 Task: Find connections with filter location El Amria with filter topic #Startupswith filter profile language Potuguese with filter current company Coupa Software with filter school Meerut Institute of Engineering and Technology(MIET) with filter industry Hotels and Motels with filter service category Business Analytics with filter keywords title Payroll Clerk
Action: Mouse moved to (614, 88)
Screenshot: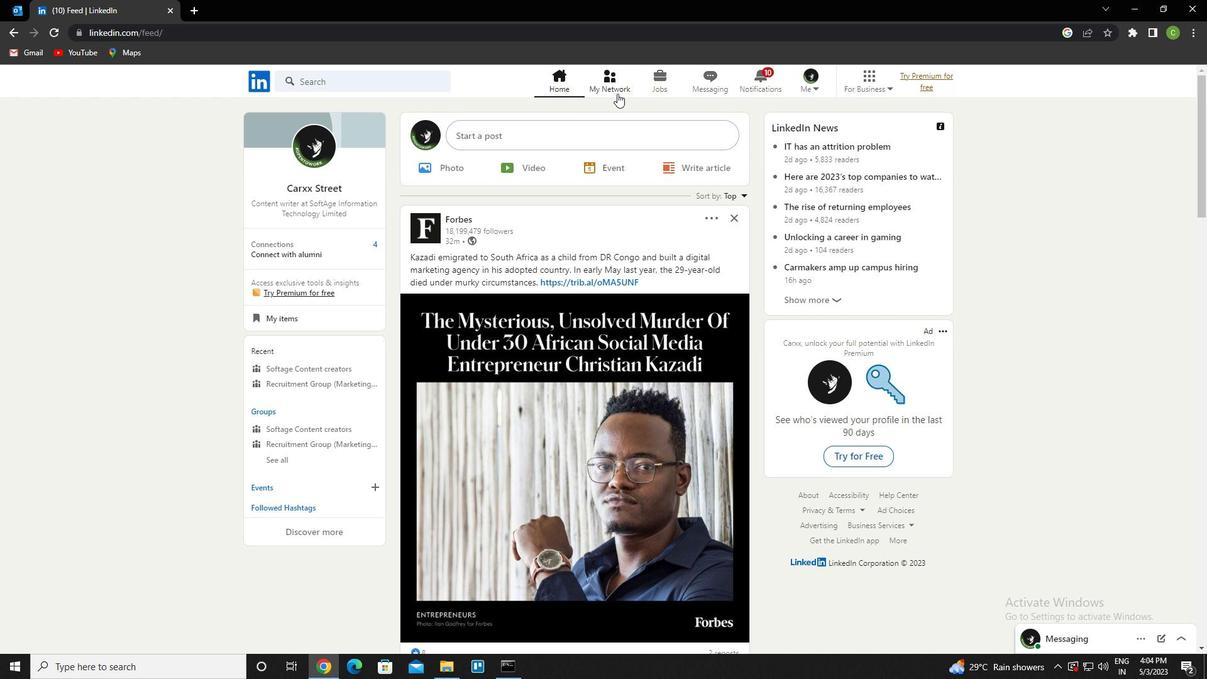 
Action: Mouse pressed left at (614, 88)
Screenshot: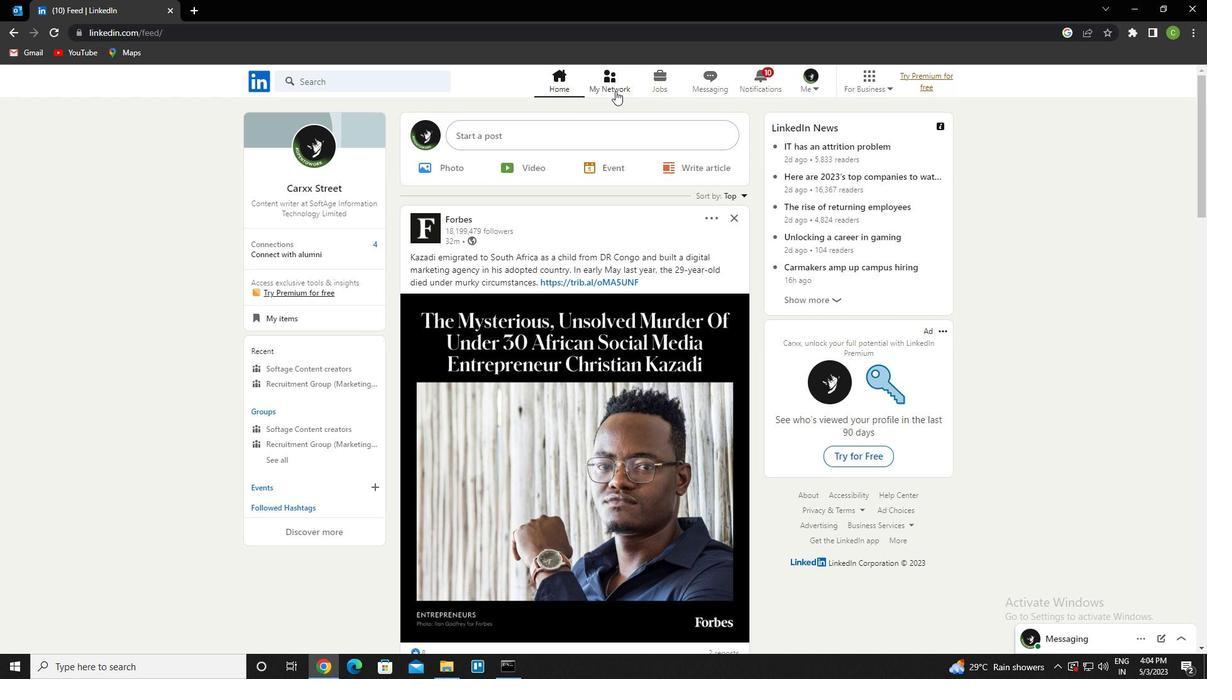 
Action: Mouse moved to (341, 153)
Screenshot: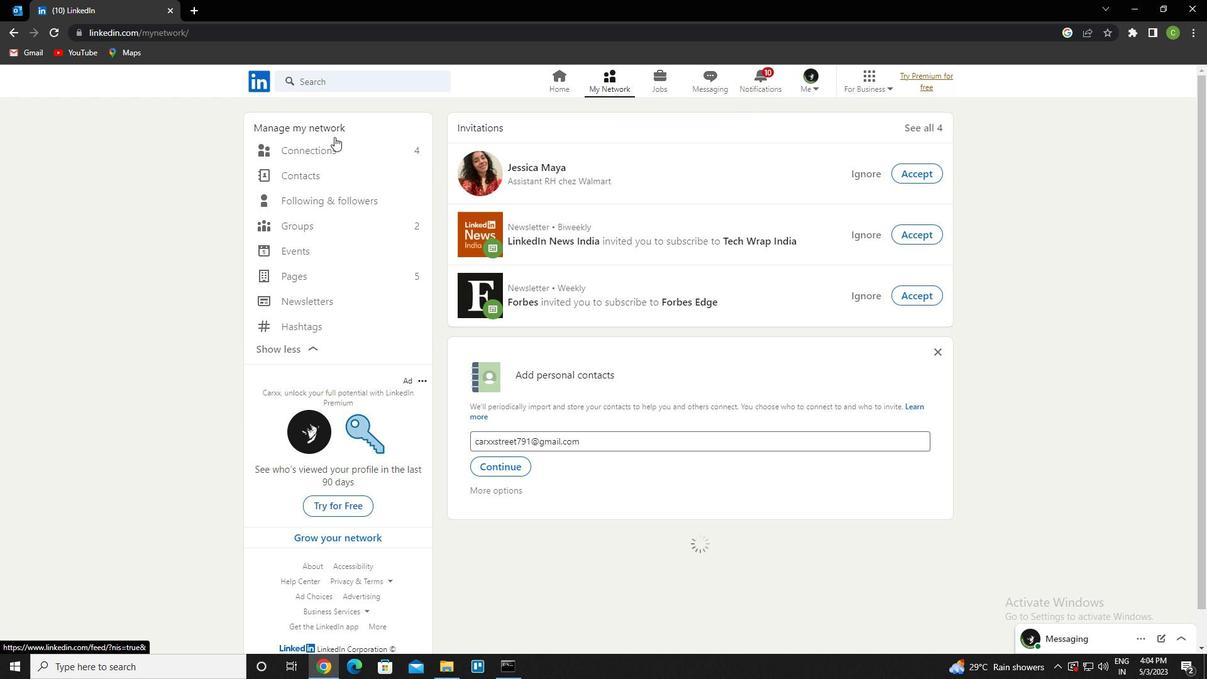 
Action: Mouse pressed left at (341, 153)
Screenshot: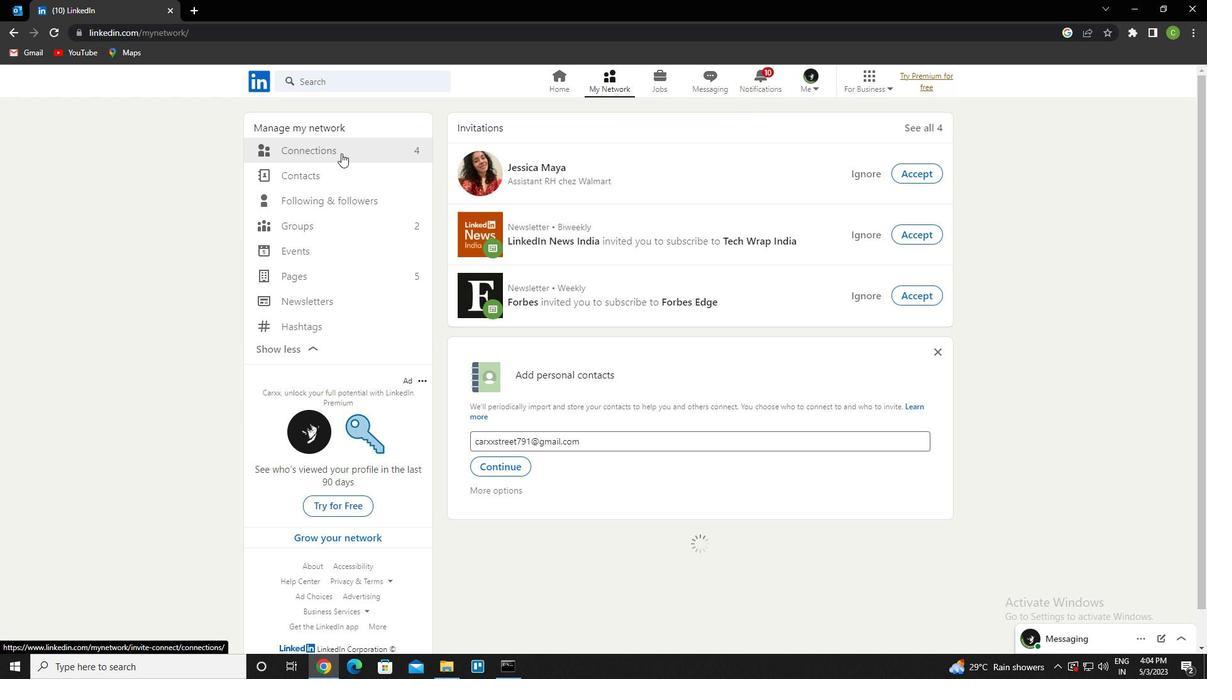 
Action: Mouse moved to (696, 149)
Screenshot: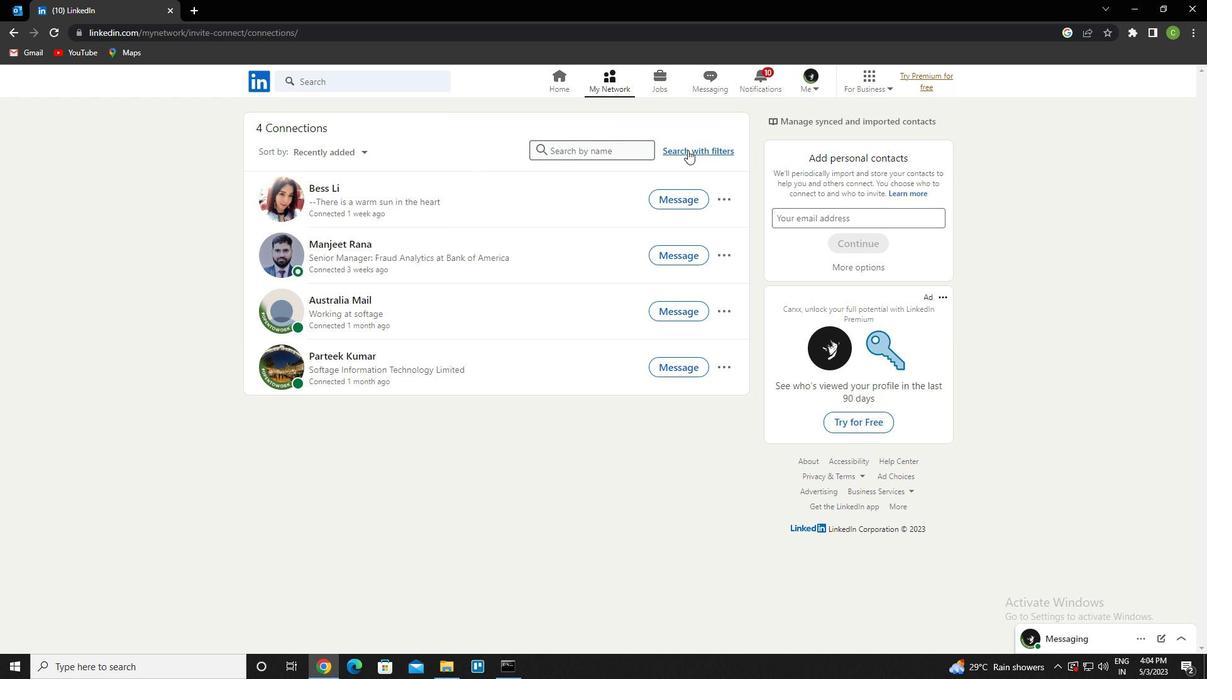 
Action: Mouse pressed left at (696, 149)
Screenshot: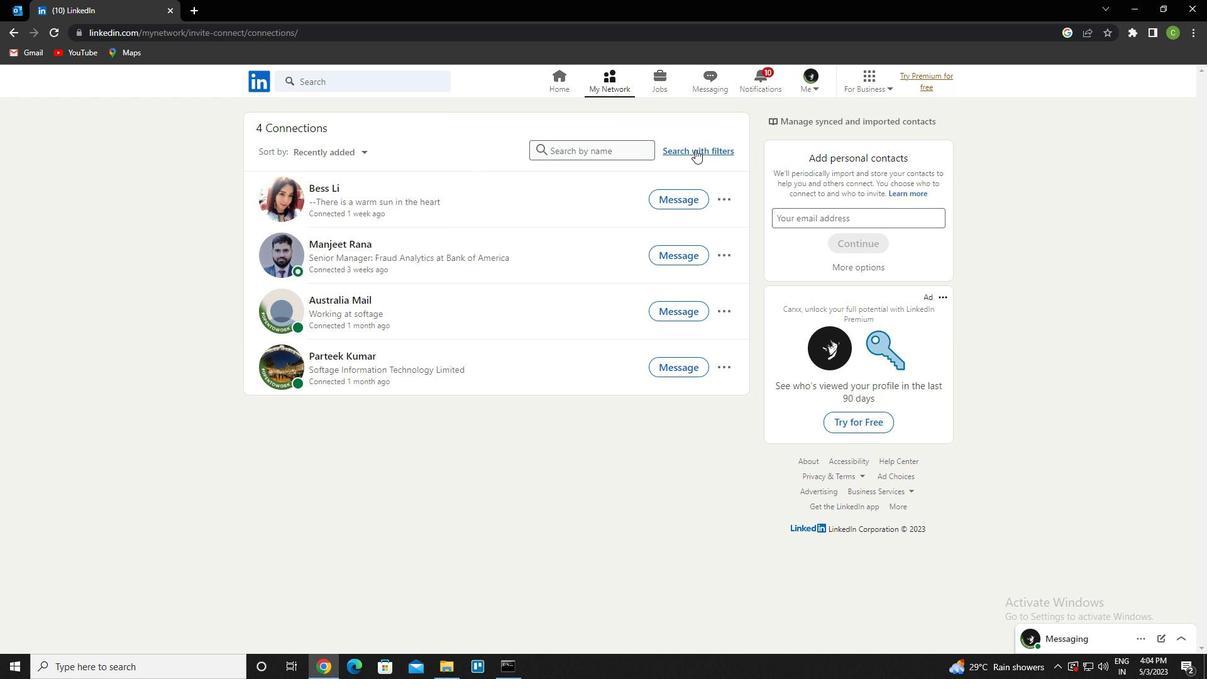 
Action: Mouse moved to (648, 118)
Screenshot: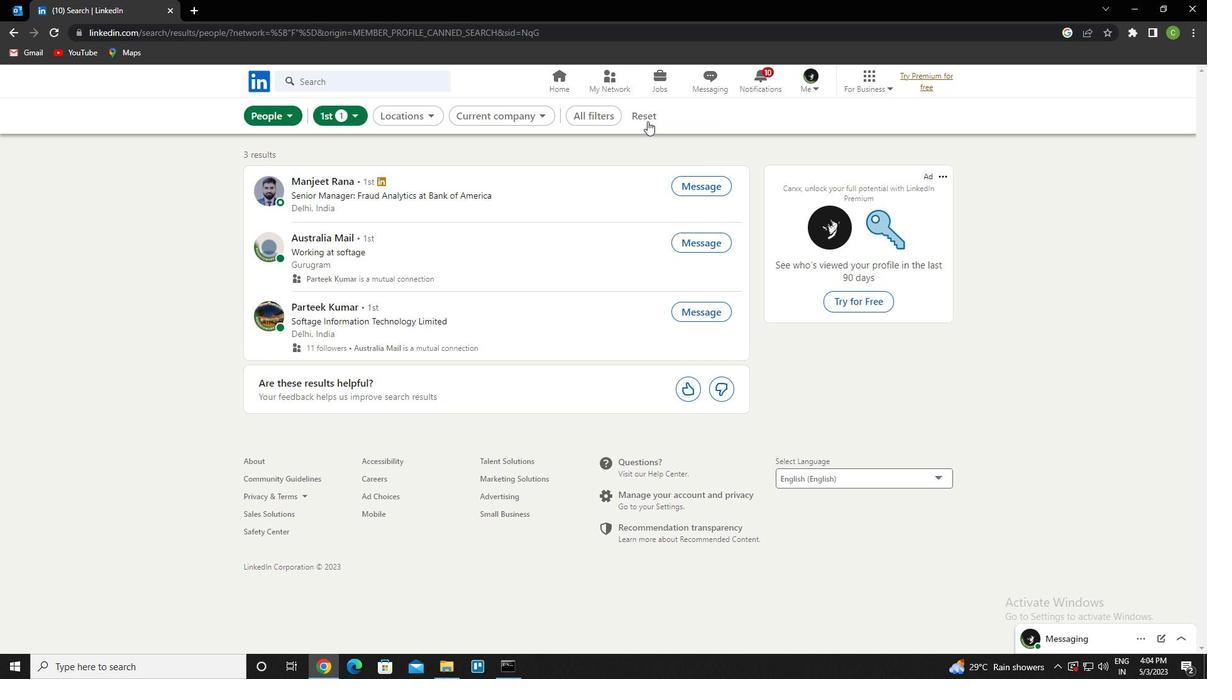 
Action: Mouse pressed left at (648, 118)
Screenshot: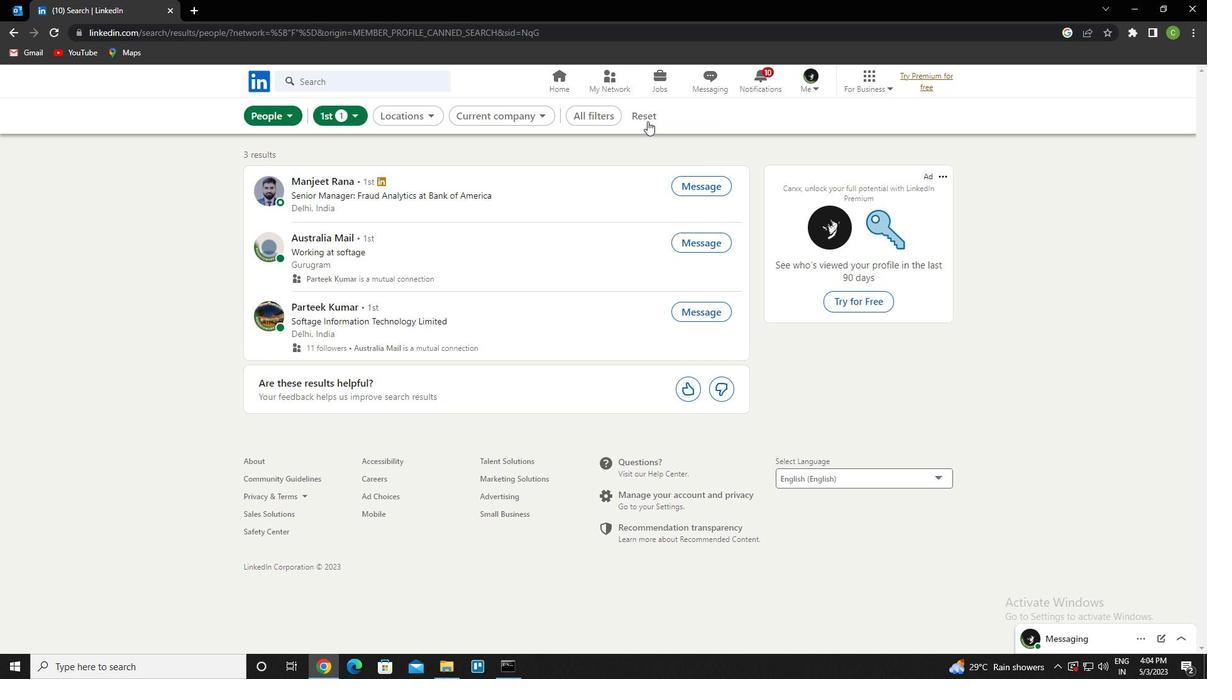 
Action: Mouse moved to (629, 118)
Screenshot: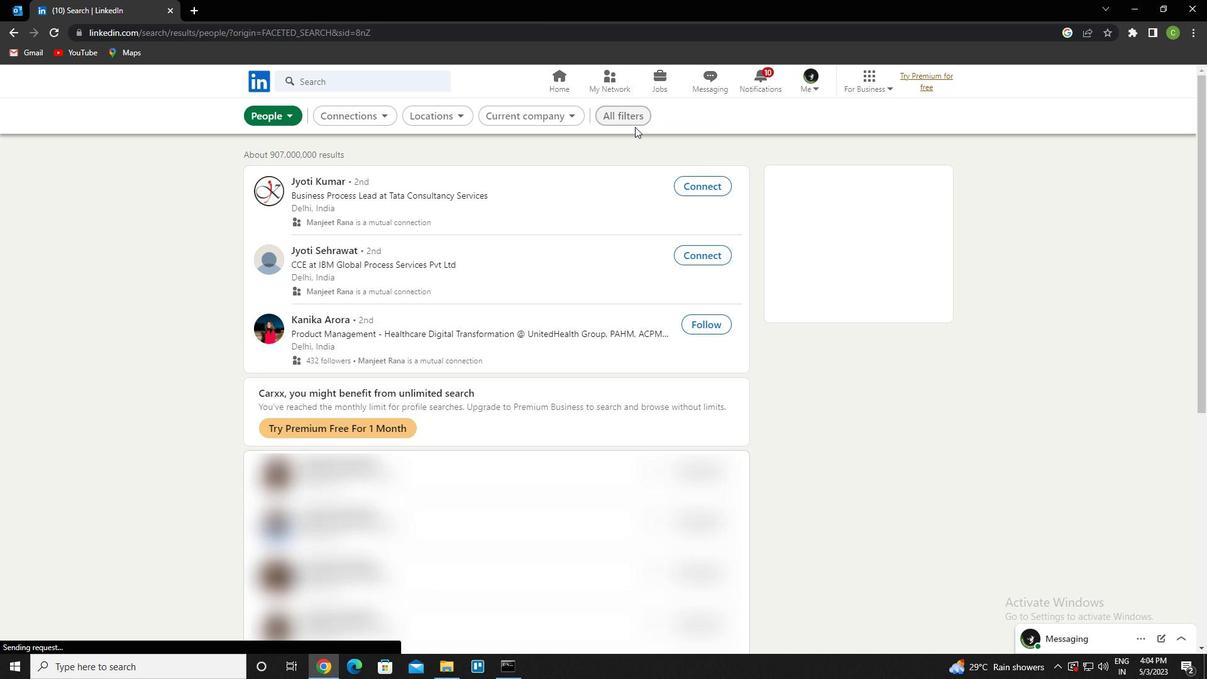 
Action: Mouse pressed left at (629, 118)
Screenshot: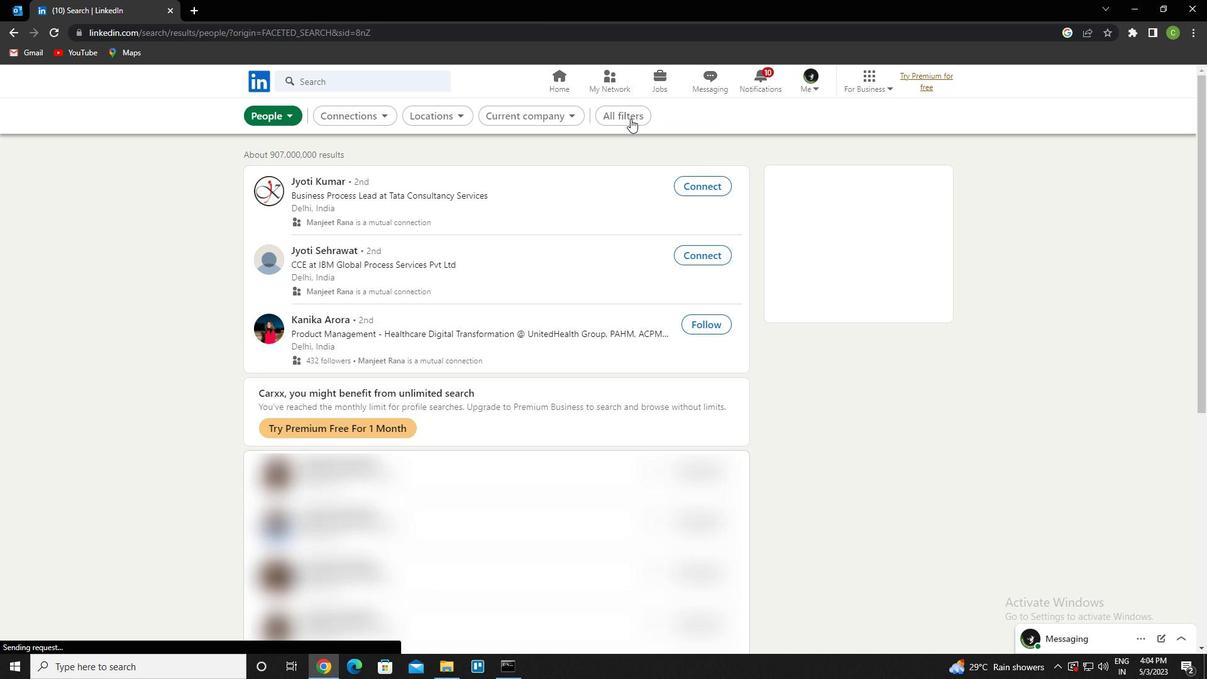 
Action: Mouse moved to (1052, 375)
Screenshot: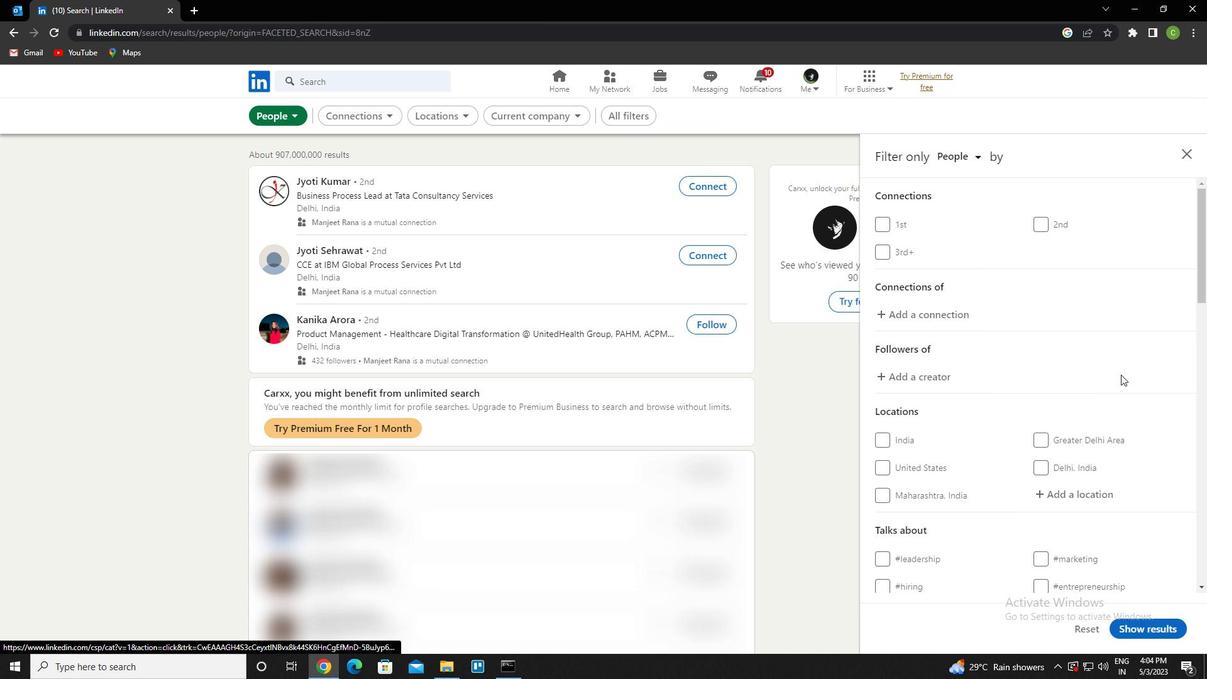 
Action: Mouse scrolled (1052, 374) with delta (0, 0)
Screenshot: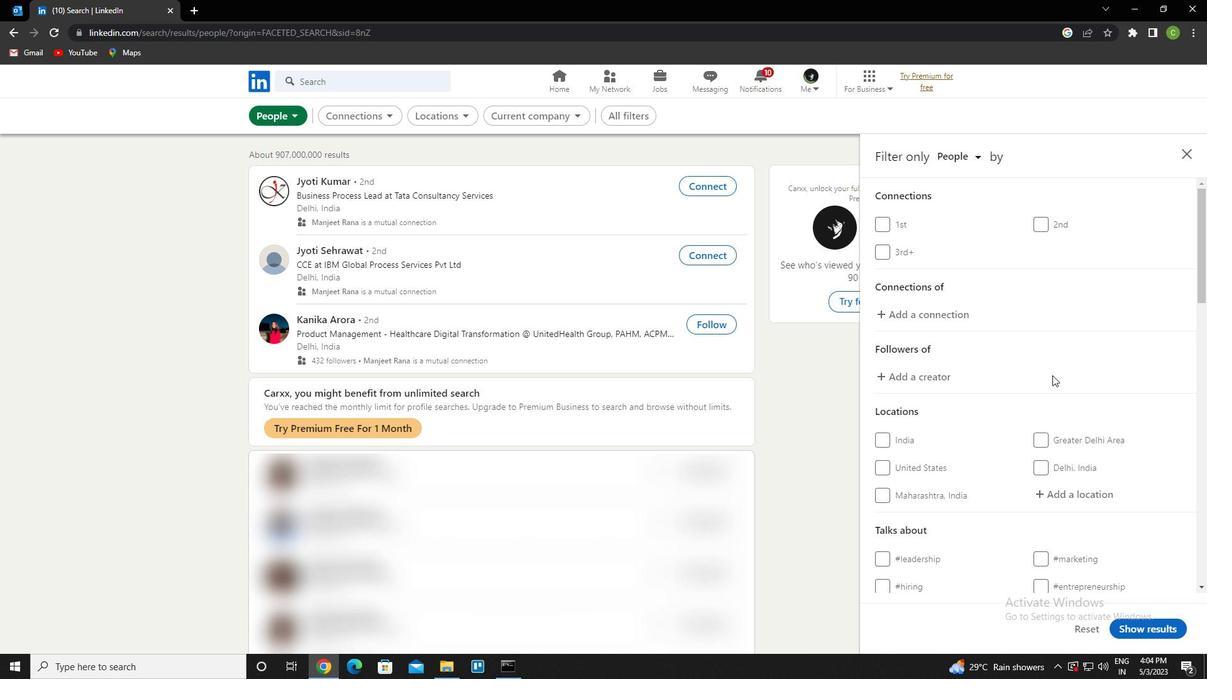
Action: Mouse scrolled (1052, 374) with delta (0, 0)
Screenshot: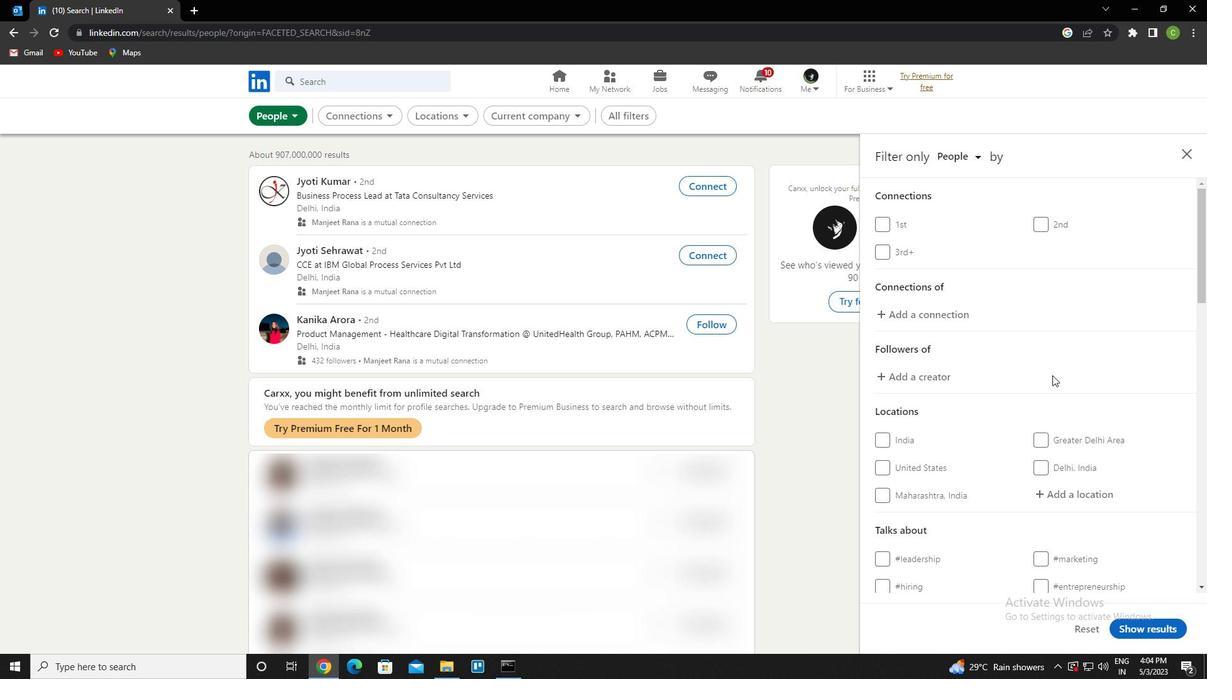 
Action: Mouse scrolled (1052, 374) with delta (0, 0)
Screenshot: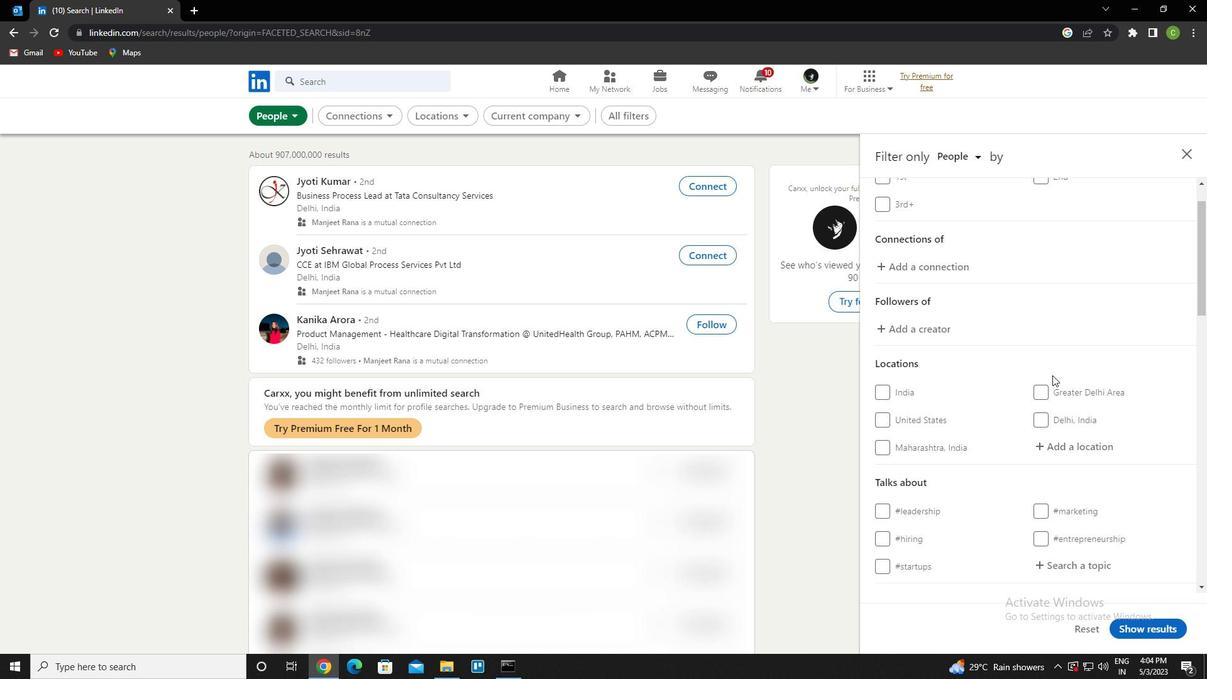 
Action: Mouse moved to (1073, 309)
Screenshot: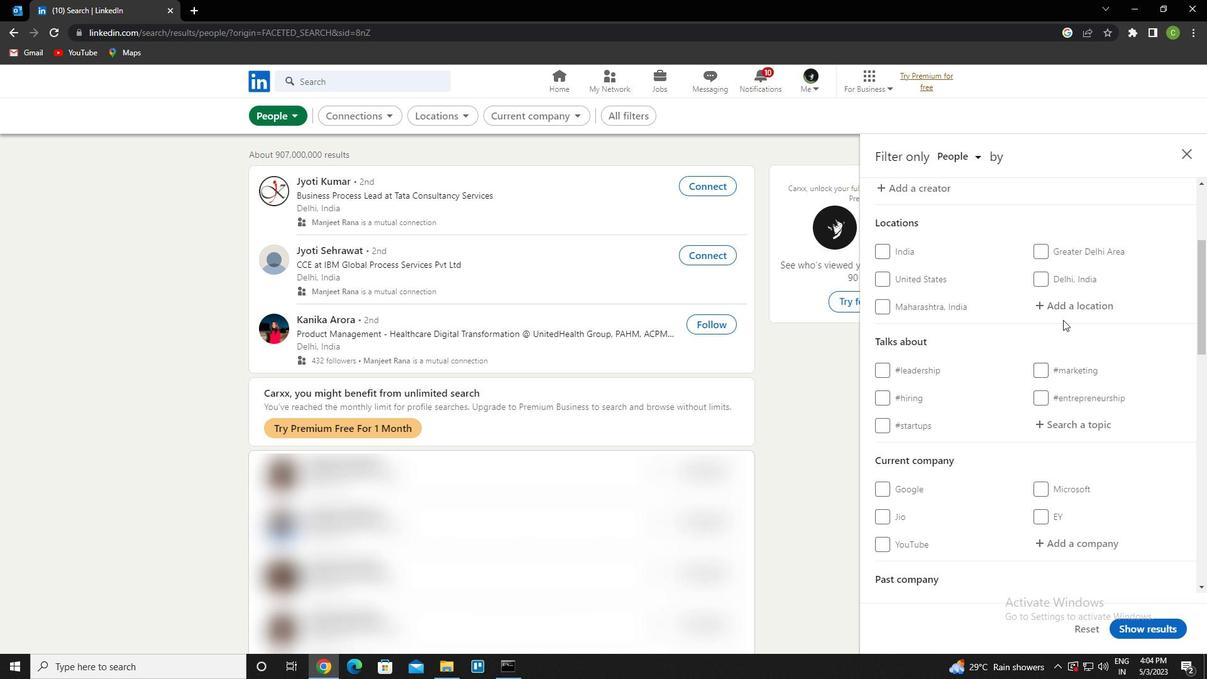 
Action: Mouse pressed left at (1073, 309)
Screenshot: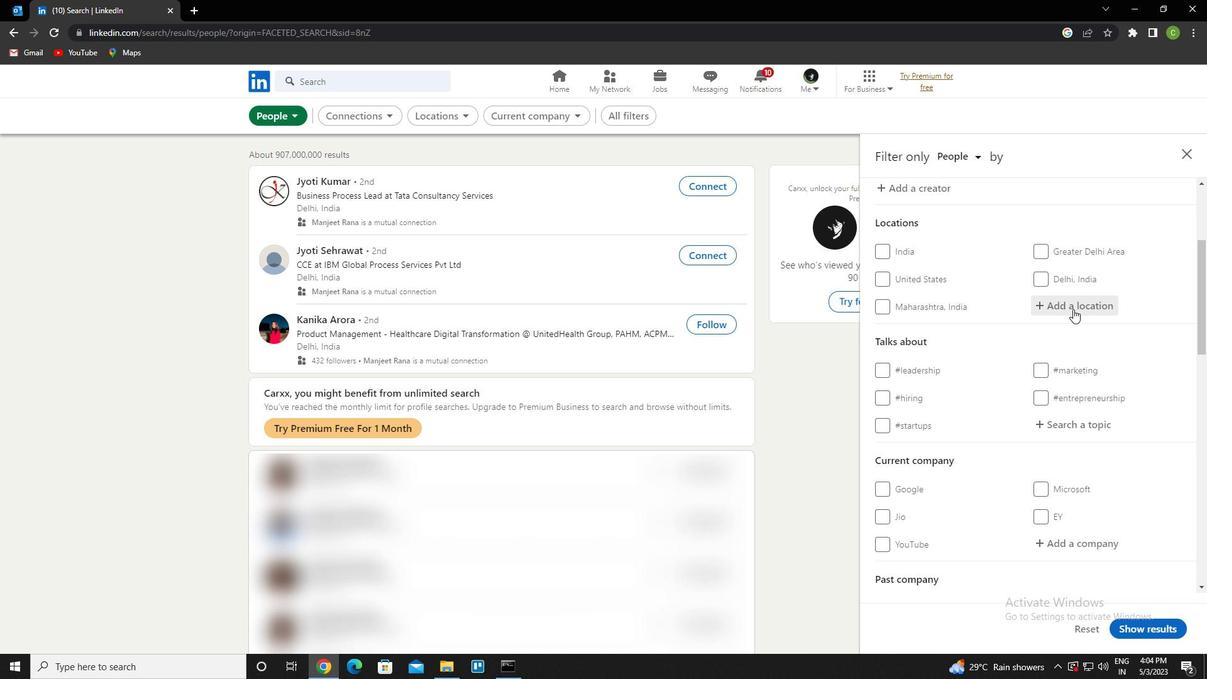 
Action: Key pressed <Key.caps_lock>a<Key.caps_lock><Key.backspace><Key.caps_lock>e<Key.caps_lock>i<Key.space><Key.caps_lock>a<Key.caps_lock>mria<Key.left><Key.left><Key.backspace>ctrl+L<Key.down><Key.enter>
Screenshot: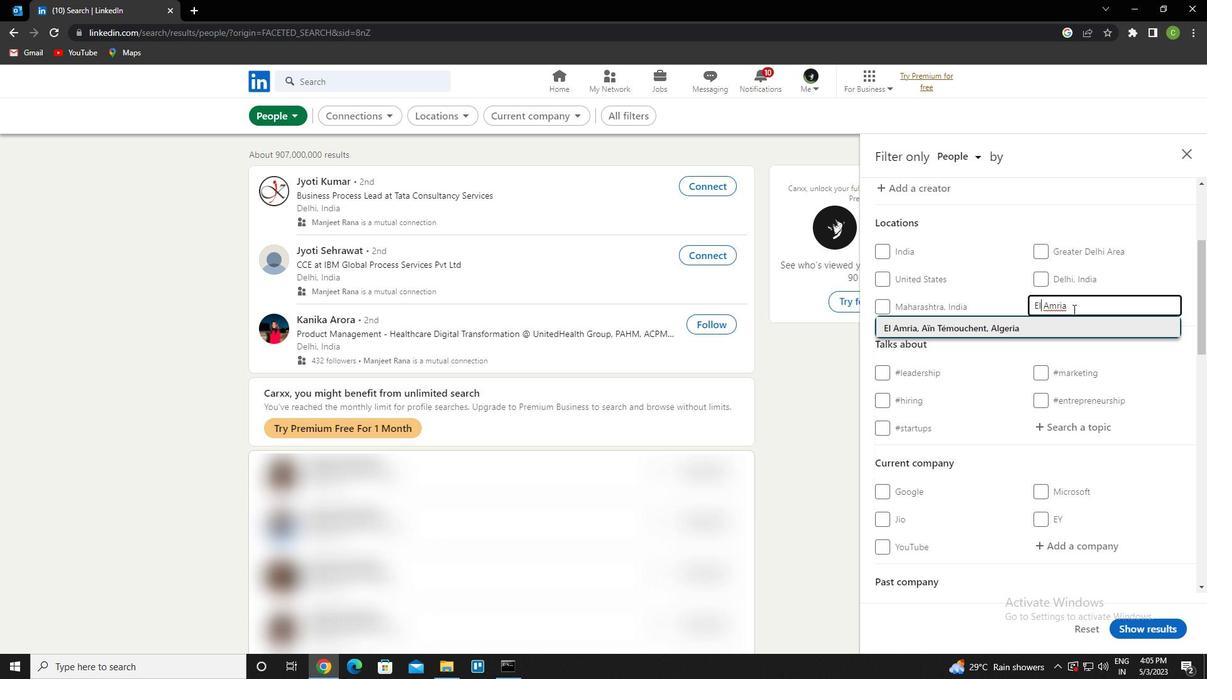 
Action: Mouse scrolled (1073, 308) with delta (0, 0)
Screenshot: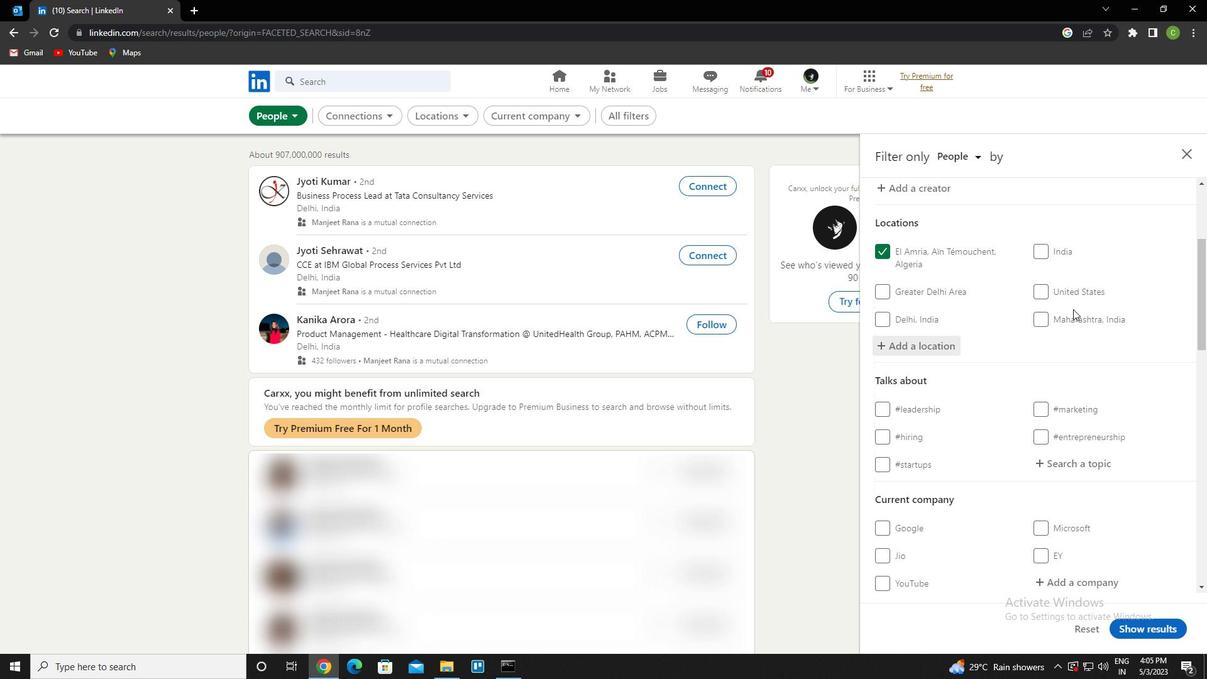 
Action: Mouse scrolled (1073, 308) with delta (0, 0)
Screenshot: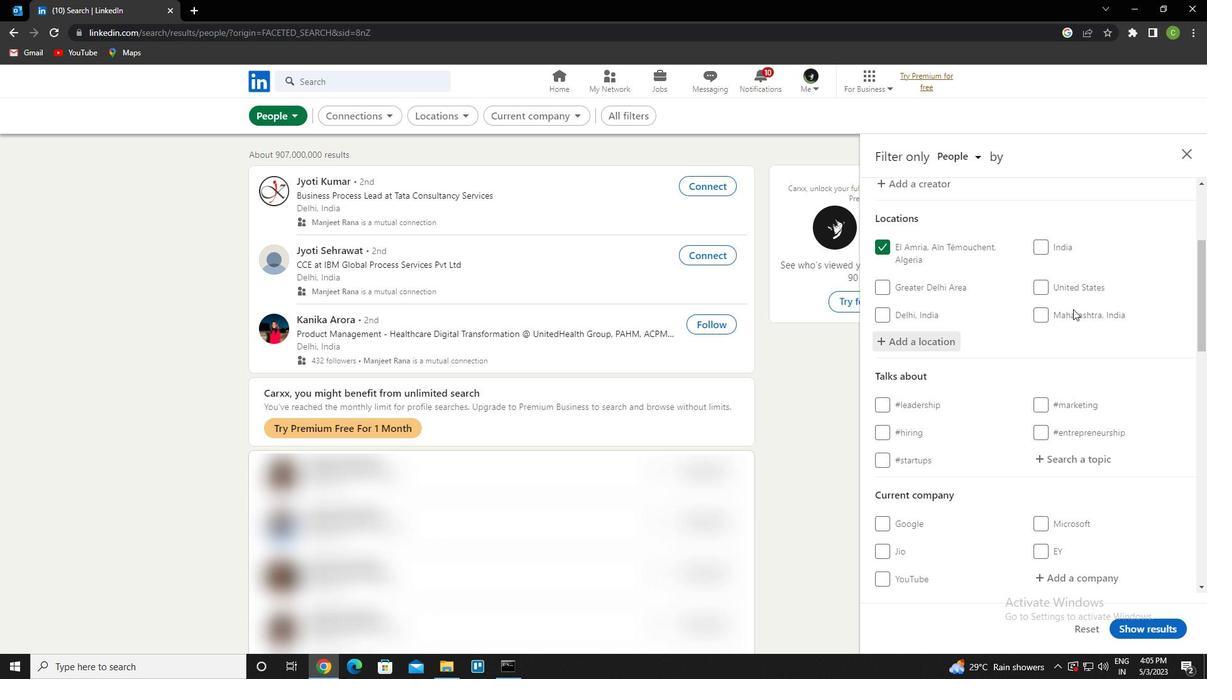 
Action: Mouse moved to (1073, 335)
Screenshot: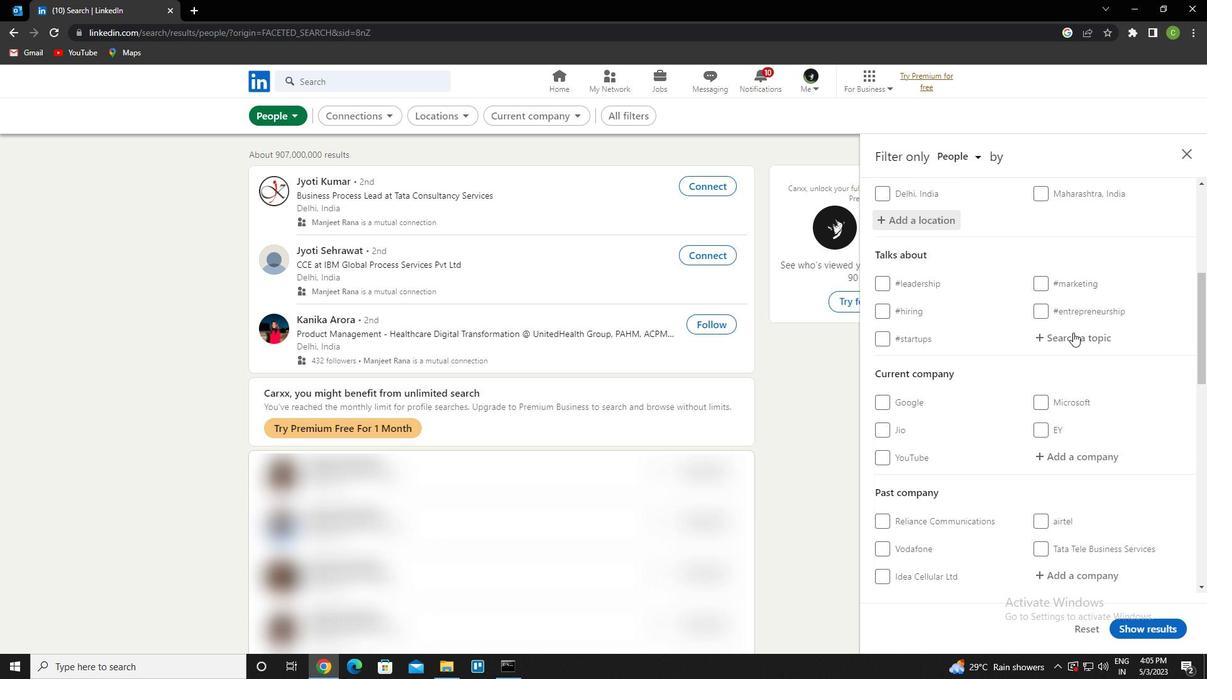 
Action: Mouse pressed left at (1073, 335)
Screenshot: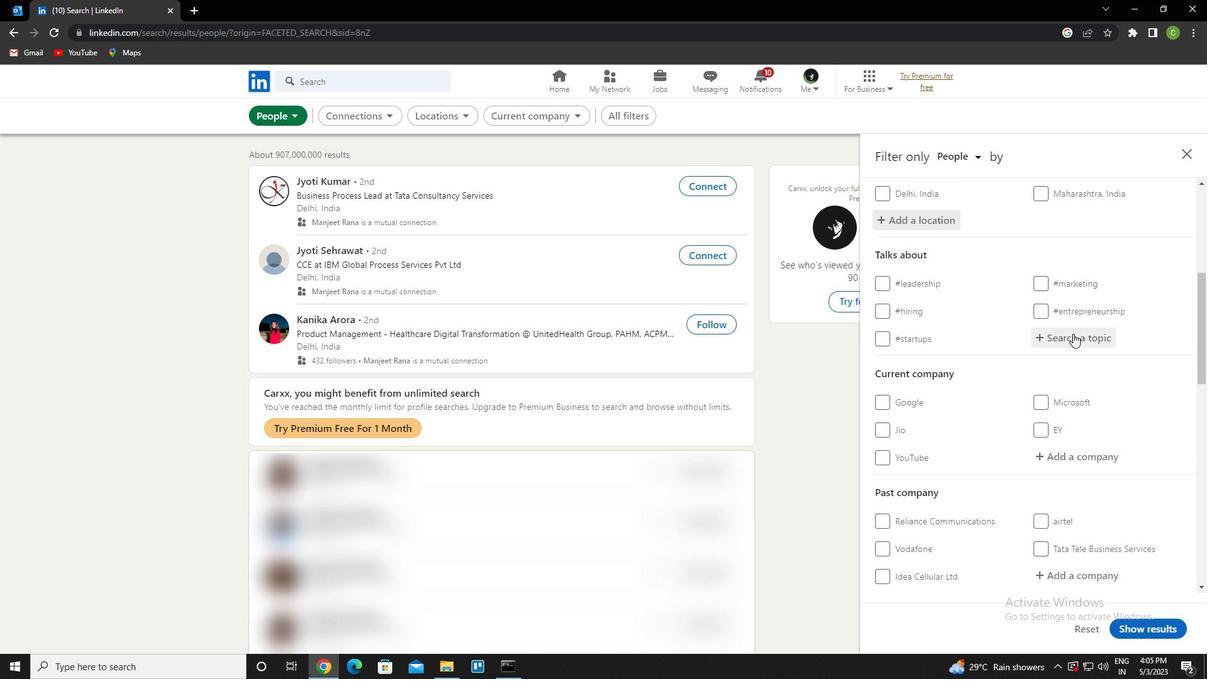 
Action: Key pressed startups<Key.down><Key.enter>
Screenshot: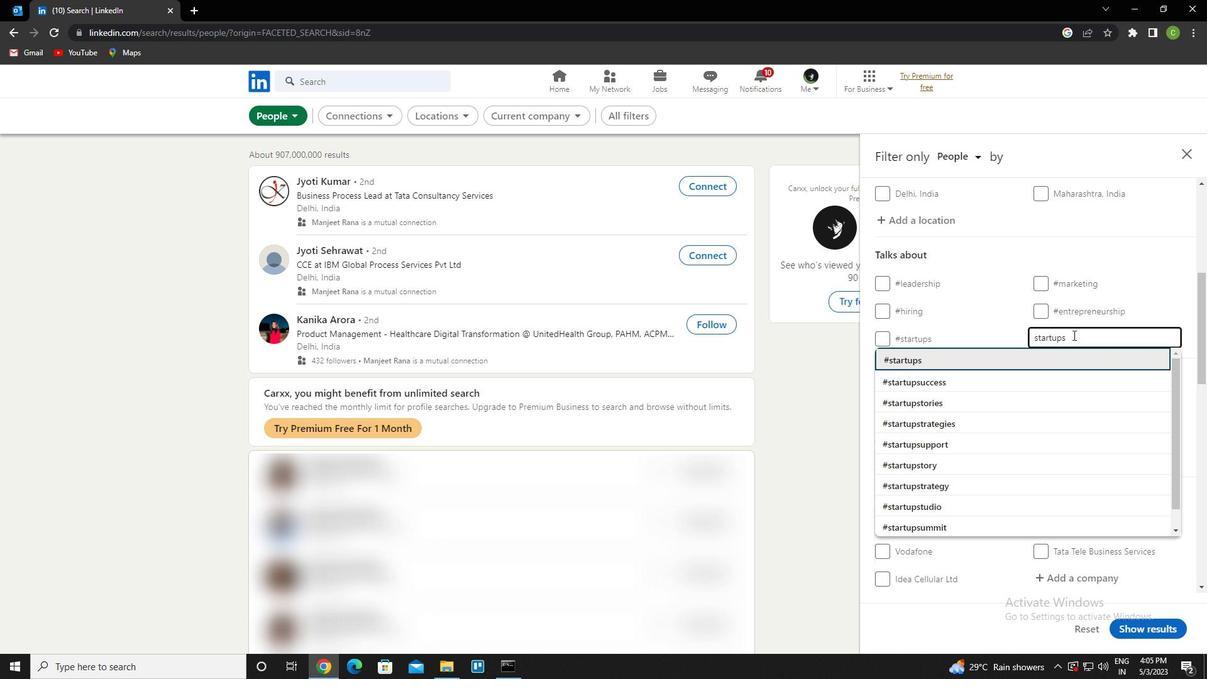 
Action: Mouse scrolled (1073, 334) with delta (0, 0)
Screenshot: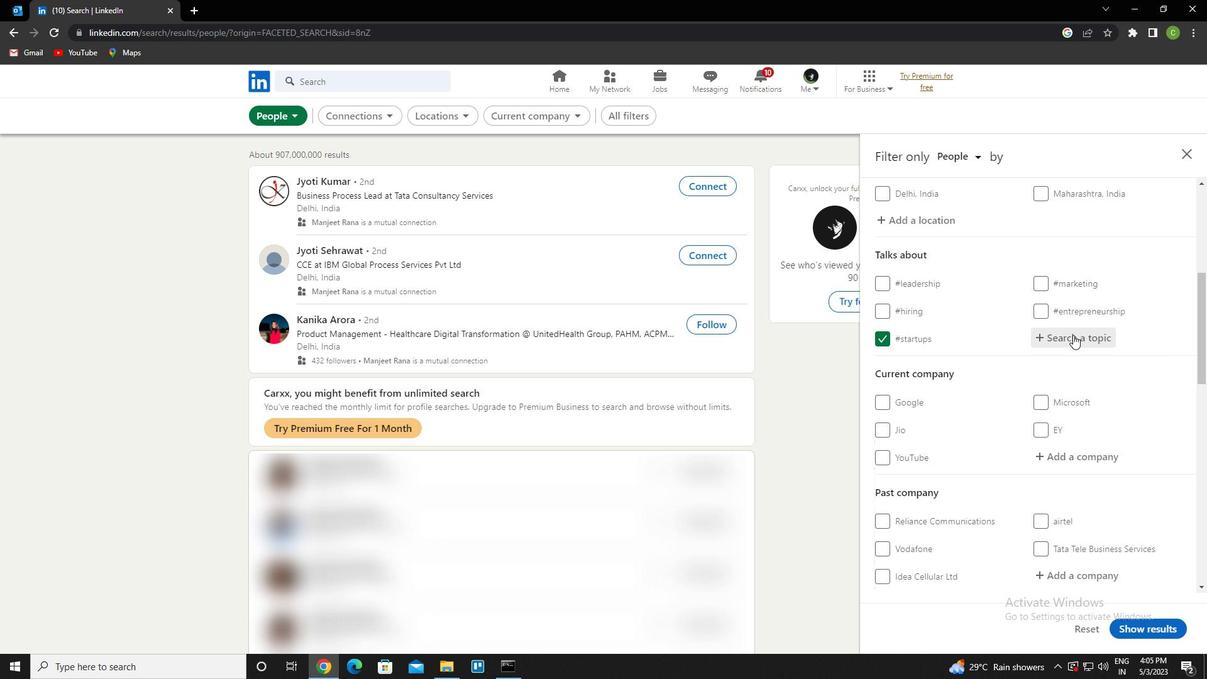 
Action: Mouse scrolled (1073, 334) with delta (0, 0)
Screenshot: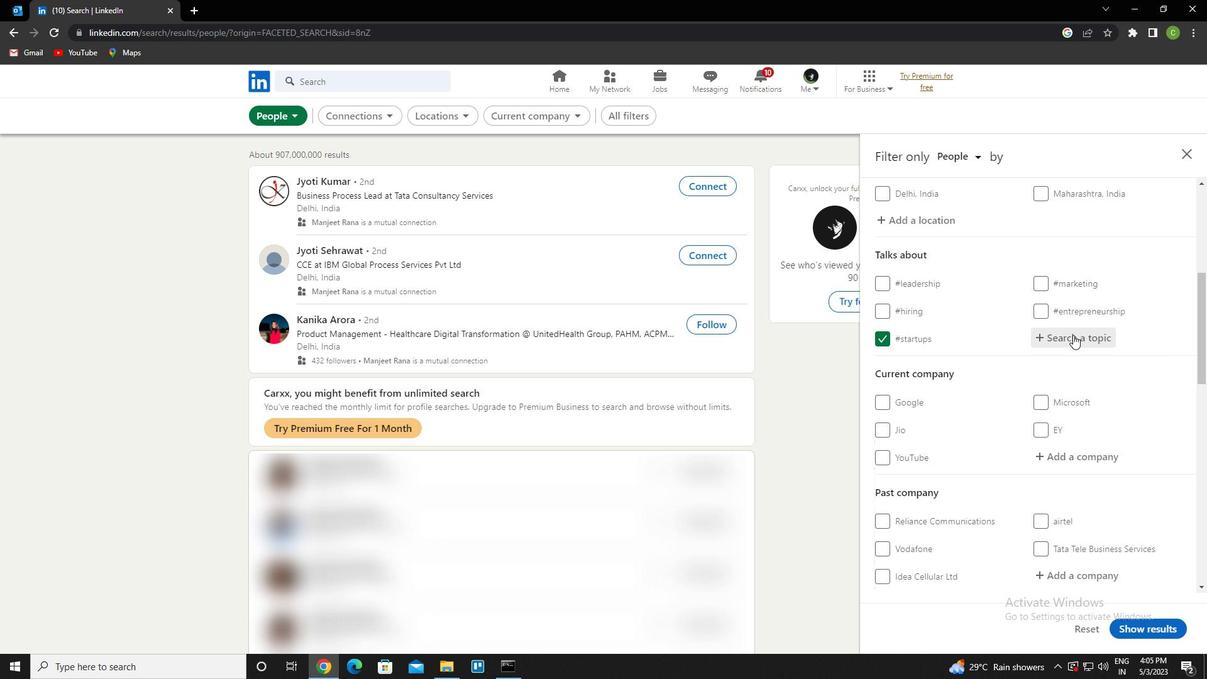 
Action: Mouse scrolled (1073, 334) with delta (0, 0)
Screenshot: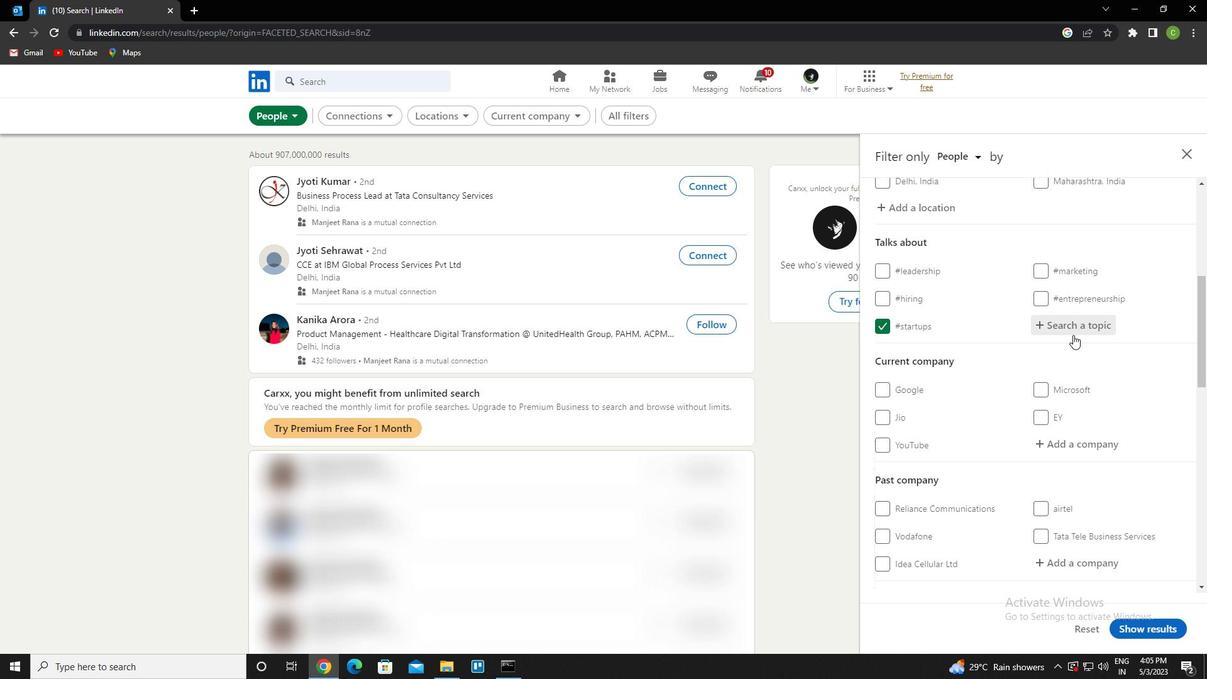 
Action: Mouse scrolled (1073, 334) with delta (0, 0)
Screenshot: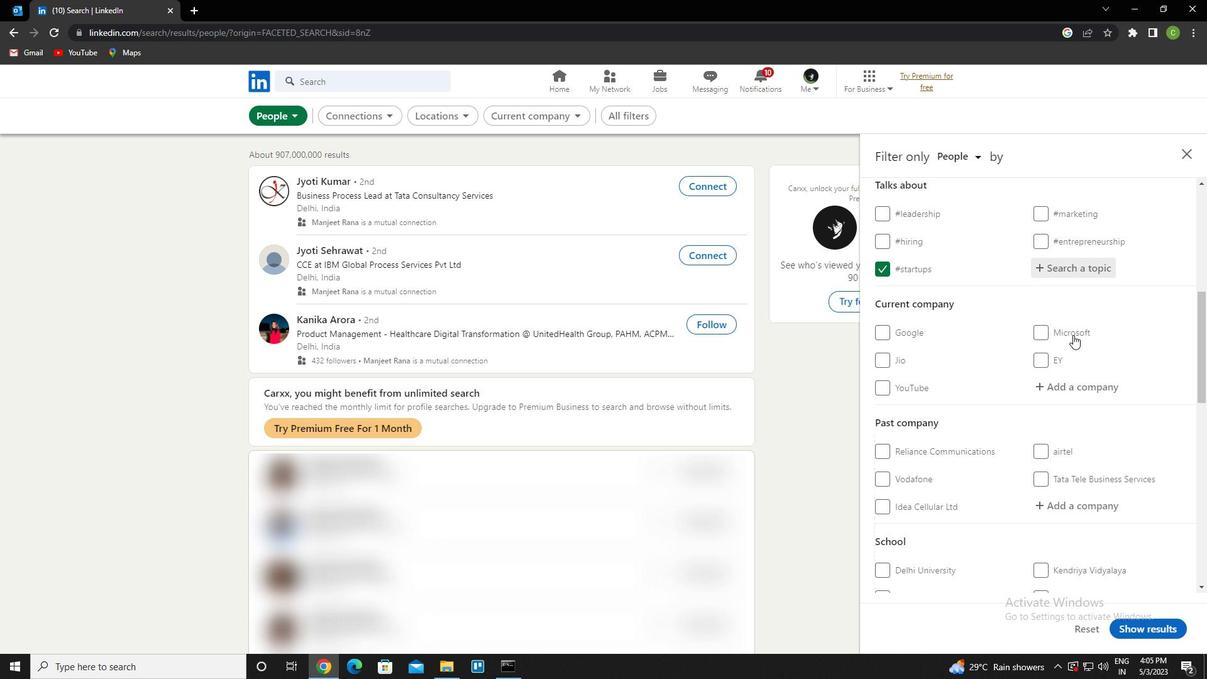 
Action: Mouse scrolled (1073, 334) with delta (0, 0)
Screenshot: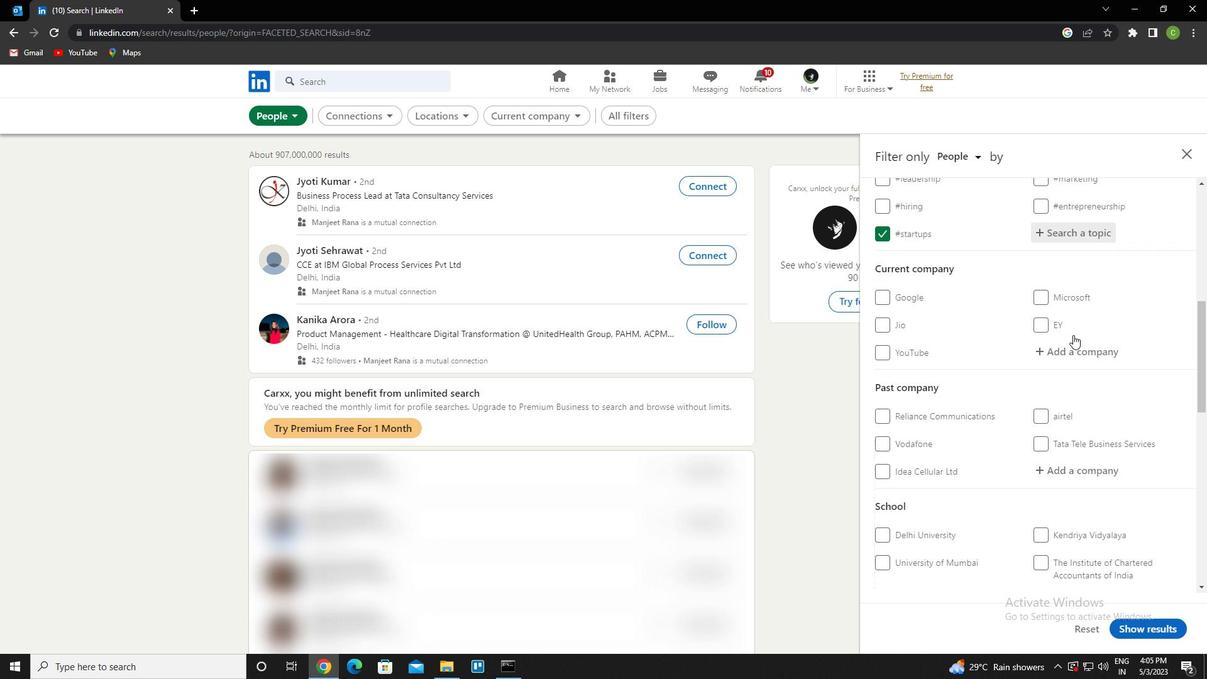 
Action: Mouse scrolled (1073, 334) with delta (0, 0)
Screenshot: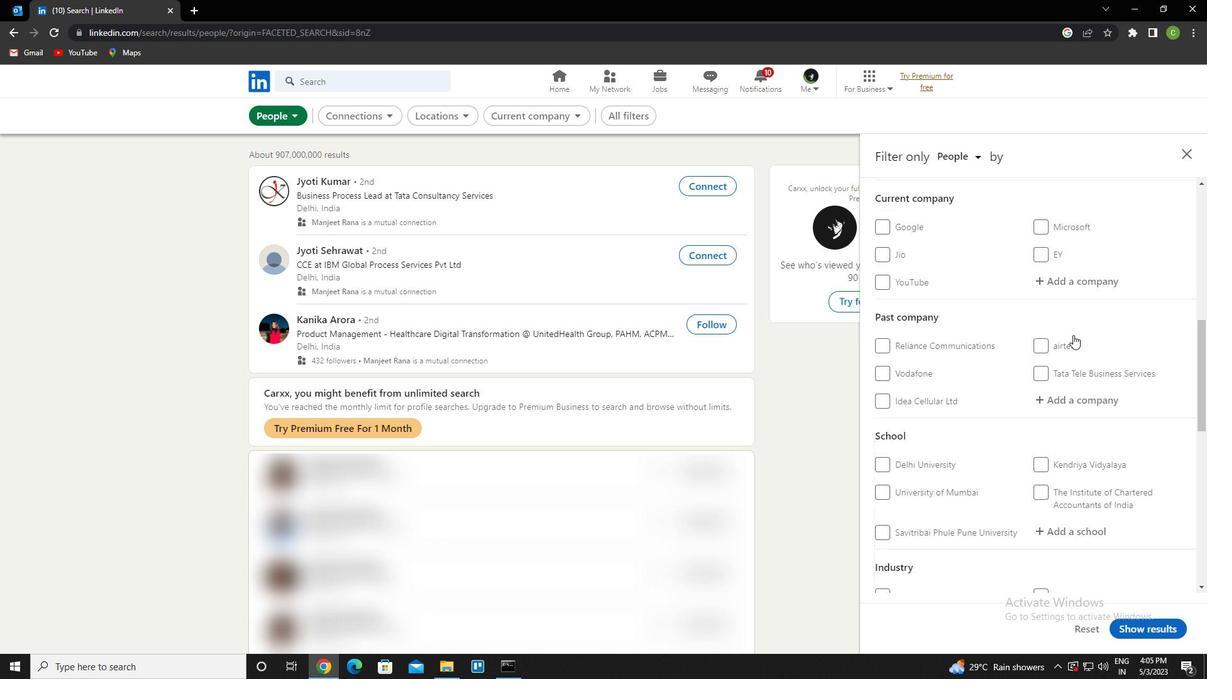 
Action: Mouse scrolled (1073, 334) with delta (0, 0)
Screenshot: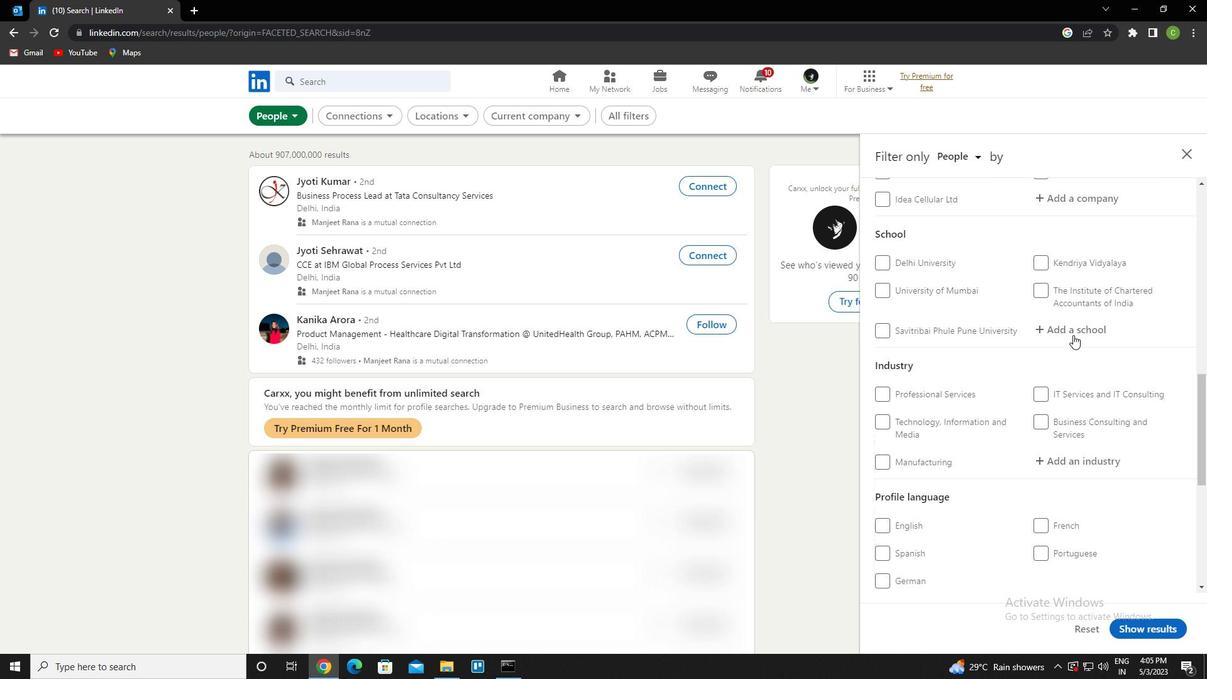 
Action: Mouse scrolled (1073, 334) with delta (0, 0)
Screenshot: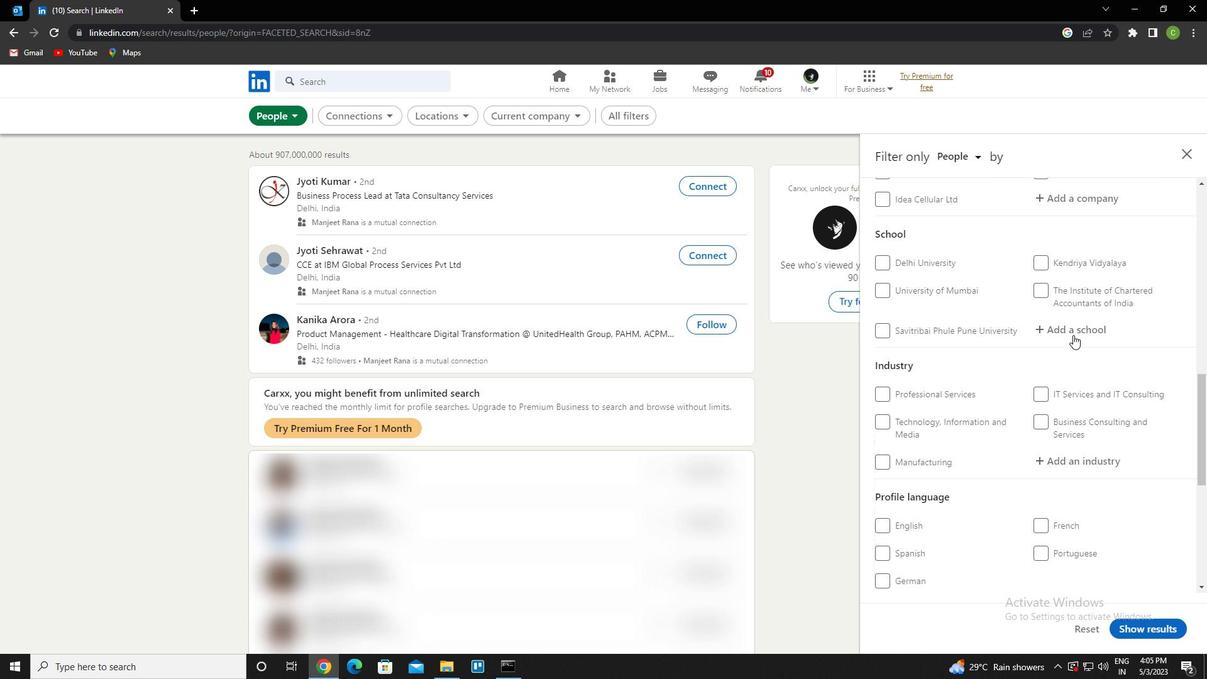 
Action: Mouse moved to (1046, 433)
Screenshot: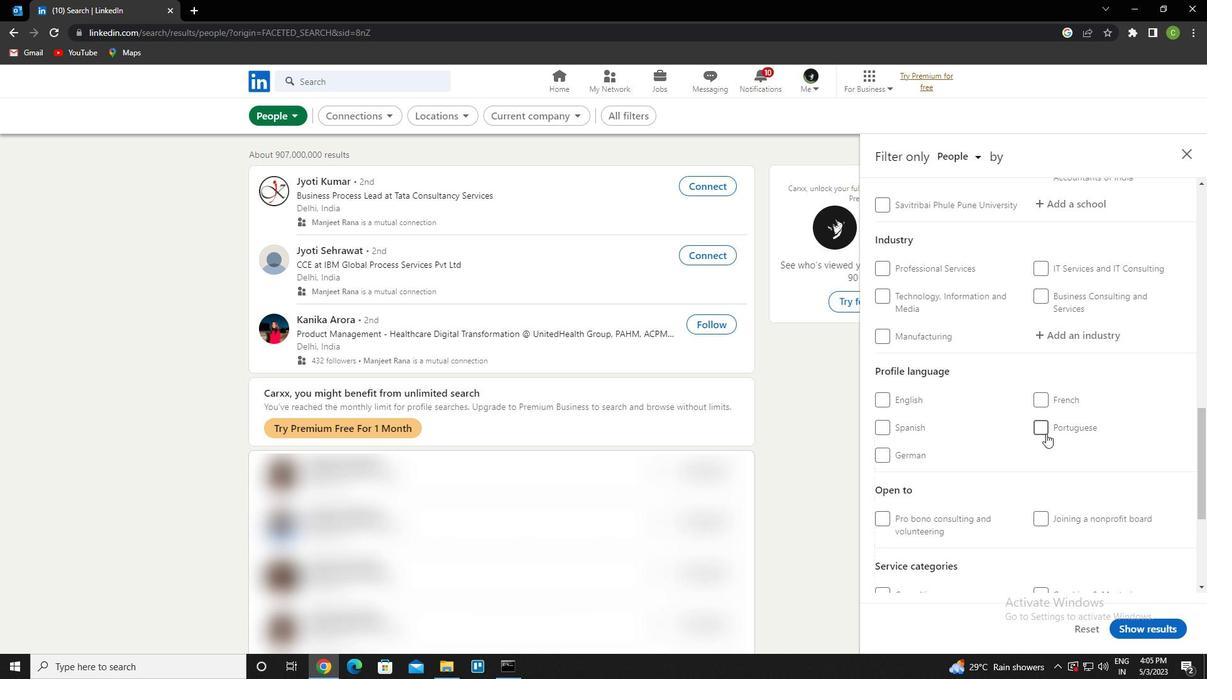 
Action: Mouse pressed left at (1046, 433)
Screenshot: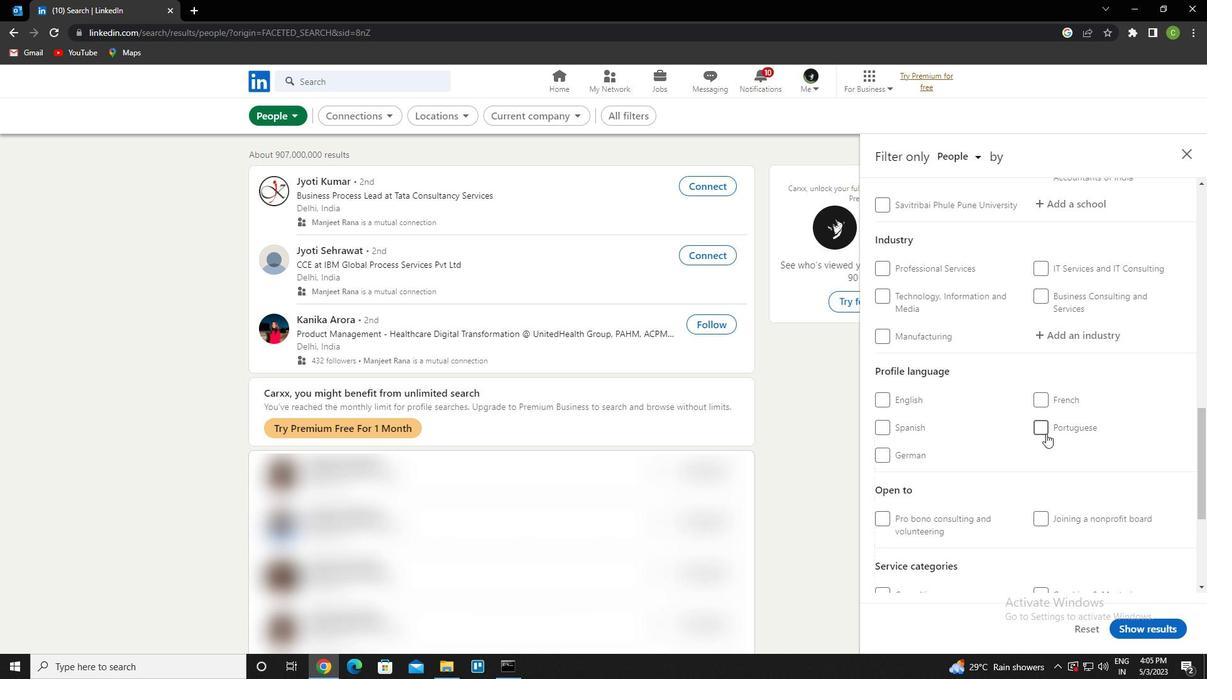 
Action: Mouse scrolled (1046, 434) with delta (0, 0)
Screenshot: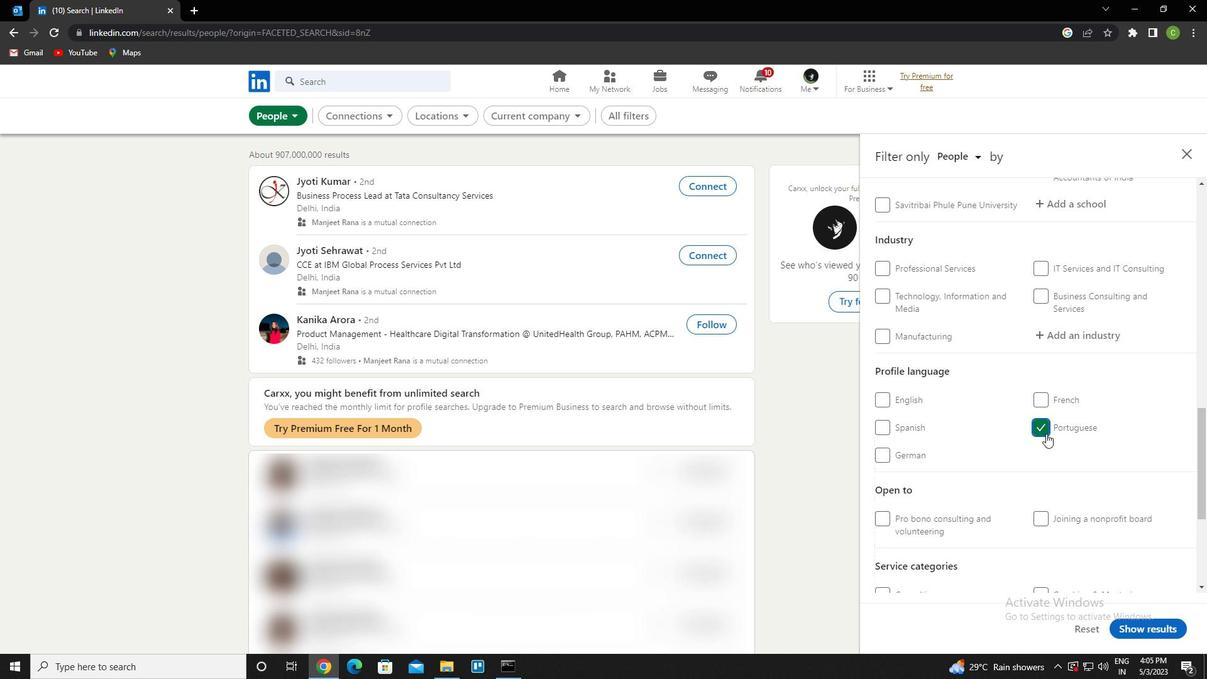 
Action: Mouse scrolled (1046, 434) with delta (0, 0)
Screenshot: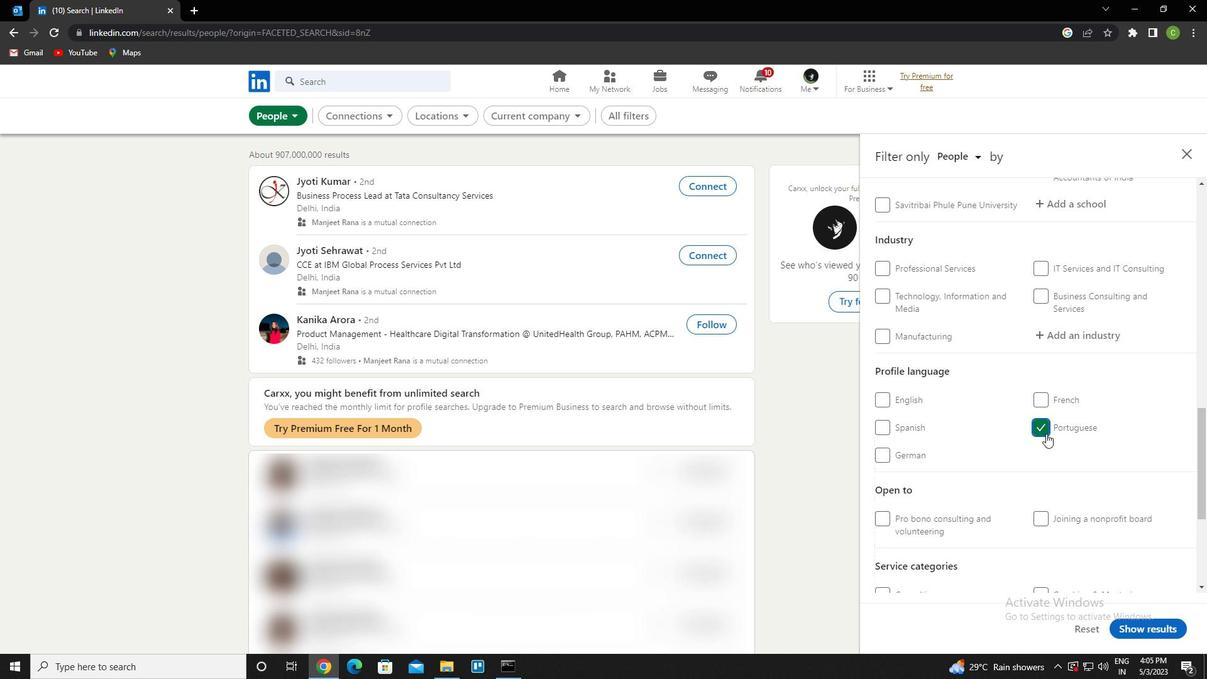 
Action: Mouse scrolled (1046, 434) with delta (0, 0)
Screenshot: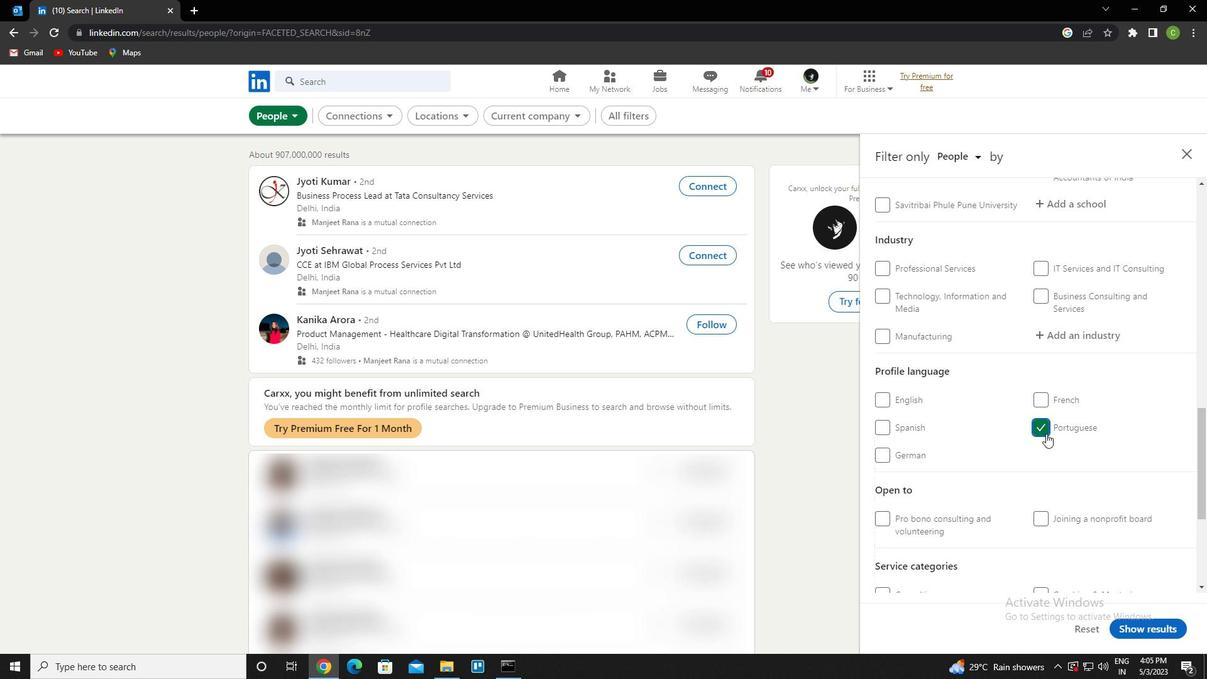 
Action: Mouse scrolled (1046, 434) with delta (0, 0)
Screenshot: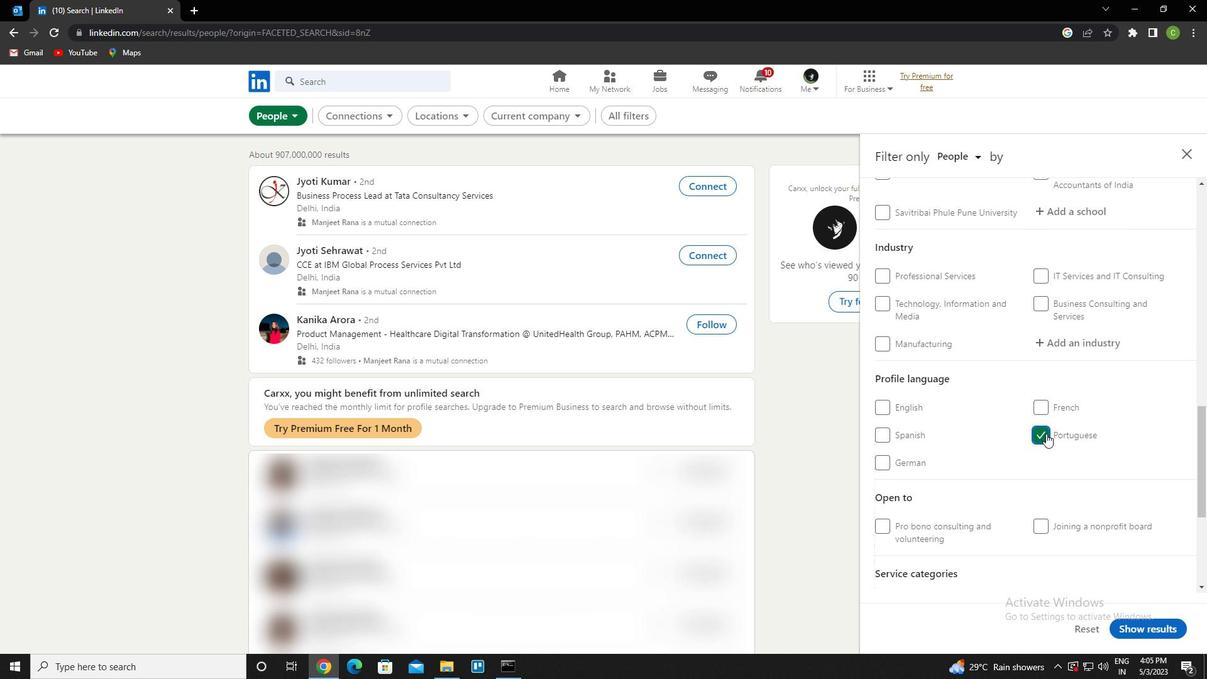 
Action: Mouse scrolled (1046, 434) with delta (0, 0)
Screenshot: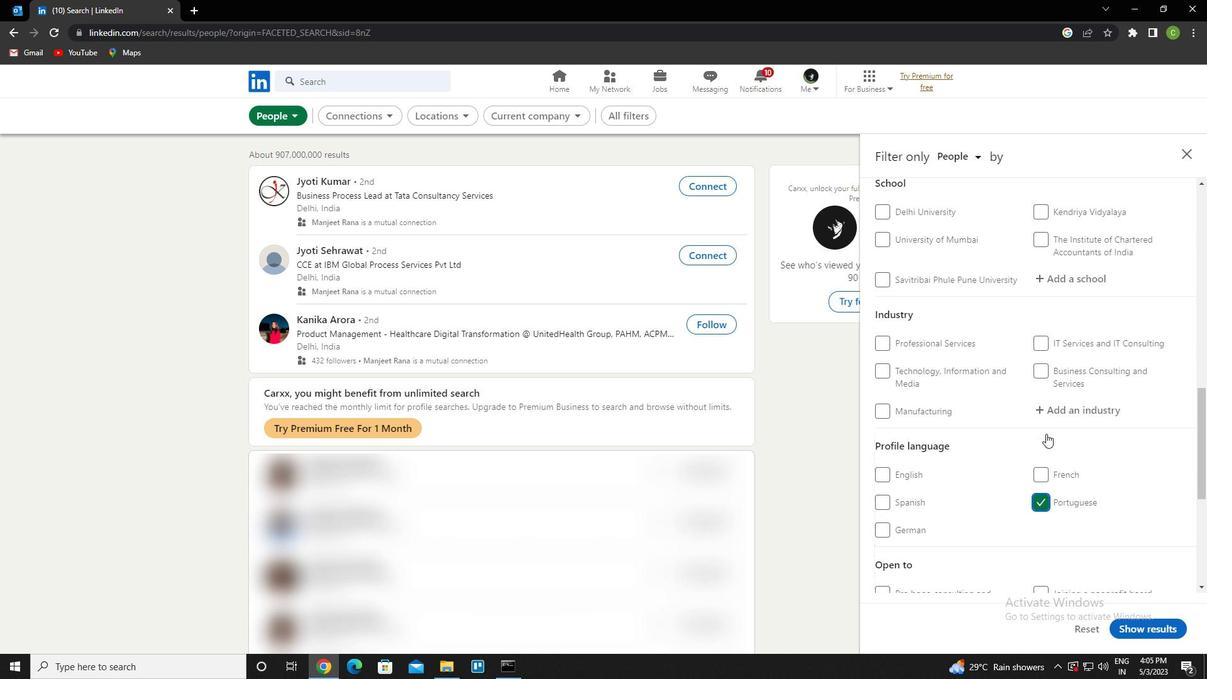 
Action: Mouse scrolled (1046, 434) with delta (0, 0)
Screenshot: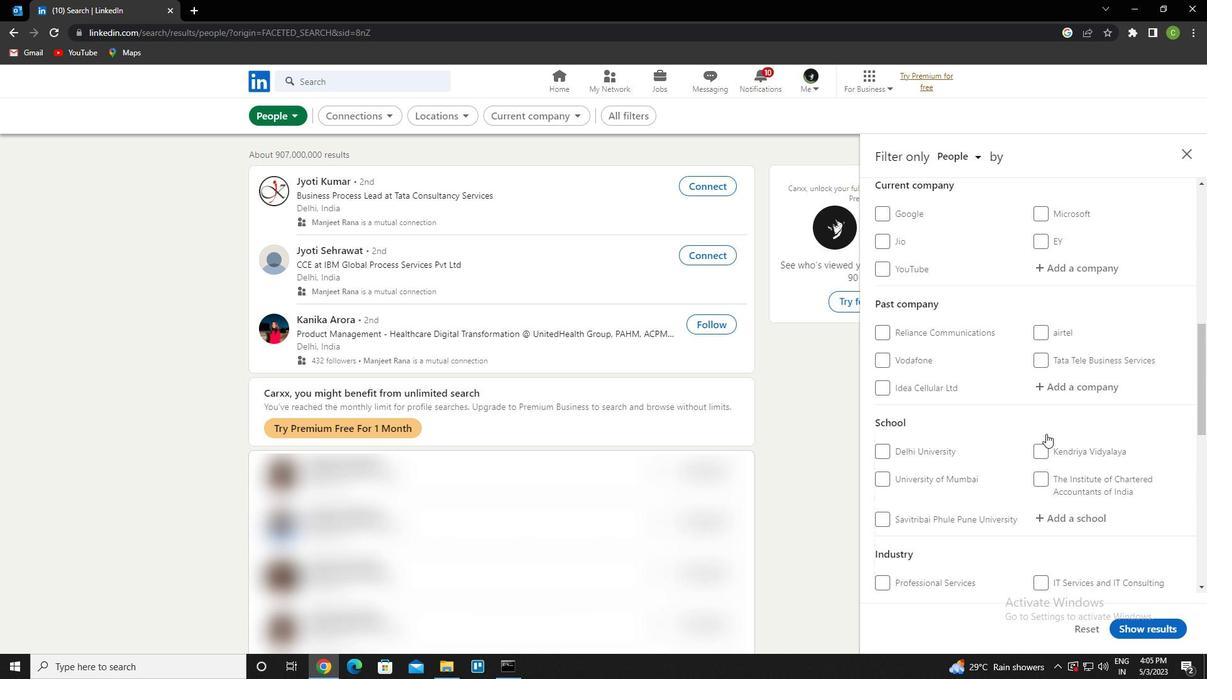 
Action: Mouse scrolled (1046, 434) with delta (0, 0)
Screenshot: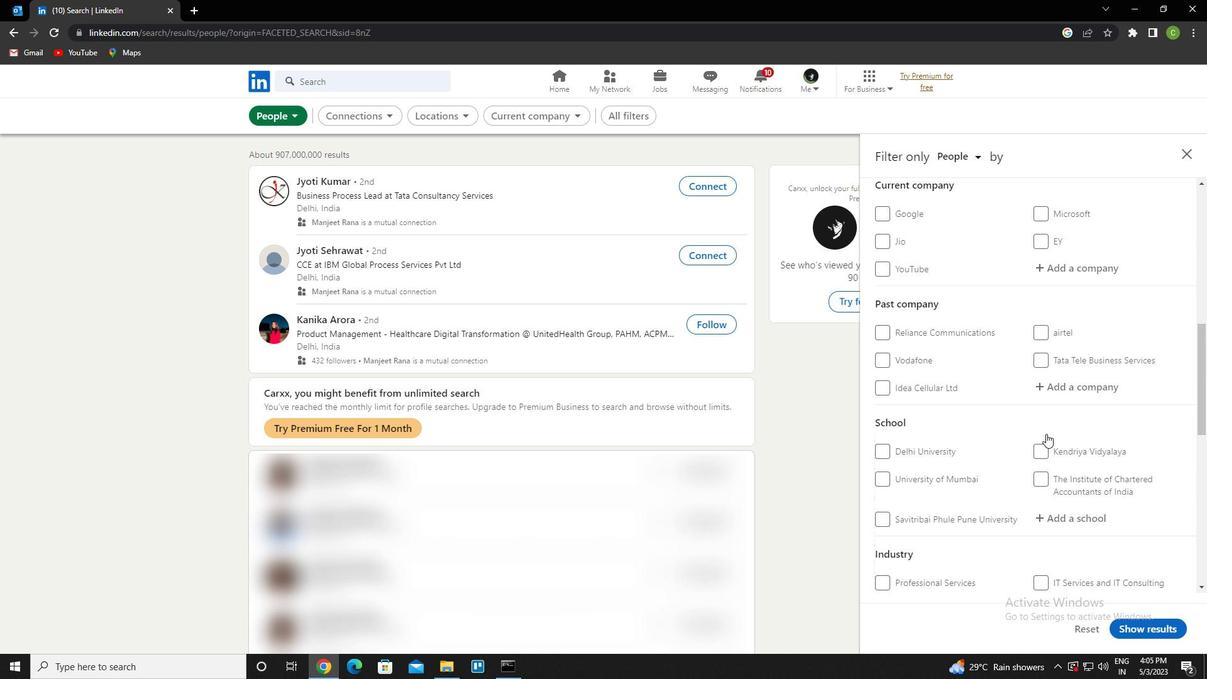 
Action: Mouse moved to (1080, 393)
Screenshot: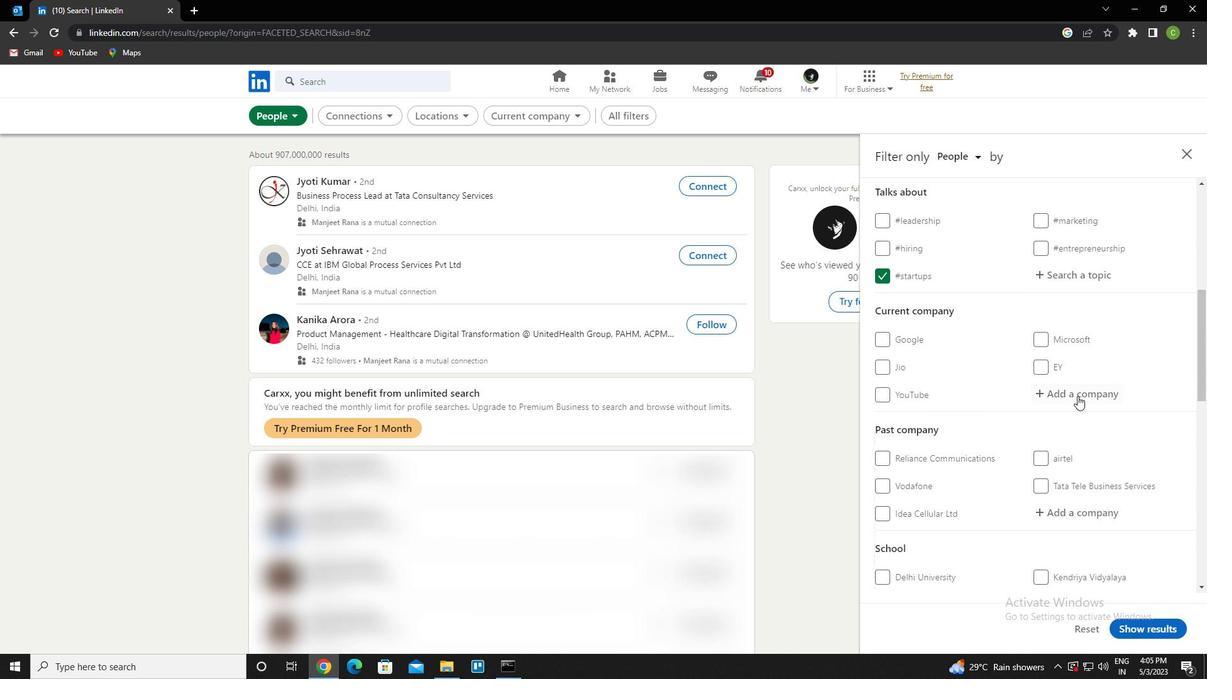 
Action: Mouse pressed left at (1080, 393)
Screenshot: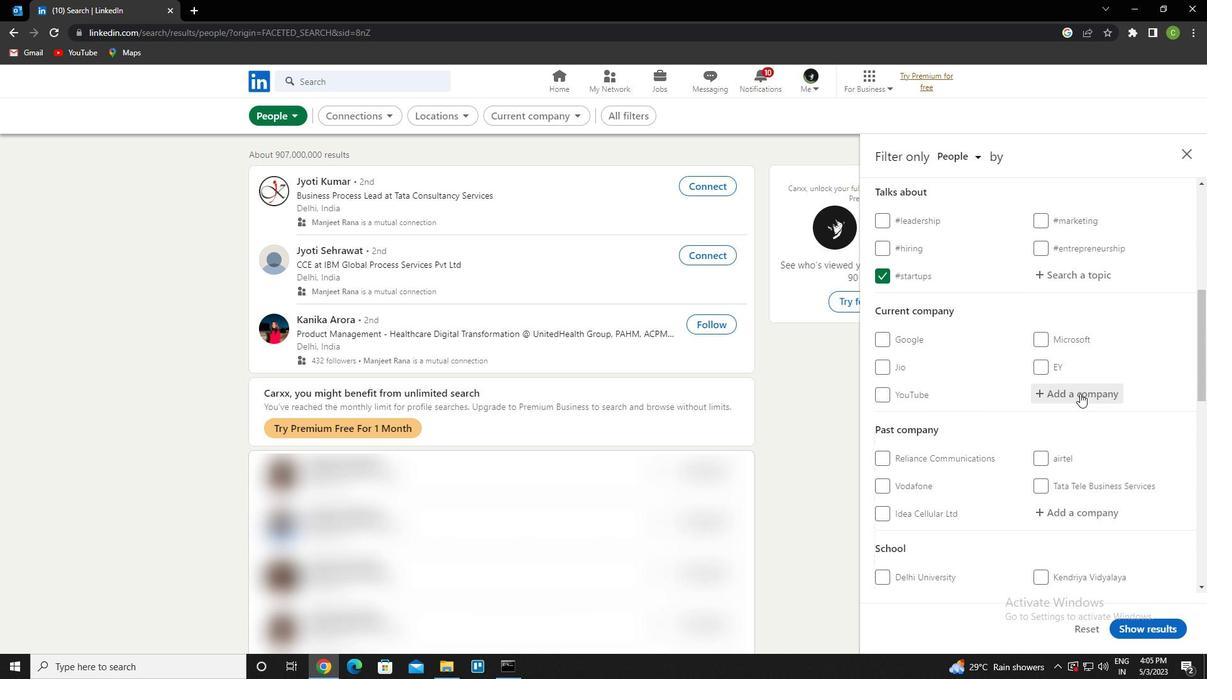 
Action: Key pressed <Key.caps_lock>c<Key.caps_lock>oupa<Key.space><Key.caps_lock>s<Key.caps_lock>oftware<Key.down><Key.enter>
Screenshot: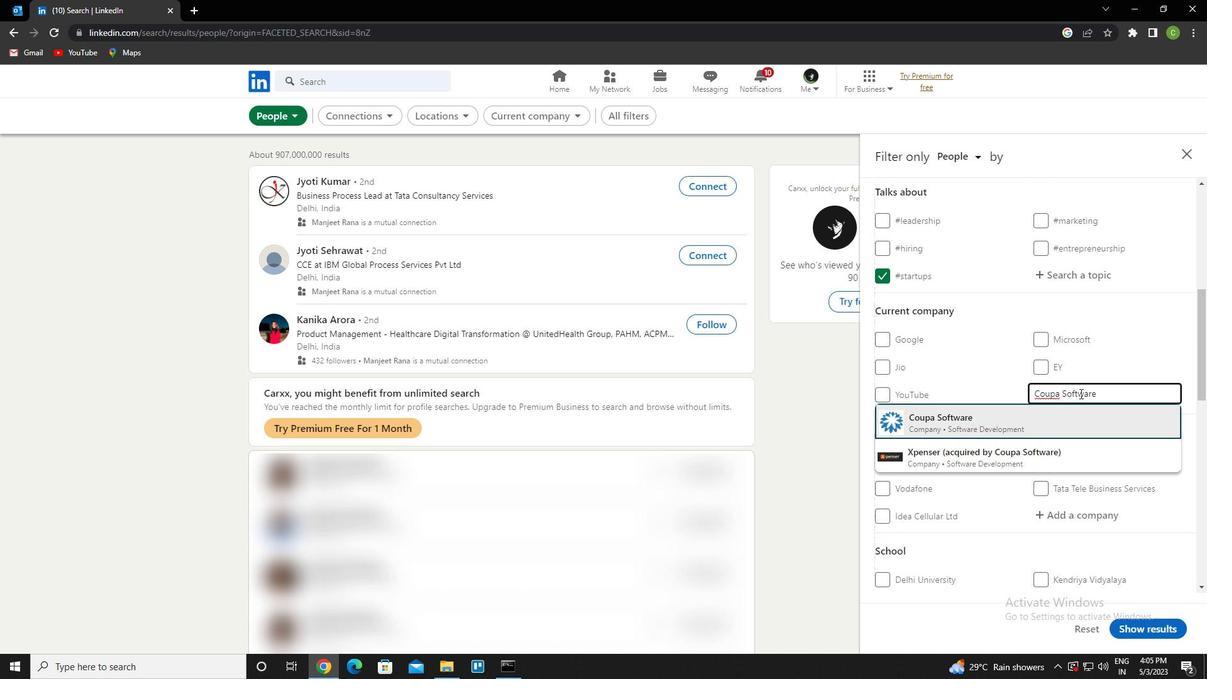 
Action: Mouse scrolled (1080, 392) with delta (0, 0)
Screenshot: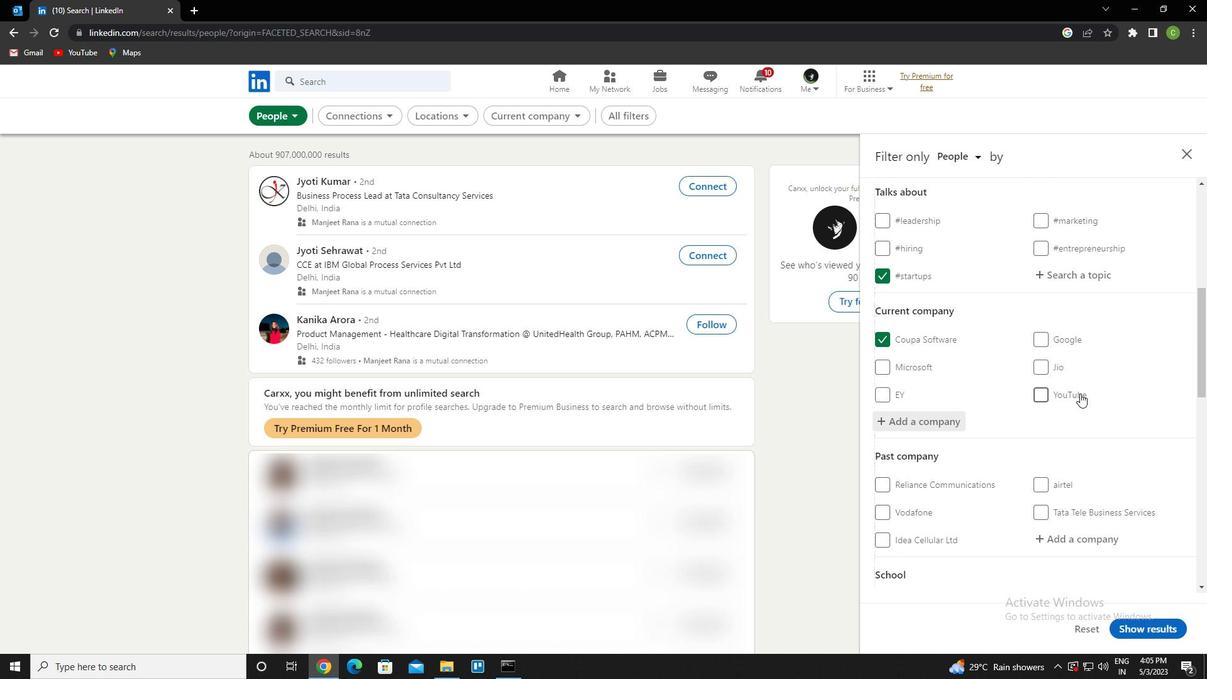 
Action: Mouse moved to (1080, 393)
Screenshot: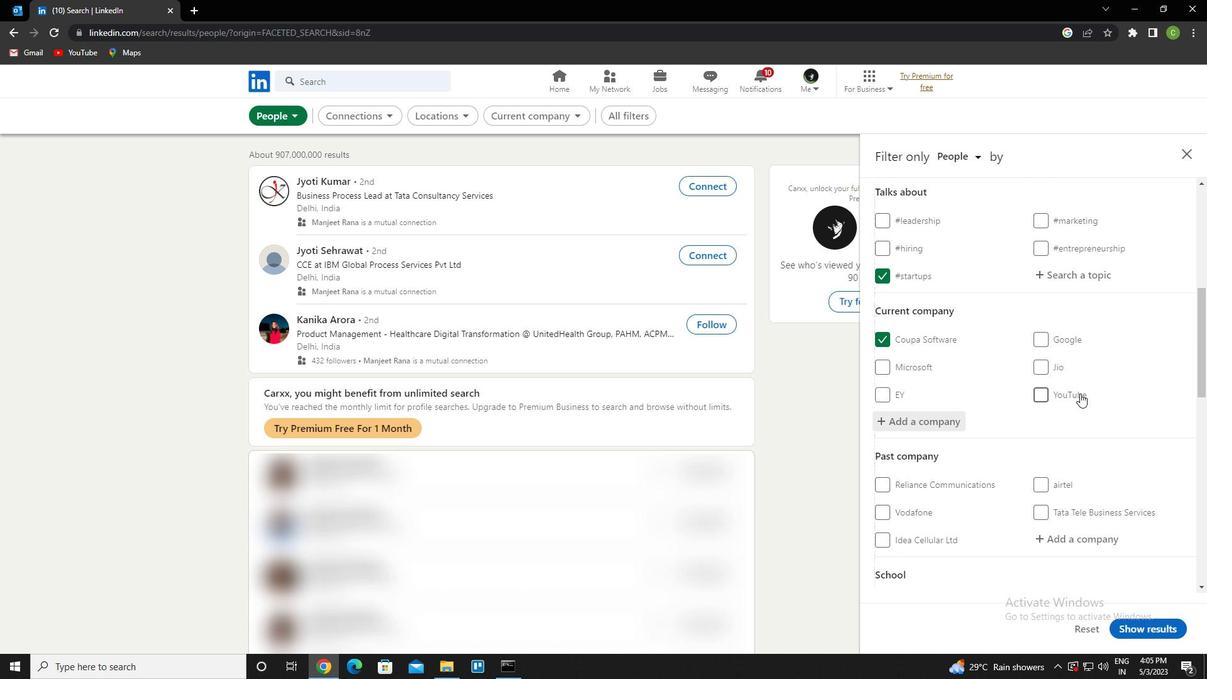 
Action: Mouse scrolled (1080, 392) with delta (0, 0)
Screenshot: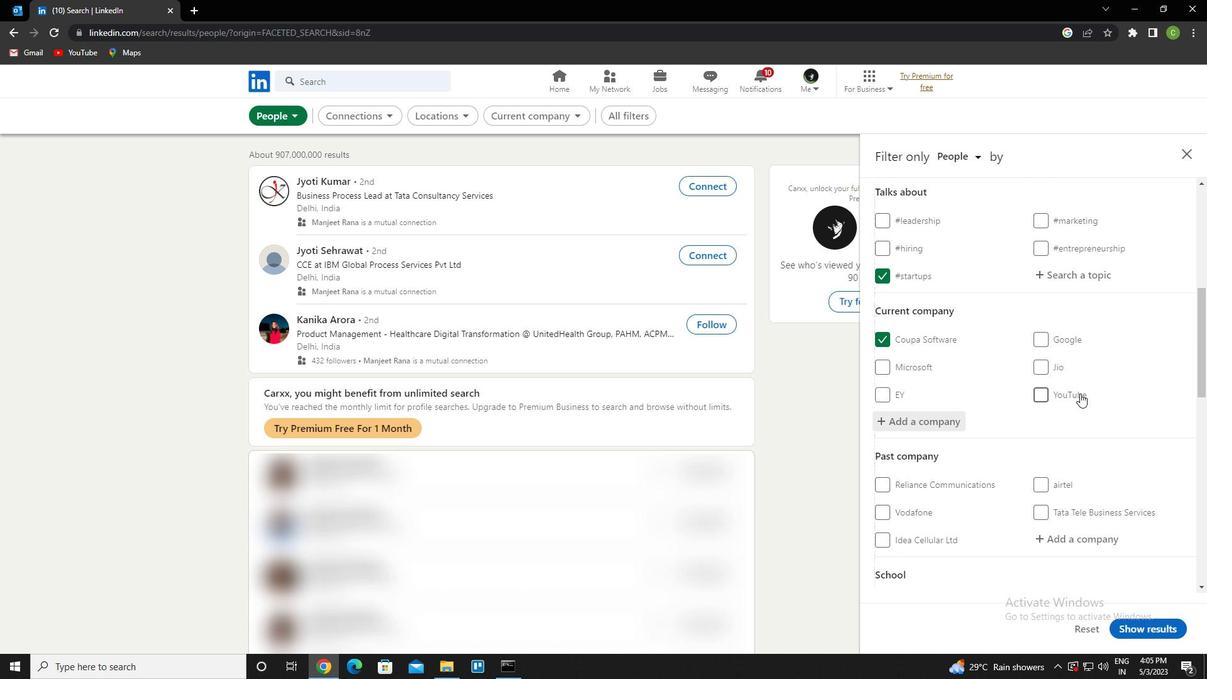 
Action: Mouse scrolled (1080, 392) with delta (0, 0)
Screenshot: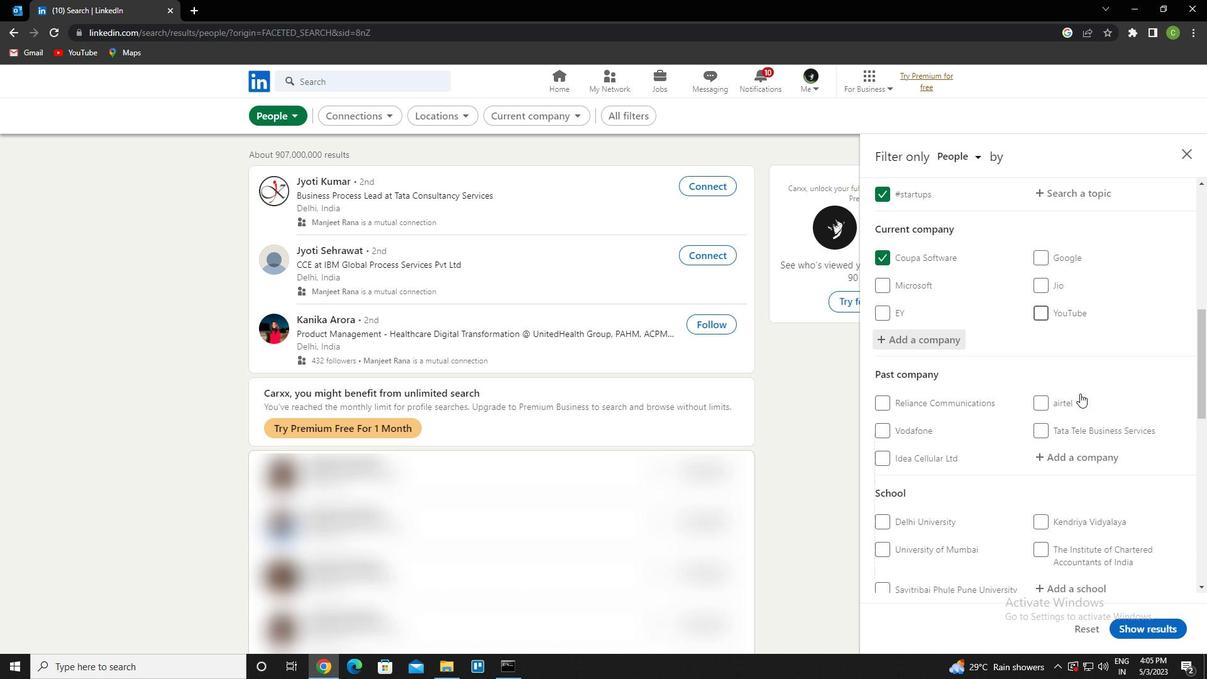 
Action: Mouse moved to (1075, 413)
Screenshot: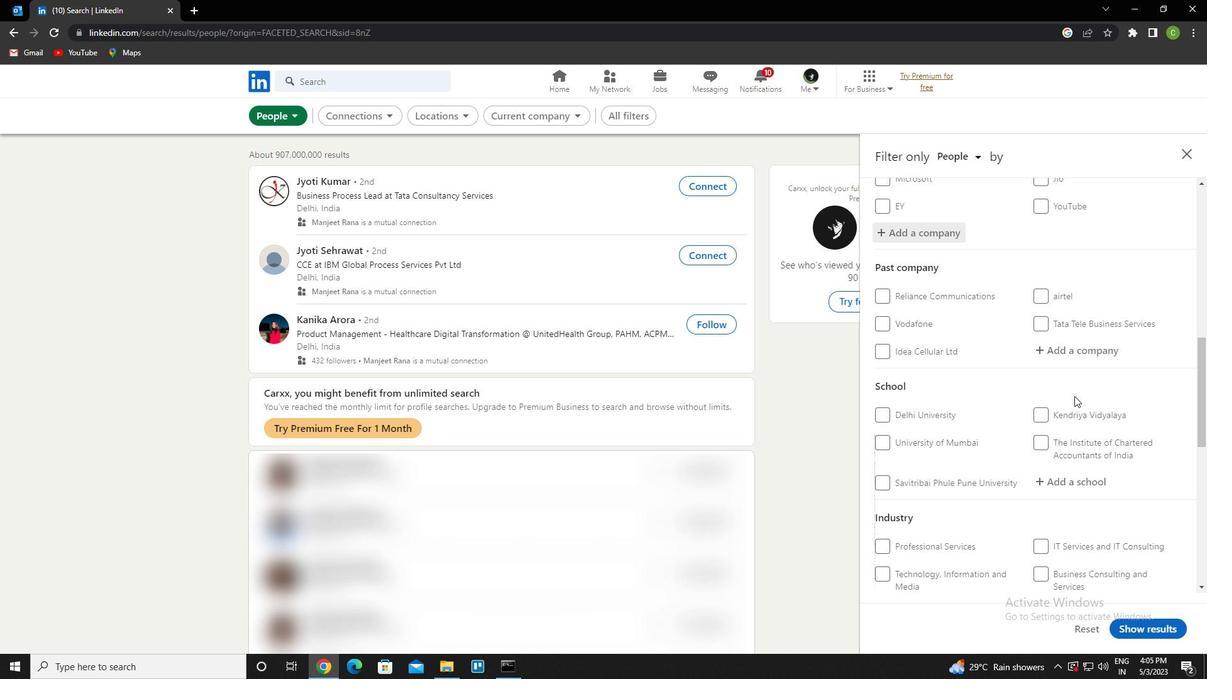 
Action: Mouse scrolled (1075, 413) with delta (0, 0)
Screenshot: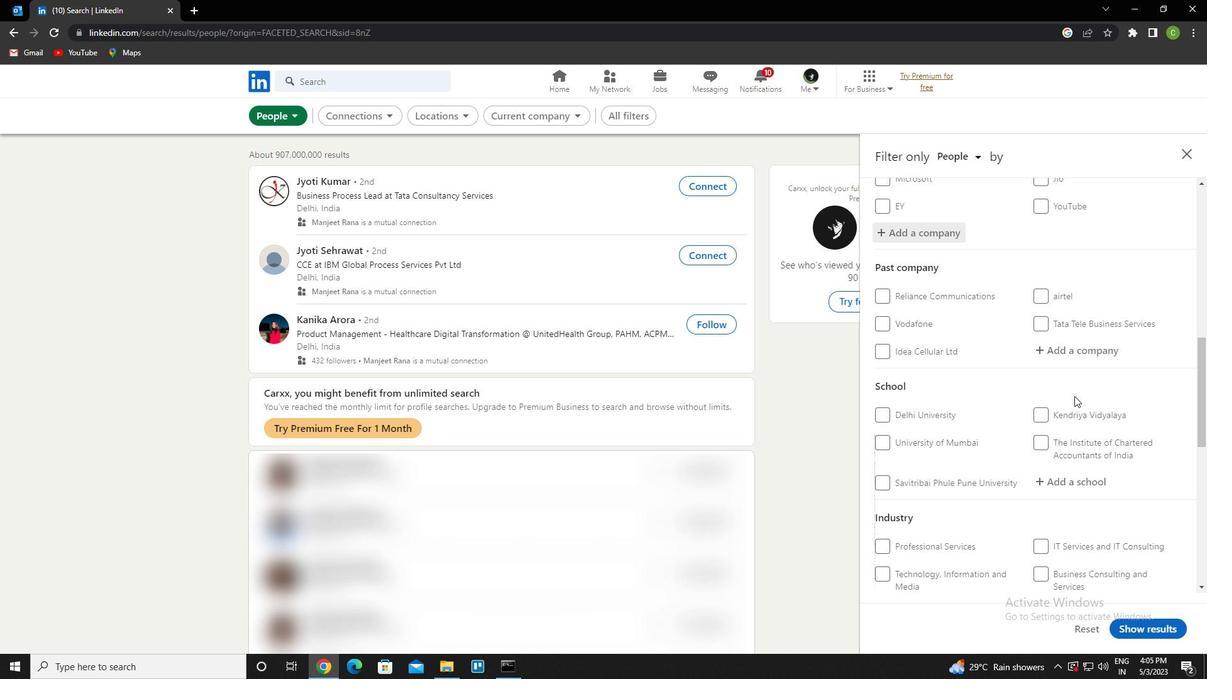 
Action: Mouse scrolled (1075, 413) with delta (0, 0)
Screenshot: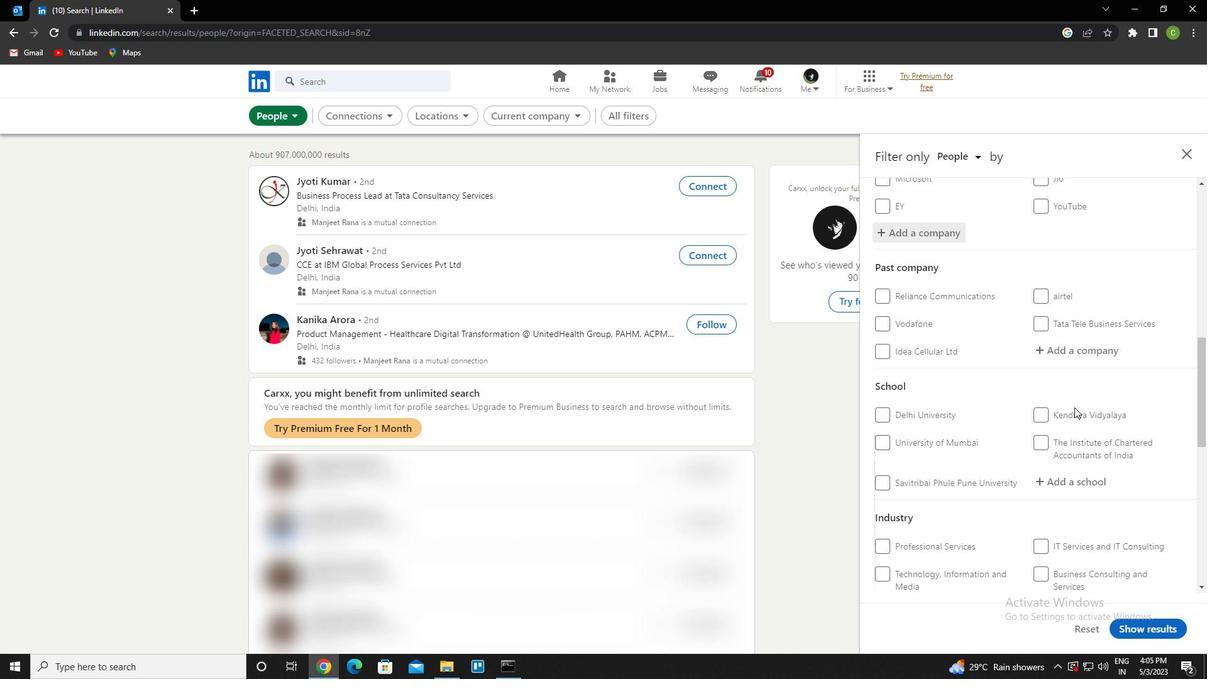
Action: Mouse moved to (1076, 413)
Screenshot: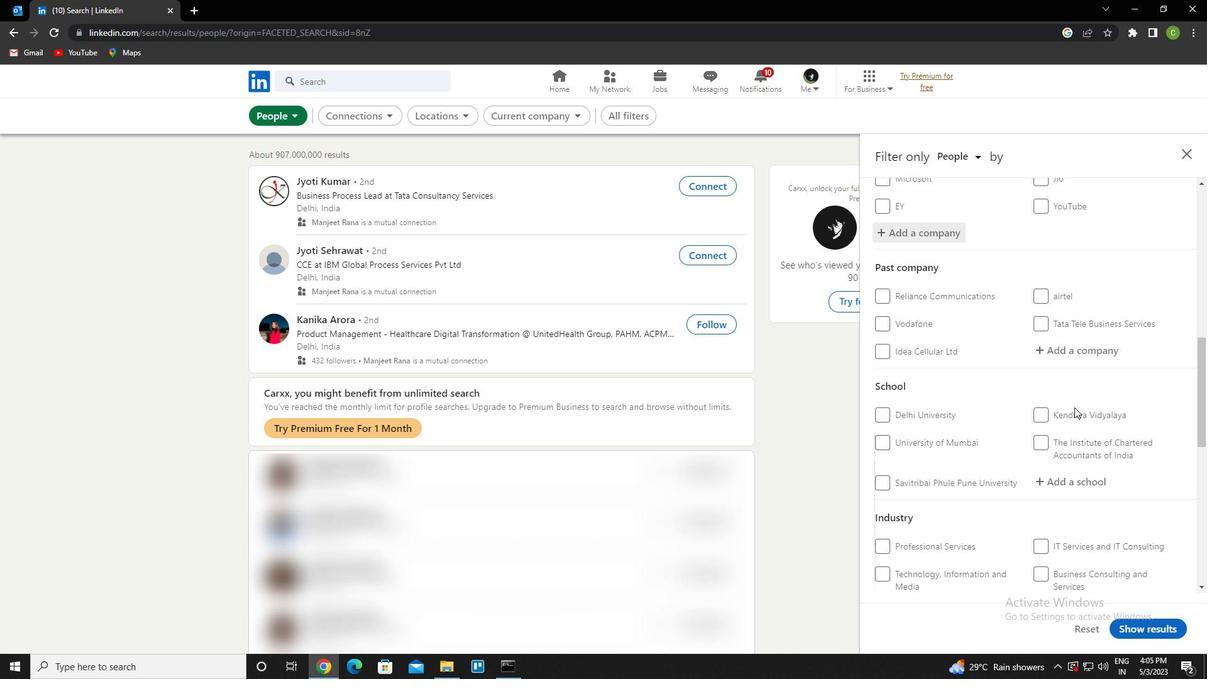 
Action: Mouse scrolled (1076, 412) with delta (0, 0)
Screenshot: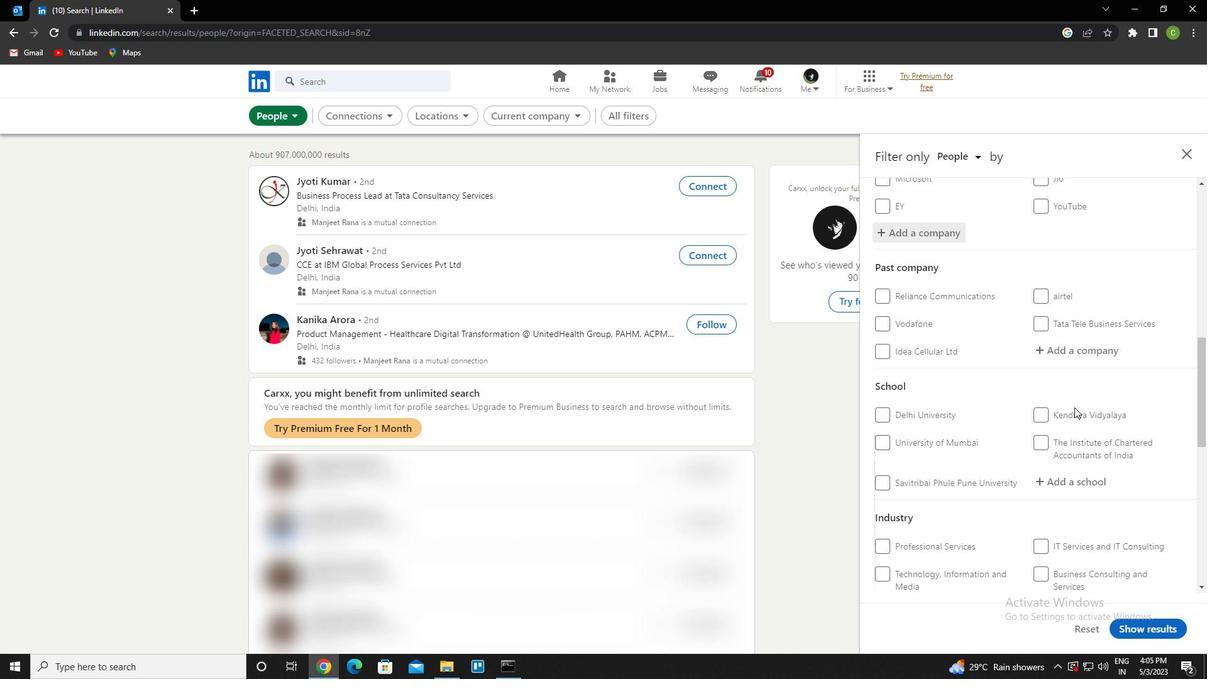
Action: Mouse moved to (1091, 298)
Screenshot: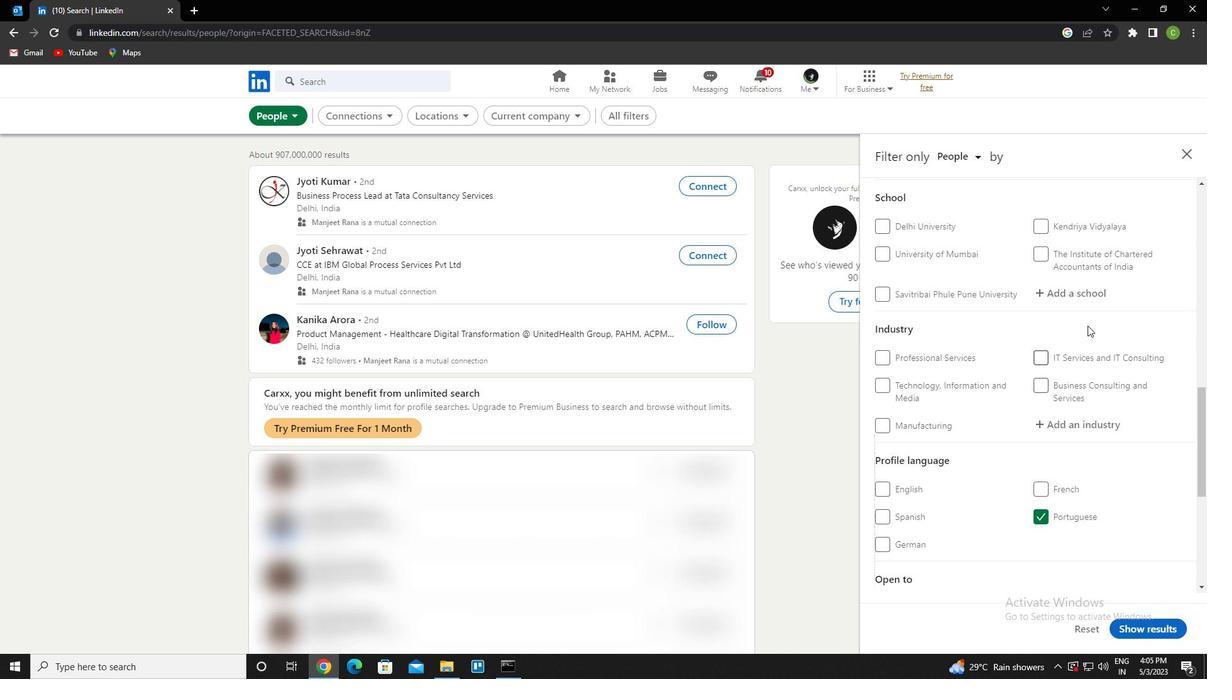 
Action: Mouse pressed left at (1091, 298)
Screenshot: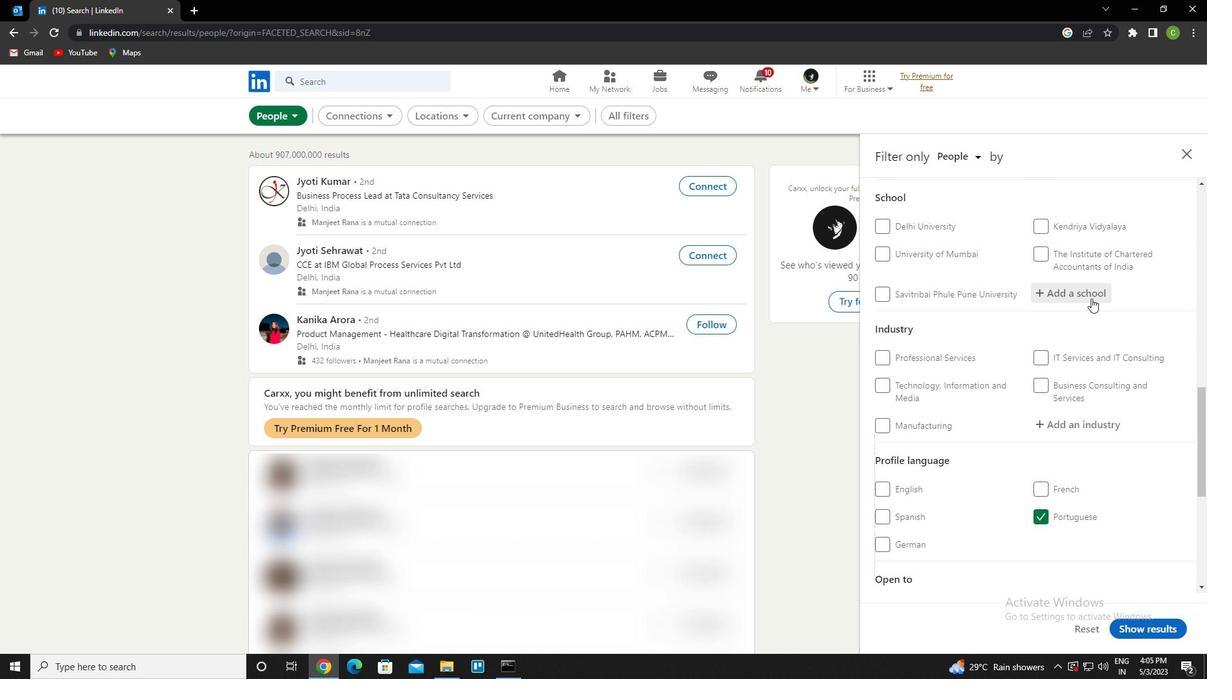 
Action: Key pressed <Key.caps_lock>m<Key.caps_lock>eerut<Key.space>institute<Key.space>of<Key.space>enginnering
Screenshot: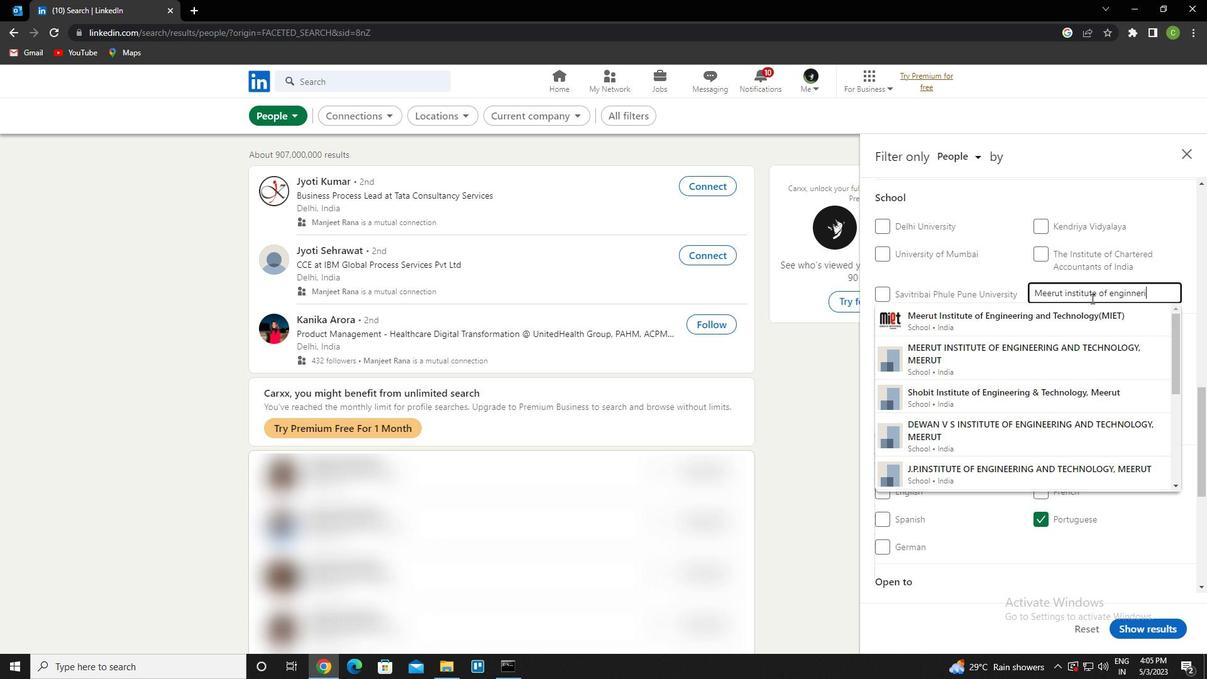 
Action: Mouse moved to (1091, 294)
Screenshot: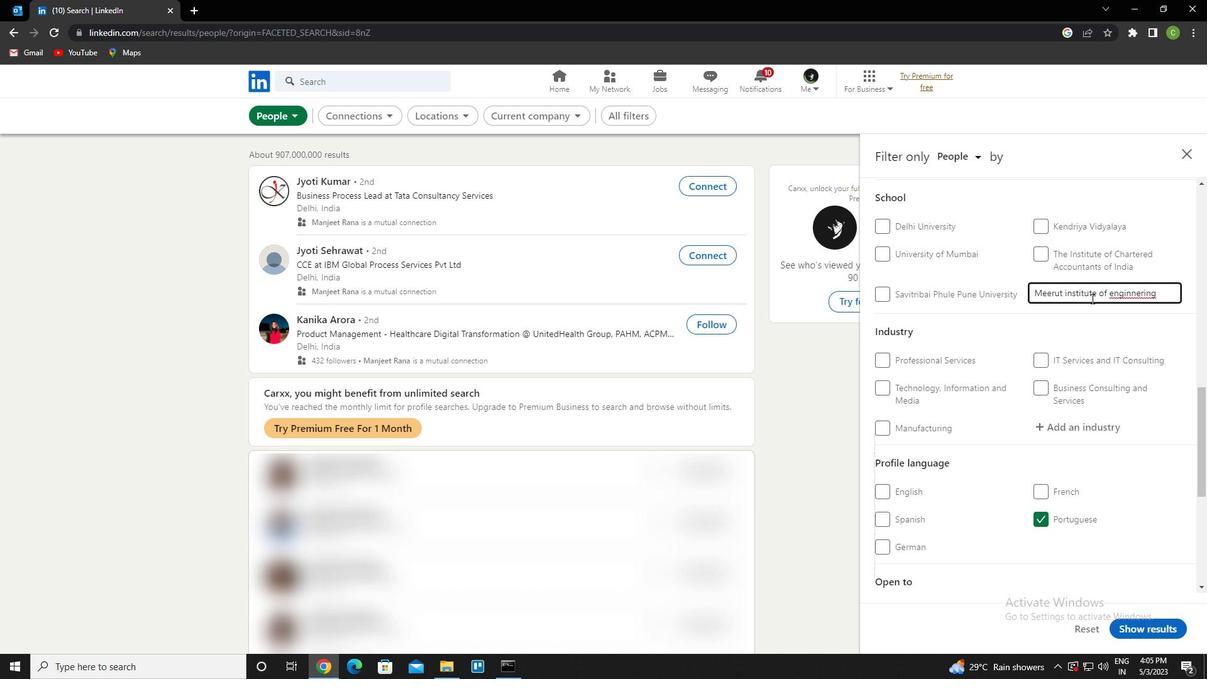 
Action: Key pressed <Key.space>and<Key.left><Key.left><Key.left><Key.left><Key.left><Key.left><Key.left><Key.left><Key.backspace><Key.backspace>ee<Key.down><Key.enter>
Screenshot: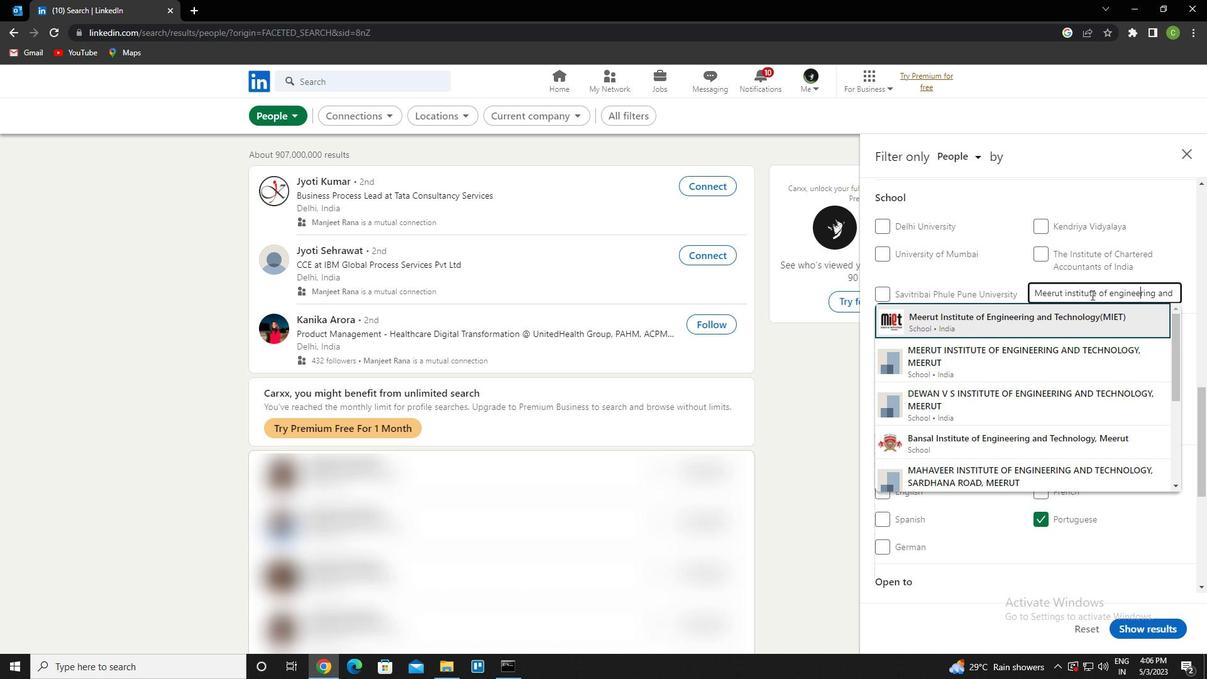 
Action: Mouse scrolled (1091, 294) with delta (0, 0)
Screenshot: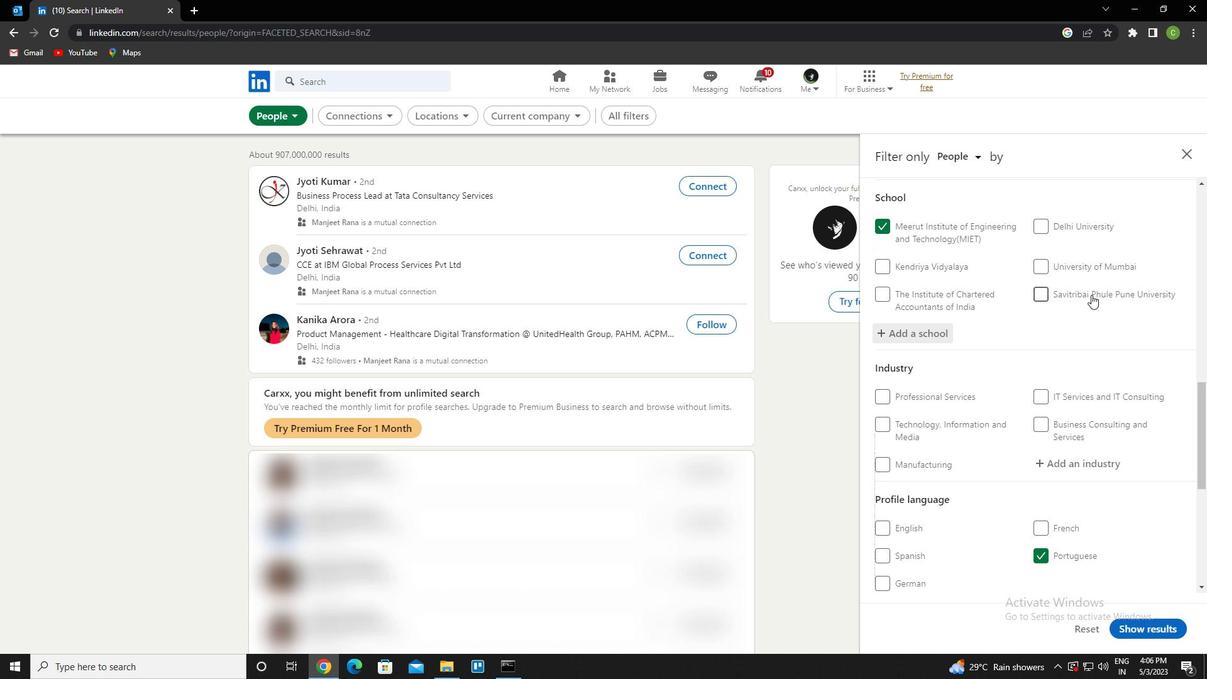 
Action: Mouse scrolled (1091, 294) with delta (0, 0)
Screenshot: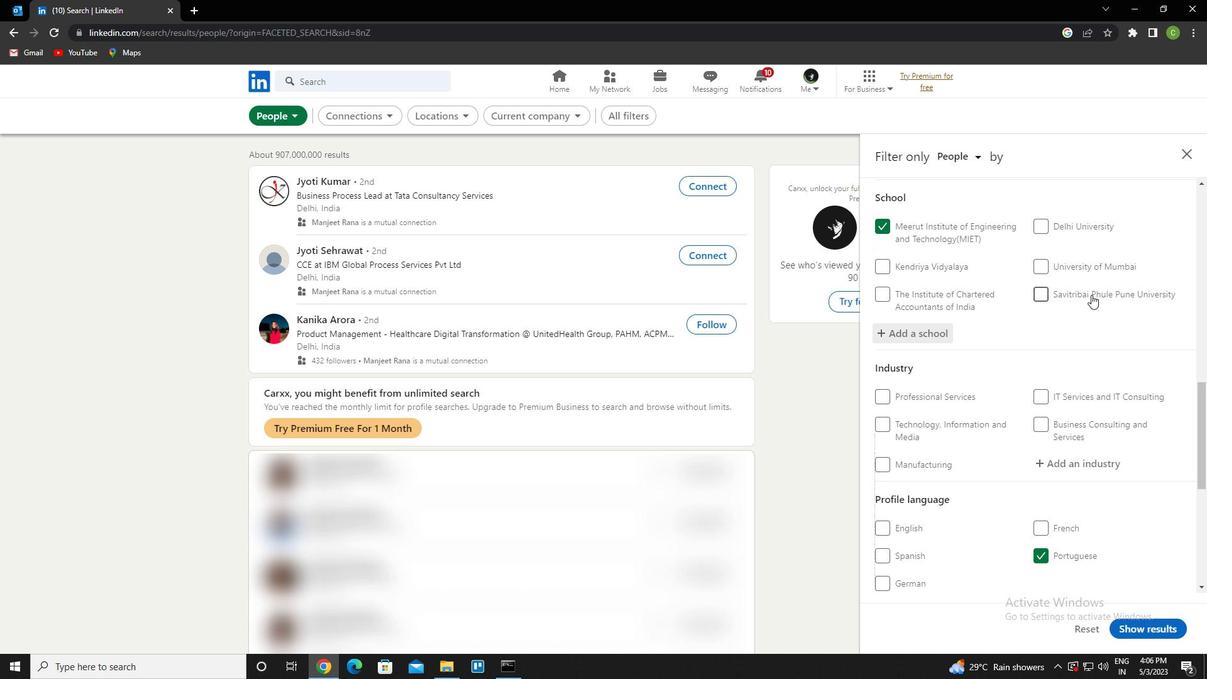 
Action: Mouse moved to (1090, 333)
Screenshot: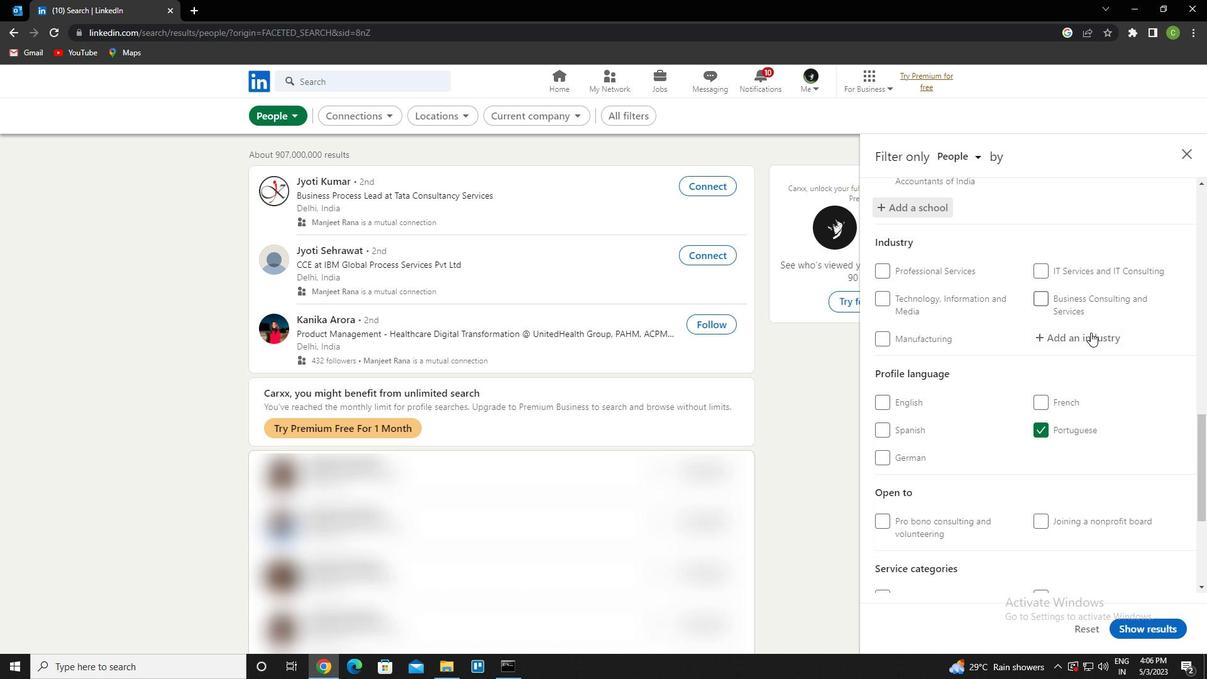
Action: Mouse pressed left at (1090, 333)
Screenshot: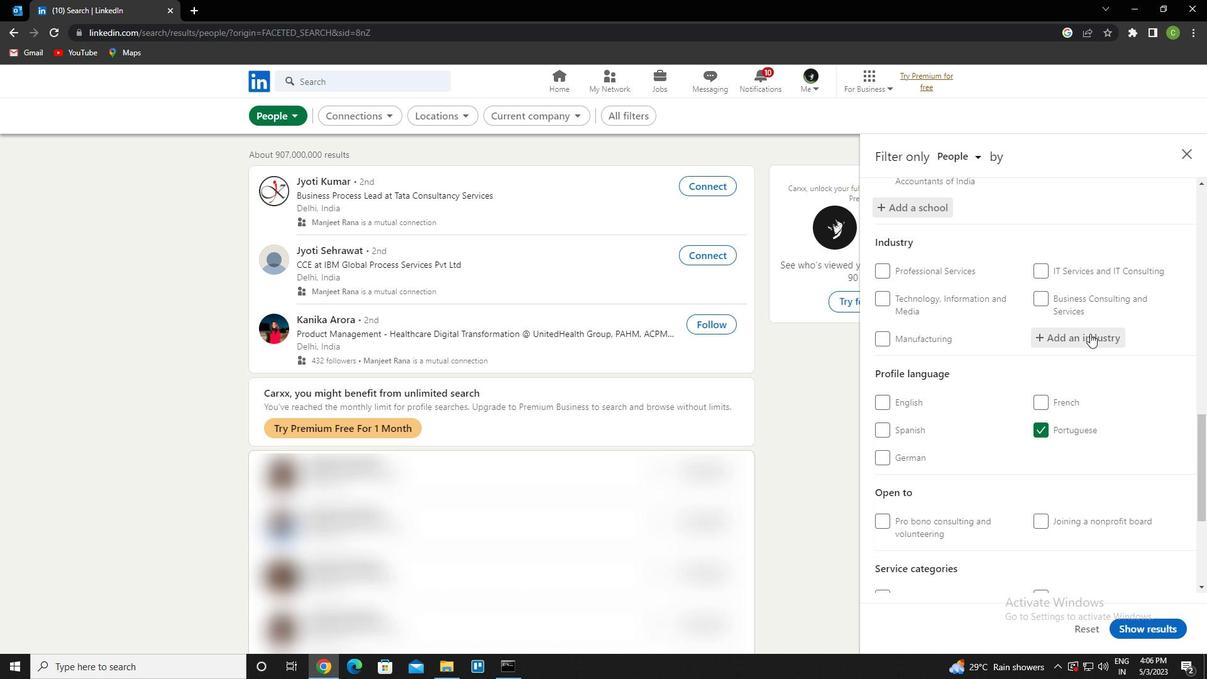 
Action: Key pressed <Key.caps_lock>h<Key.caps_lock>otels<Key.space>and<Key.down><Key.enter>
Screenshot: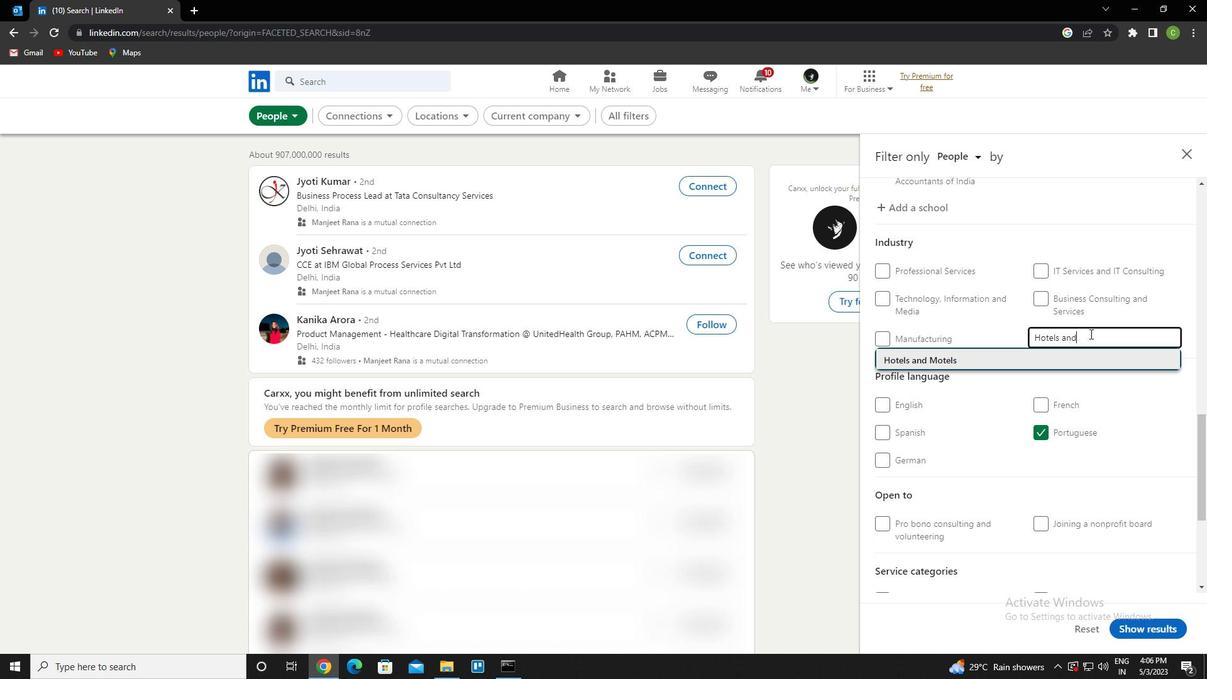 
Action: Mouse scrolled (1090, 333) with delta (0, 0)
Screenshot: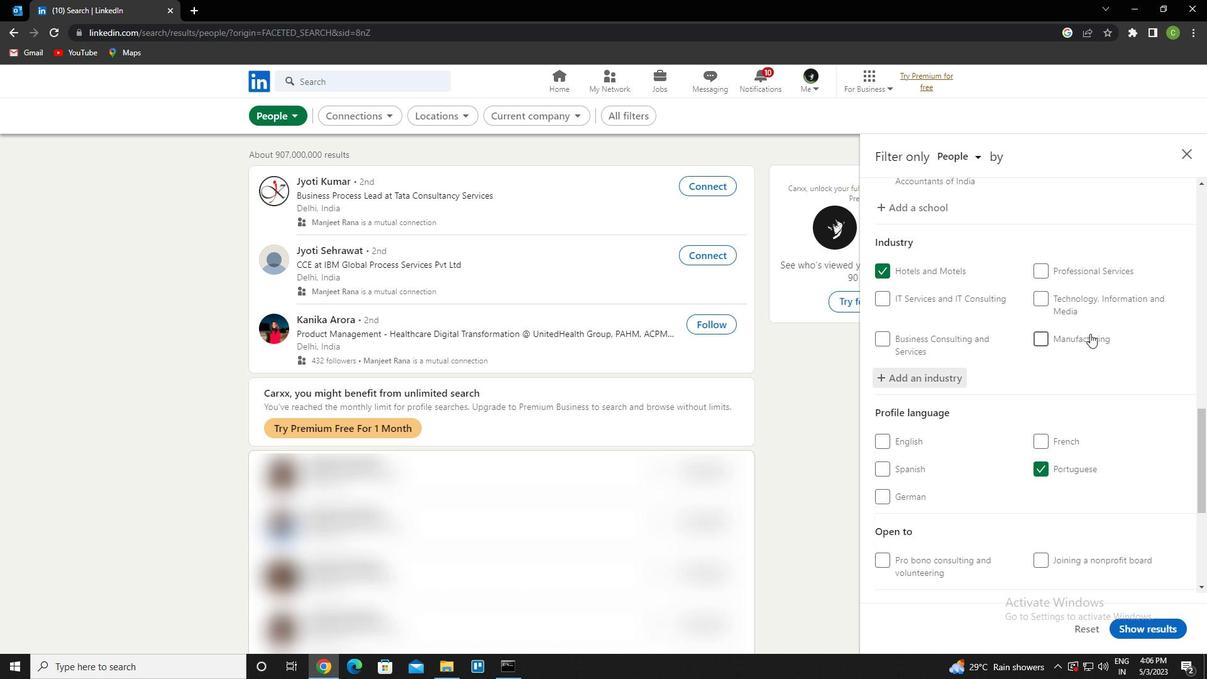 
Action: Mouse scrolled (1090, 333) with delta (0, 0)
Screenshot: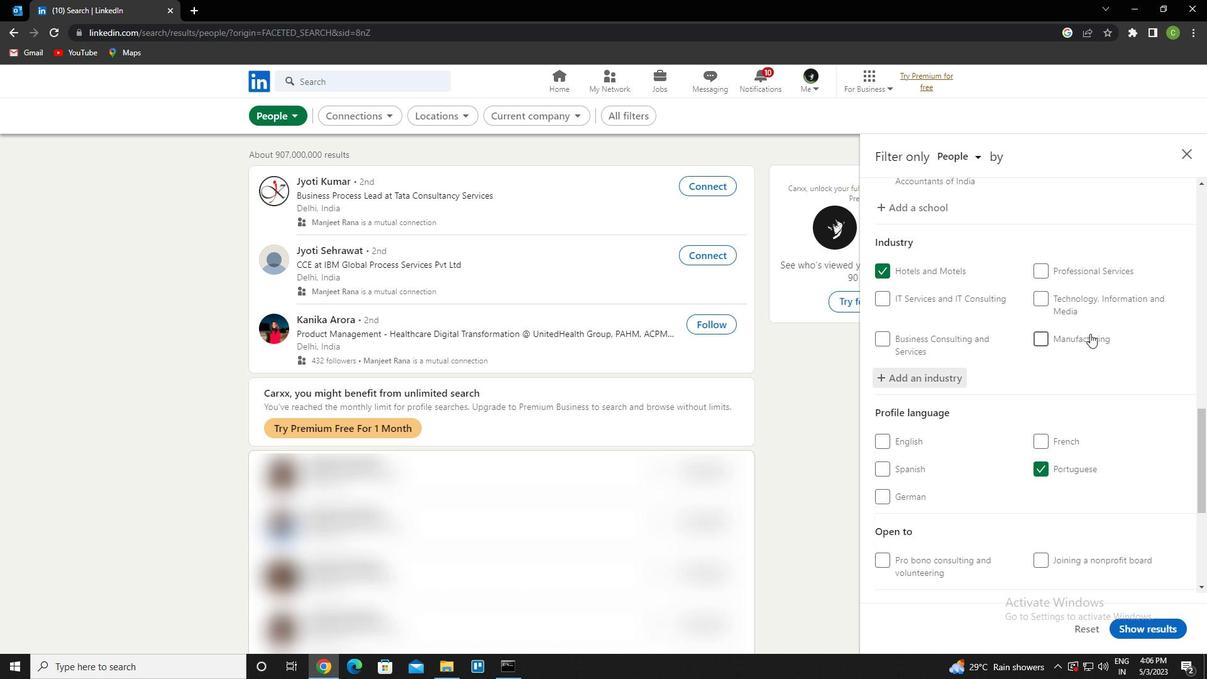 
Action: Mouse scrolled (1090, 333) with delta (0, 0)
Screenshot: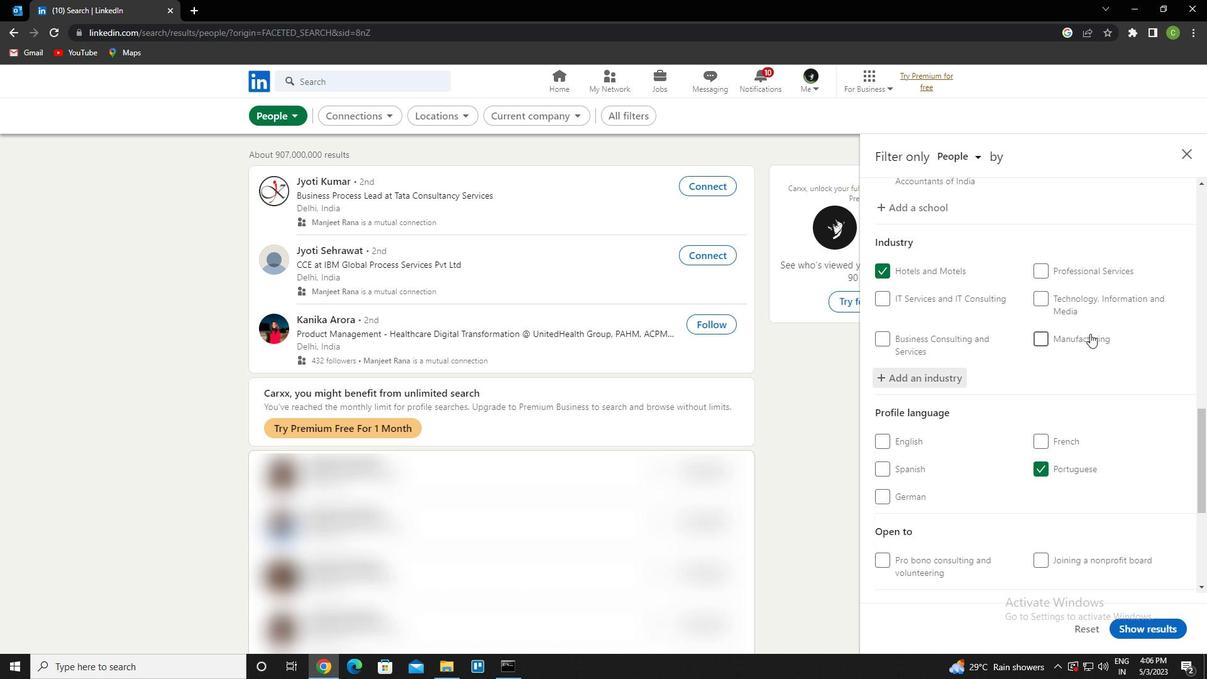 
Action: Mouse scrolled (1090, 333) with delta (0, 0)
Screenshot: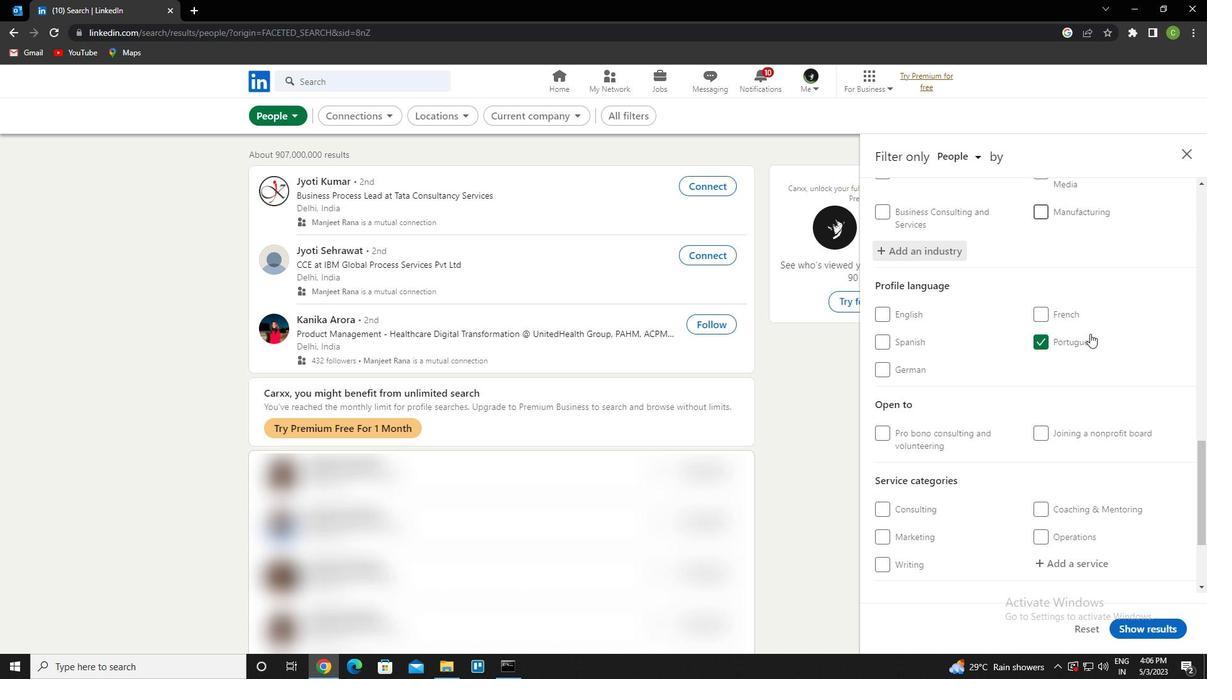 
Action: Mouse scrolled (1090, 333) with delta (0, 0)
Screenshot: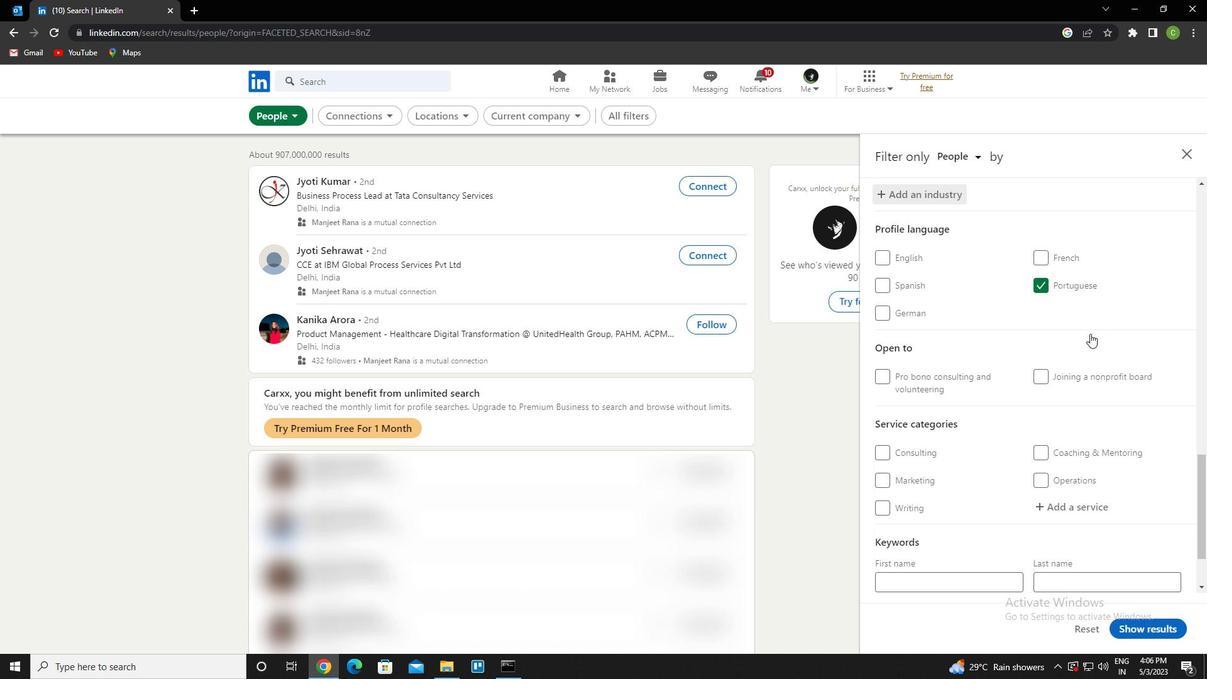 
Action: Mouse scrolled (1090, 333) with delta (0, 0)
Screenshot: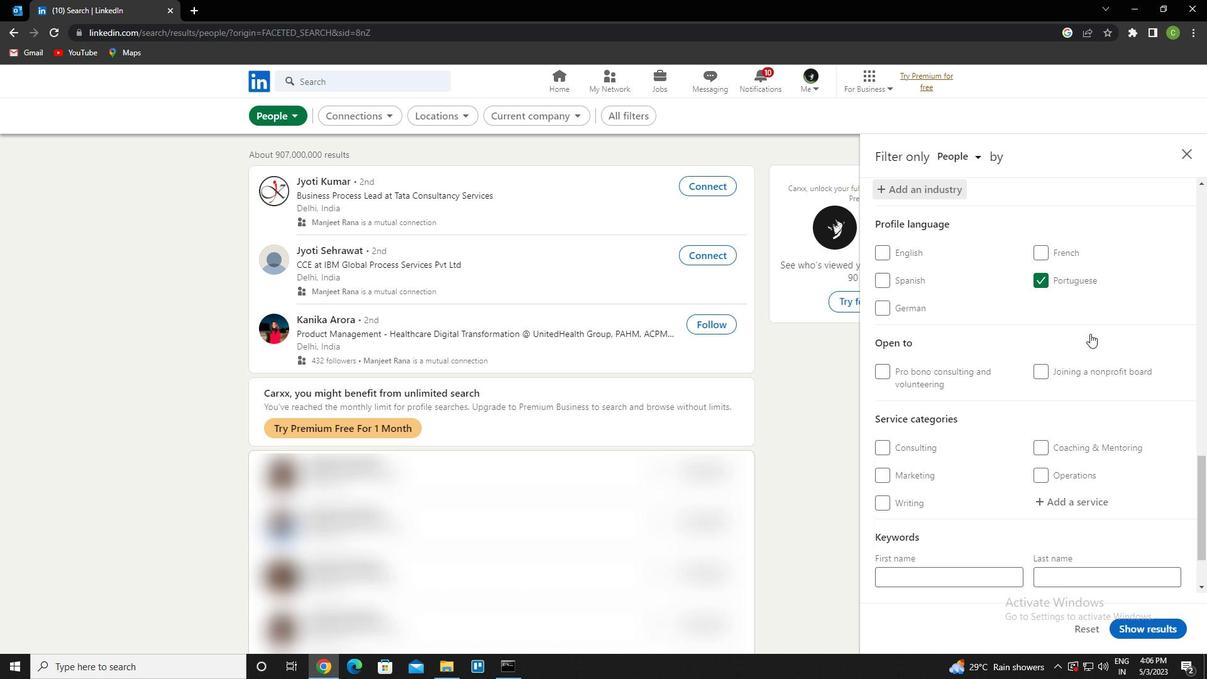 
Action: Mouse moved to (1066, 416)
Screenshot: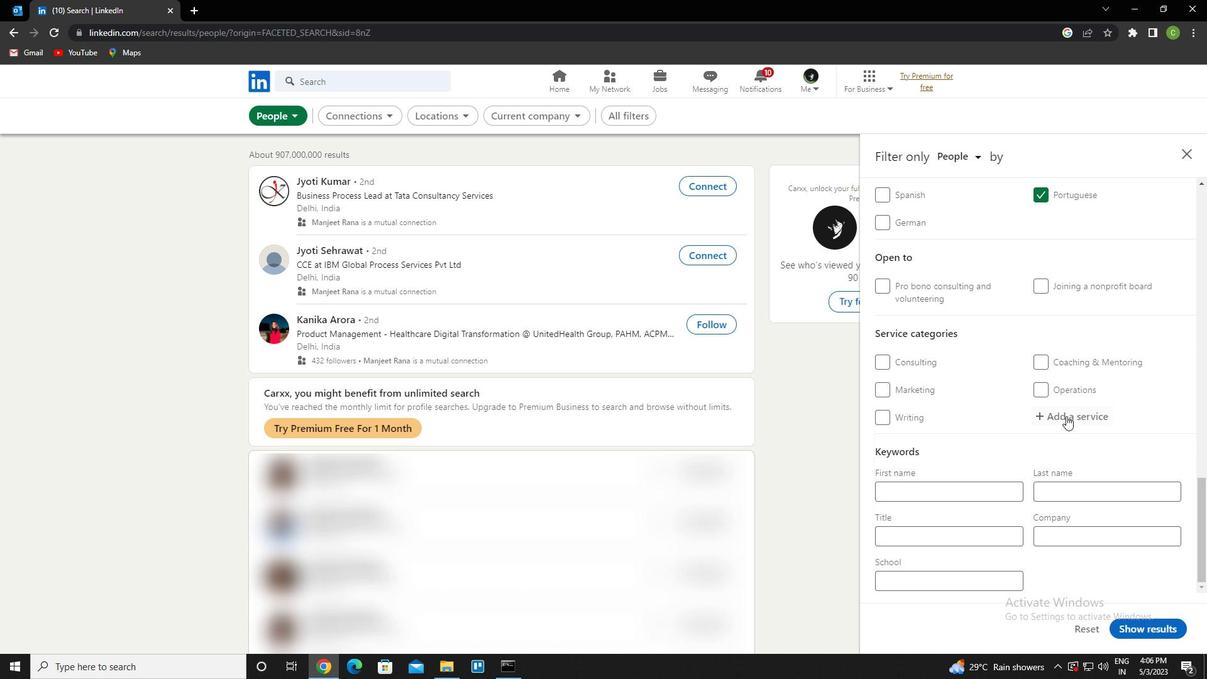 
Action: Mouse pressed left at (1066, 416)
Screenshot: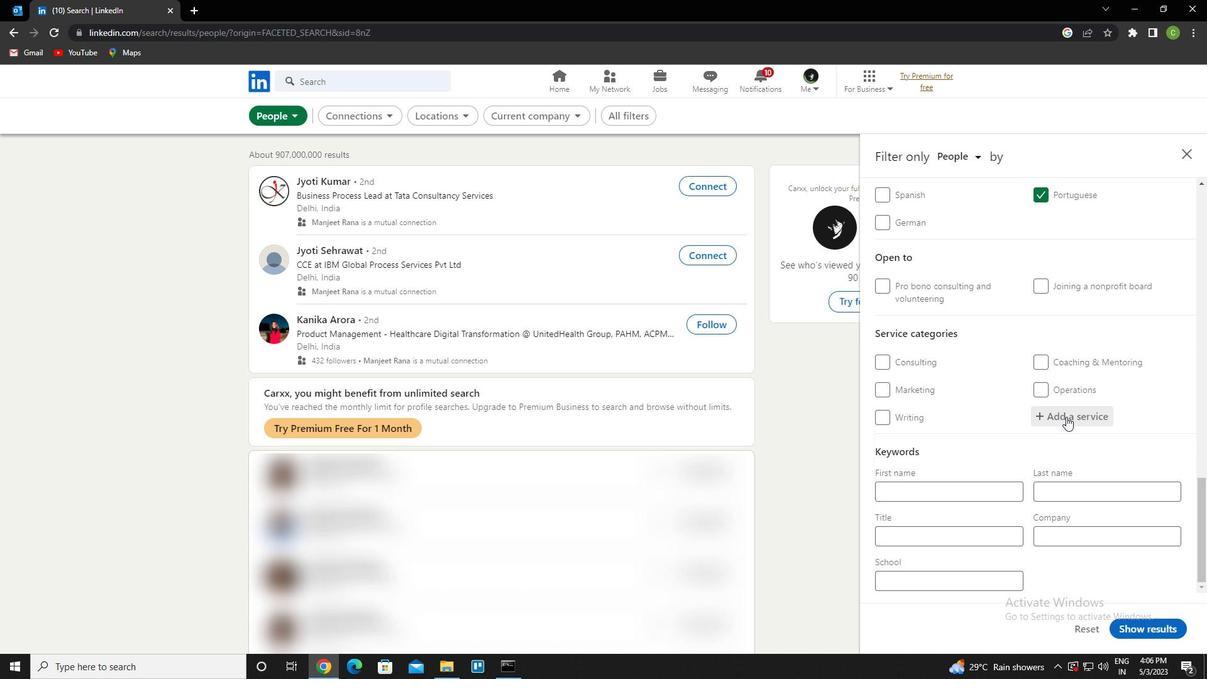 
Action: Key pressed <Key.caps_lock>b<Key.caps_lock>usiness<Key.space>anals<Key.backspace>ysts<Key.backspace><Key.backspace><Key.backspace><Key.down><Key.enter>
Screenshot: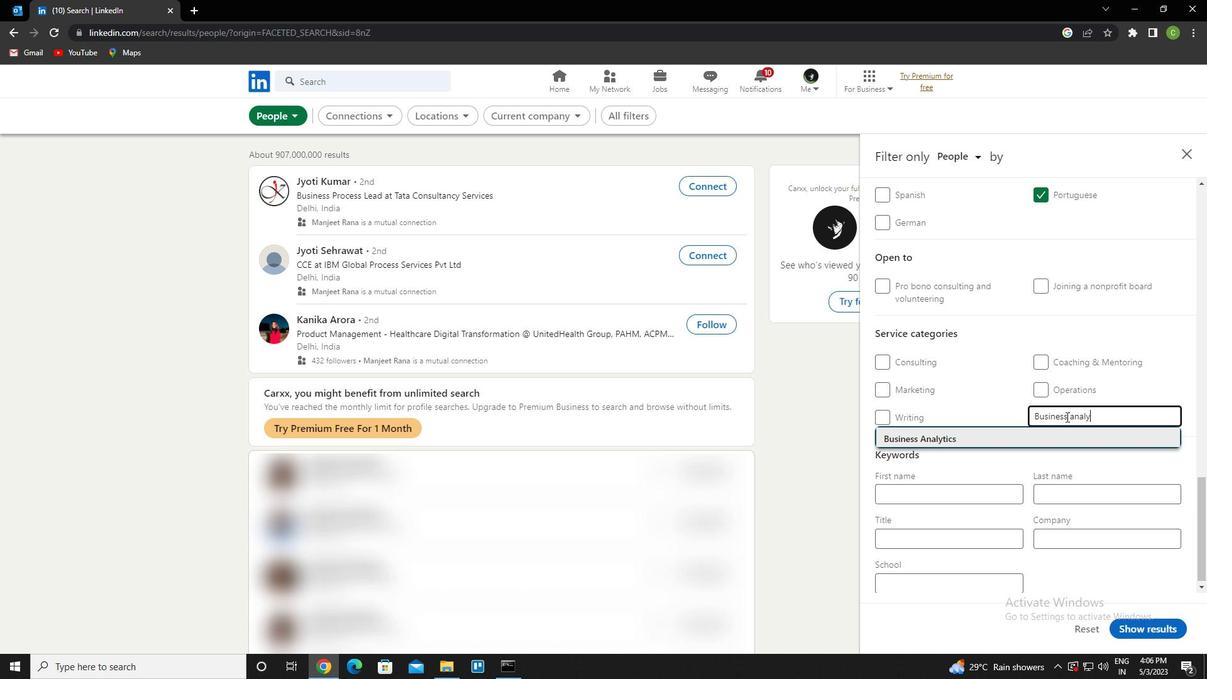 
Action: Mouse scrolled (1066, 416) with delta (0, 0)
Screenshot: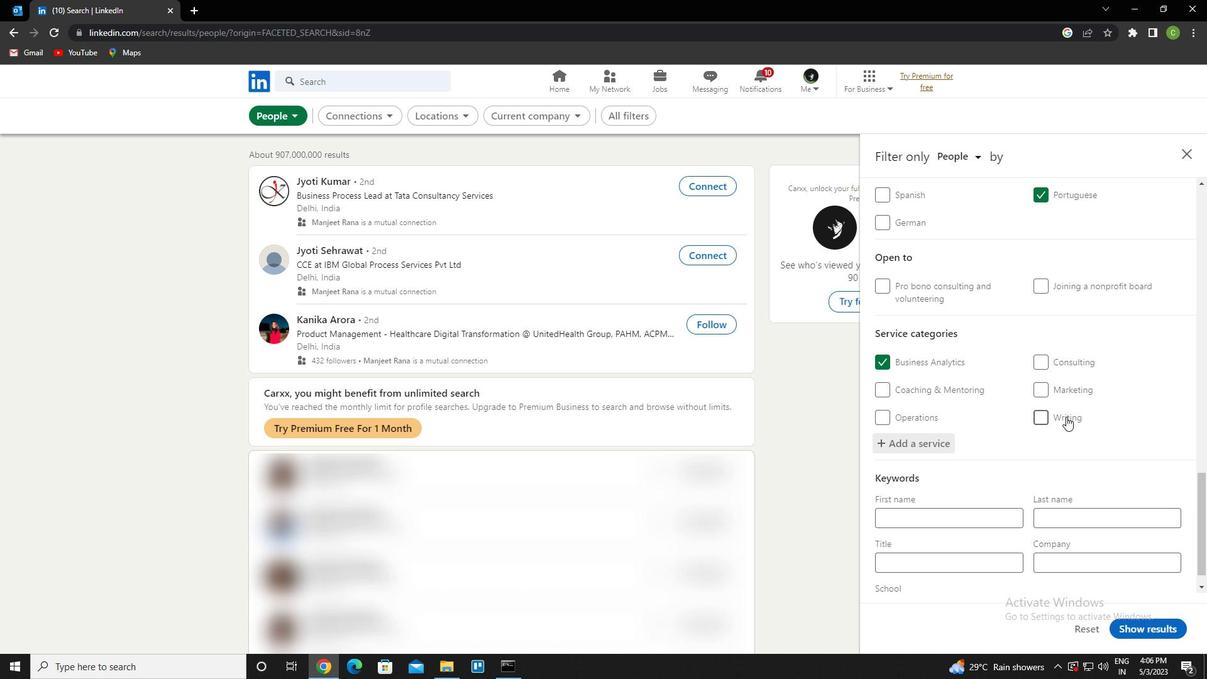 
Action: Mouse scrolled (1066, 416) with delta (0, 0)
Screenshot: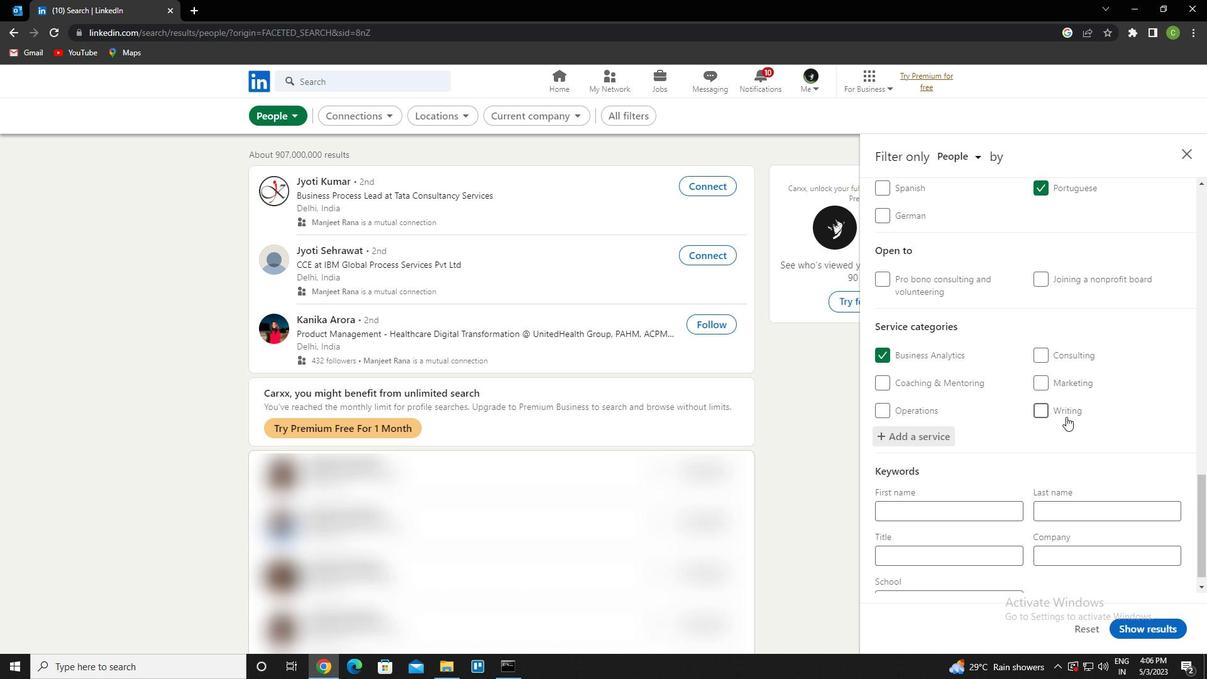 
Action: Mouse scrolled (1066, 416) with delta (0, 0)
Screenshot: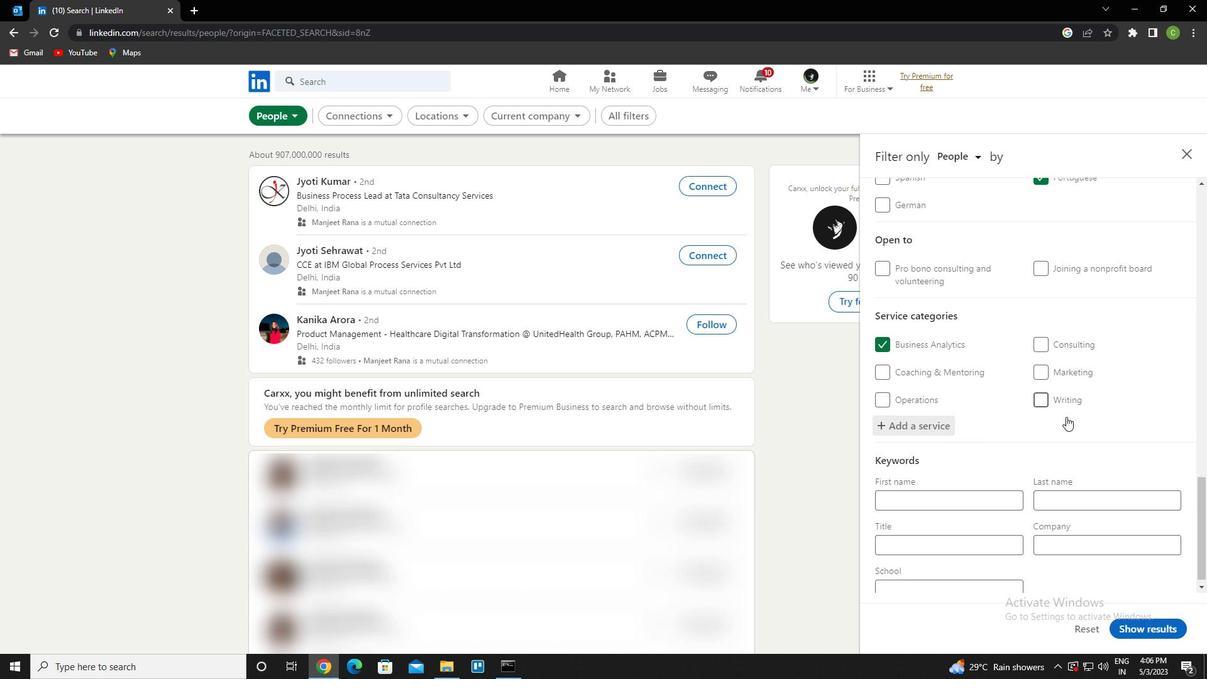 
Action: Mouse scrolled (1066, 416) with delta (0, 0)
Screenshot: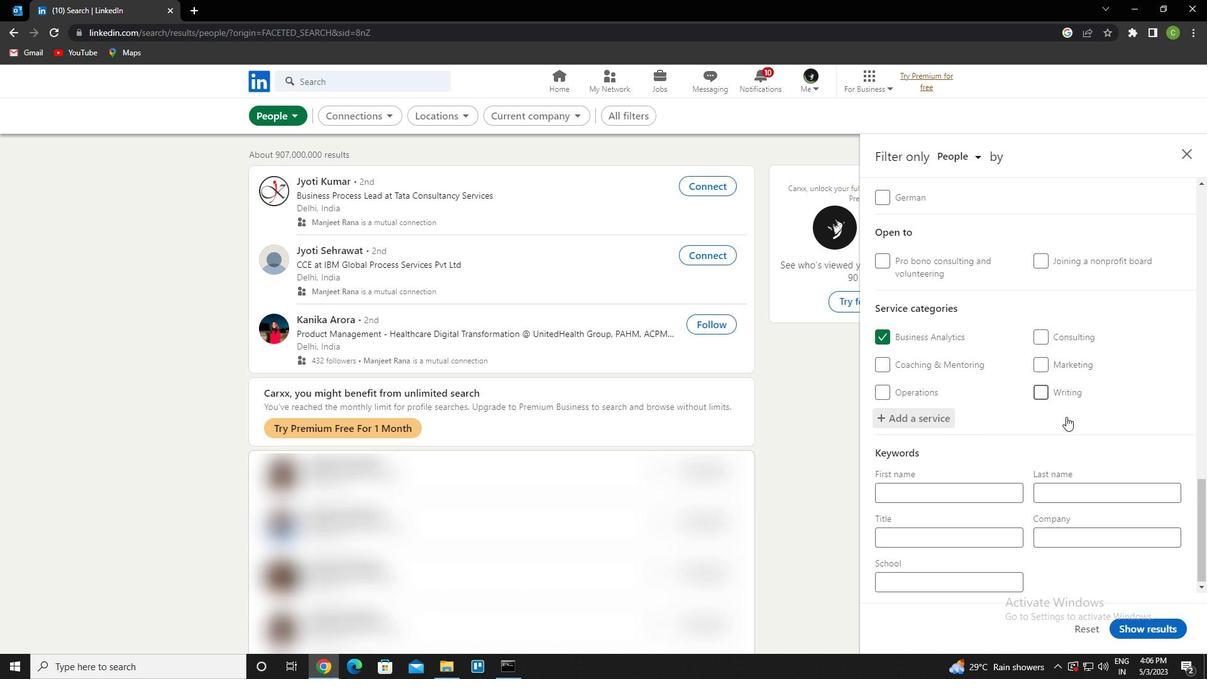
Action: Mouse scrolled (1066, 416) with delta (0, 0)
Screenshot: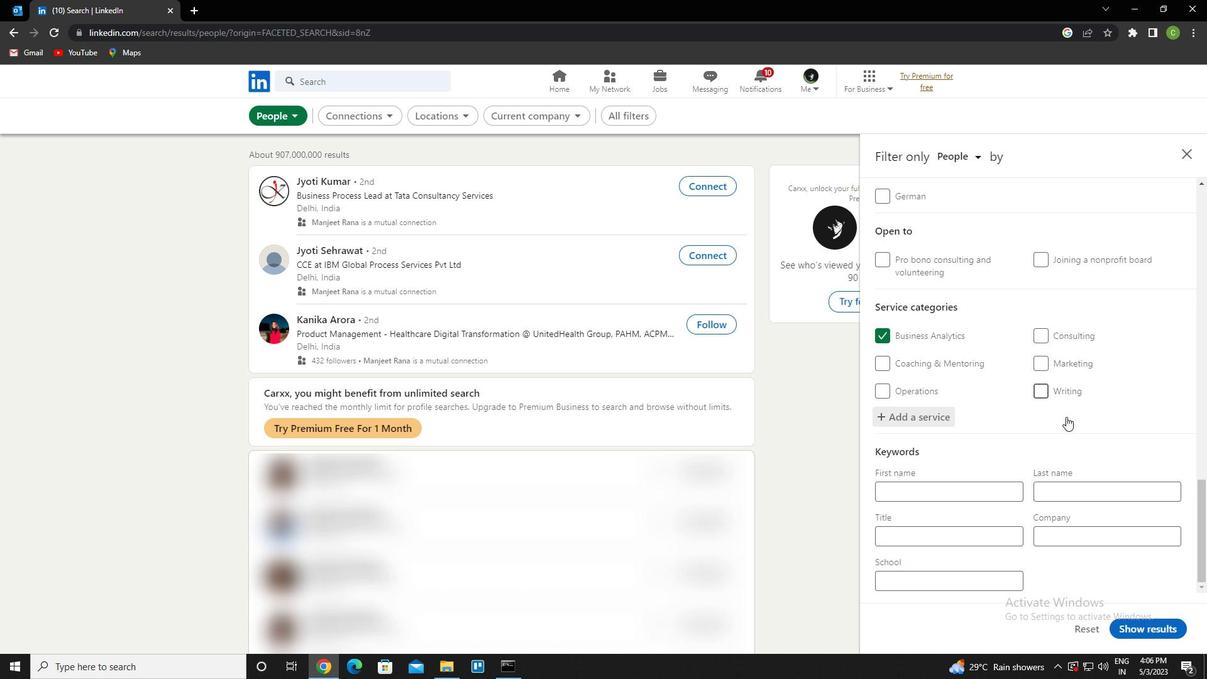 
Action: Mouse scrolled (1066, 416) with delta (0, 0)
Screenshot: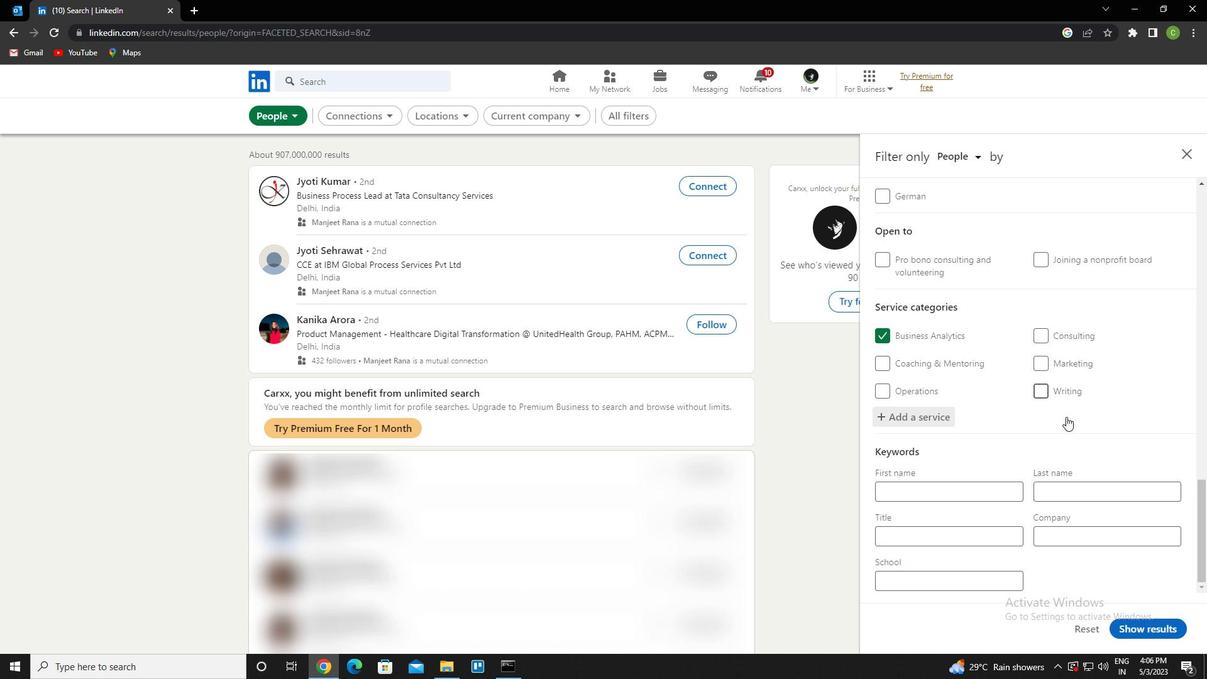 
Action: Mouse moved to (961, 545)
Screenshot: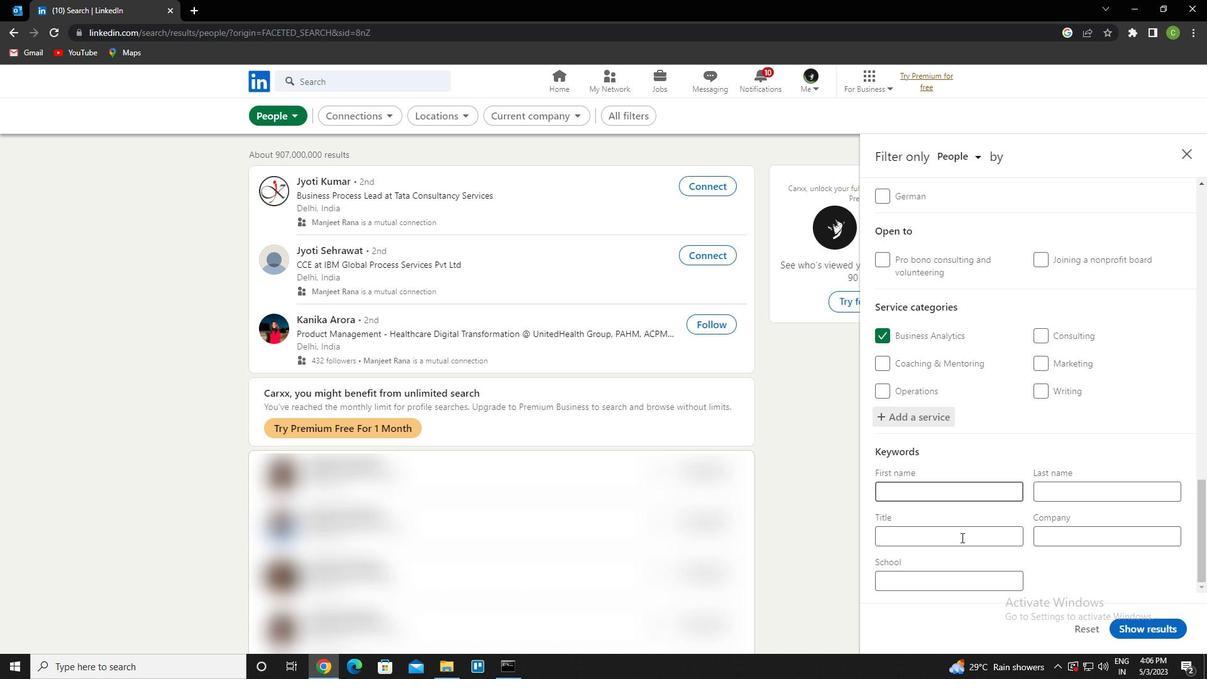 
Action: Mouse pressed left at (961, 545)
Screenshot: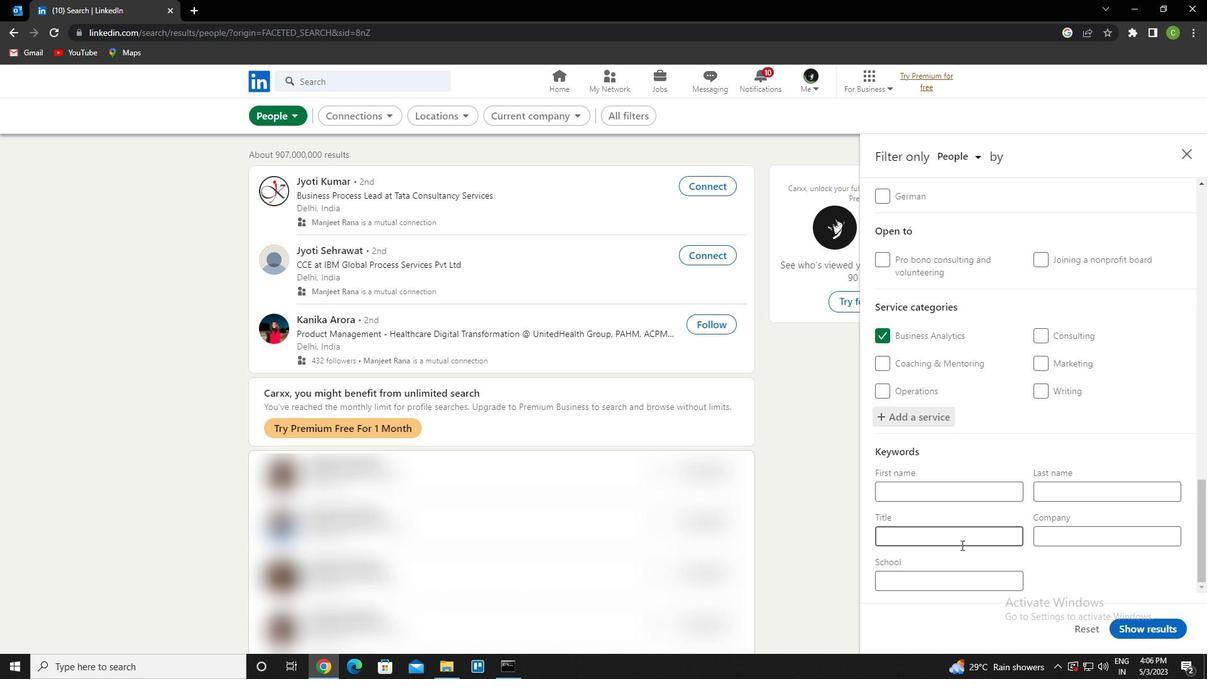 
Action: Mouse moved to (960, 545)
Screenshot: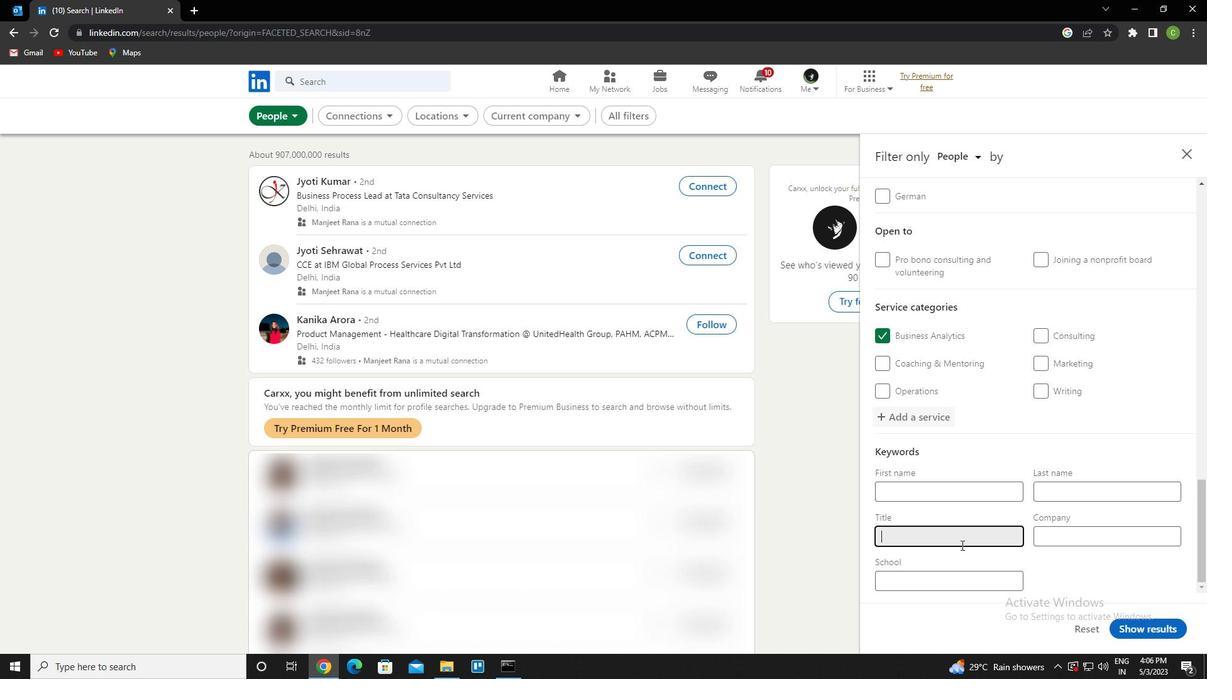 
Action: Key pressed <Key.shift><Key.caps_lock>P<Key.caps_lock>AYROLL<Key.space><Key.caps_lock>C<Key.caps_lock>LERK
Screenshot: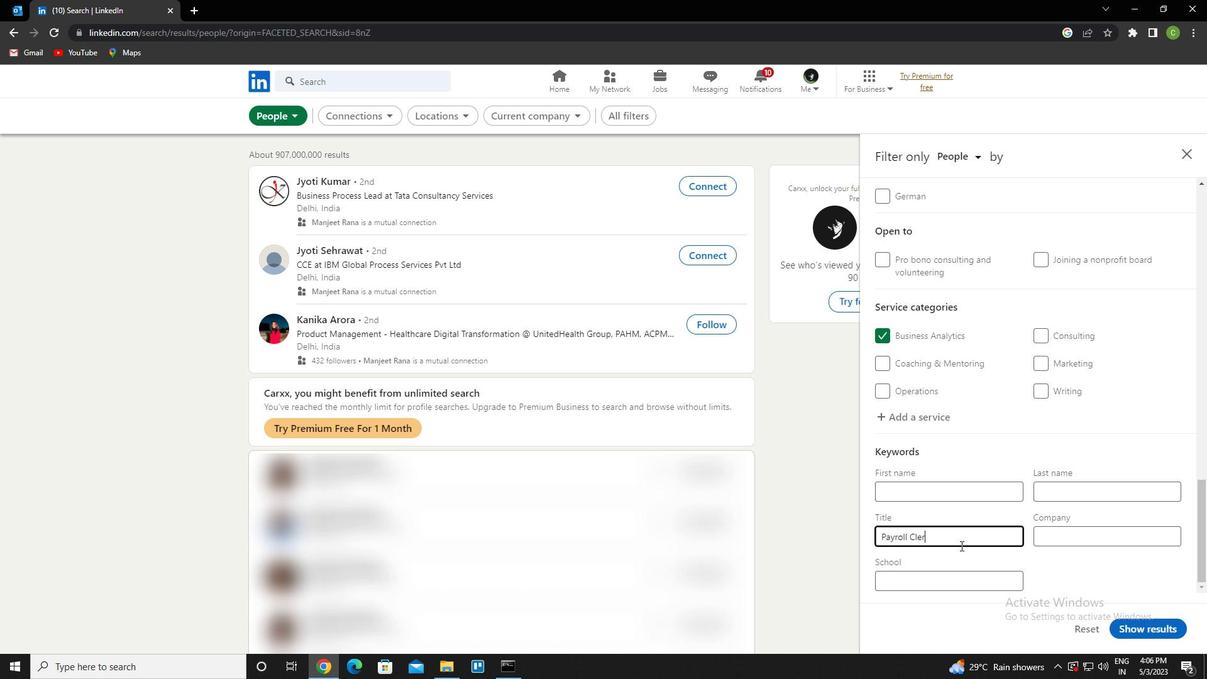 
Action: Mouse moved to (1167, 631)
Screenshot: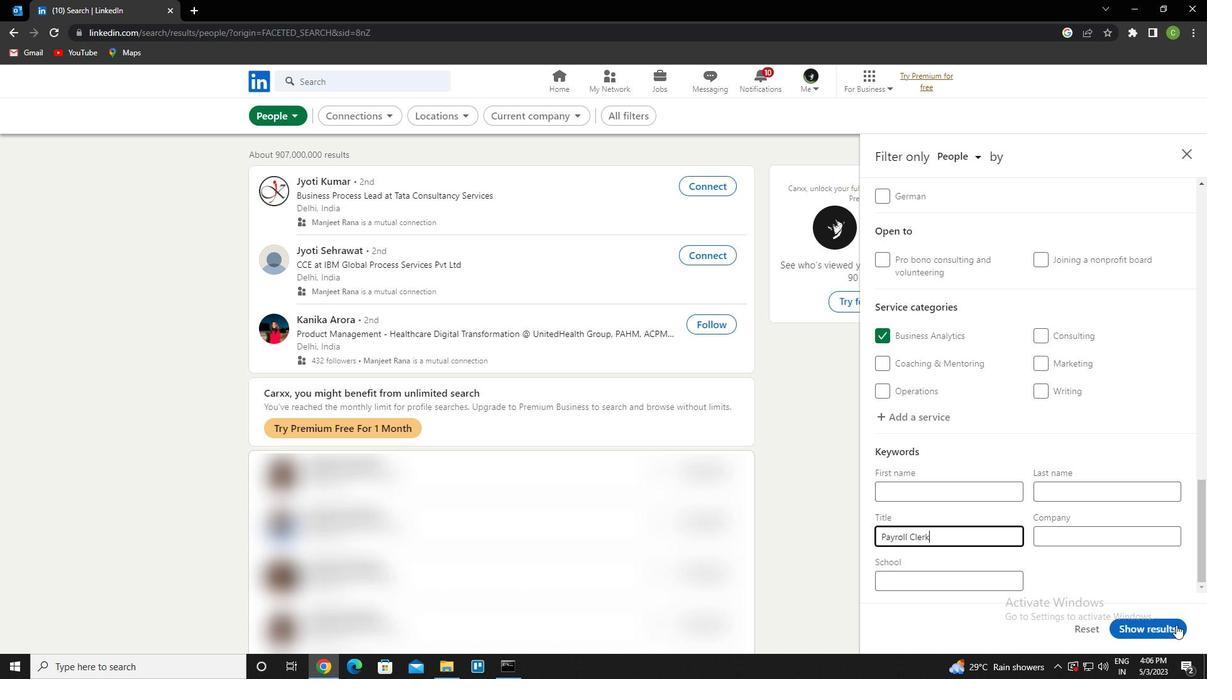 
Action: Mouse pressed left at (1167, 631)
Screenshot: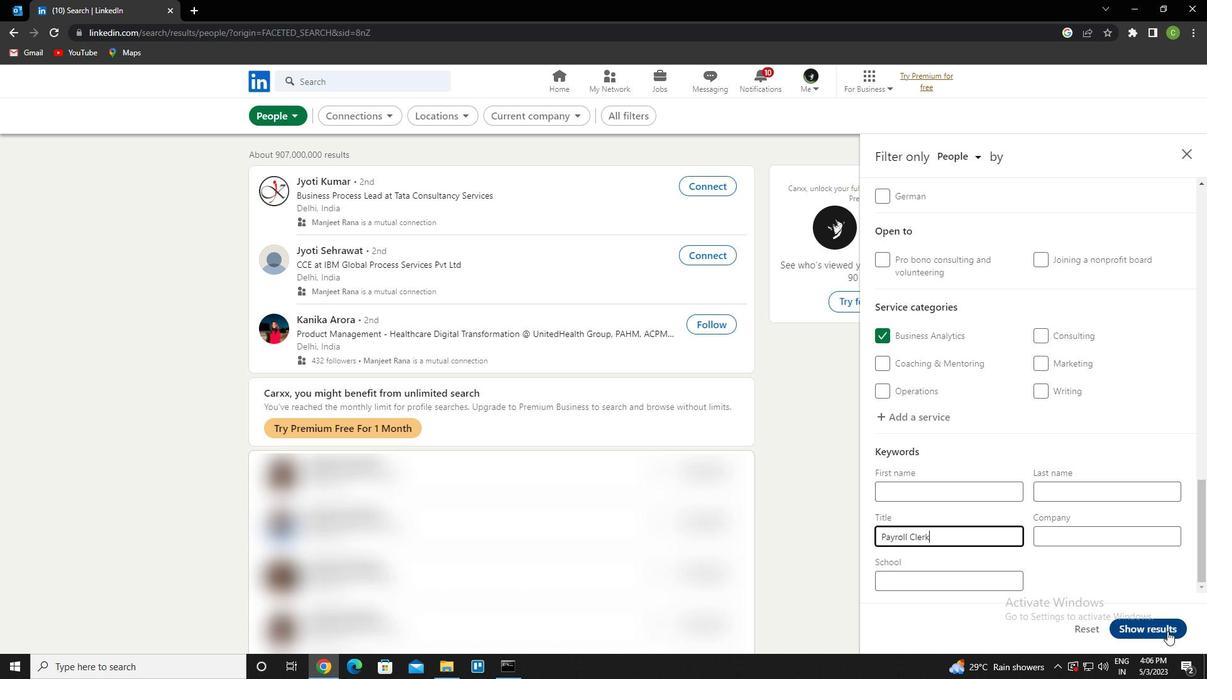 
Action: Mouse moved to (462, 628)
Screenshot: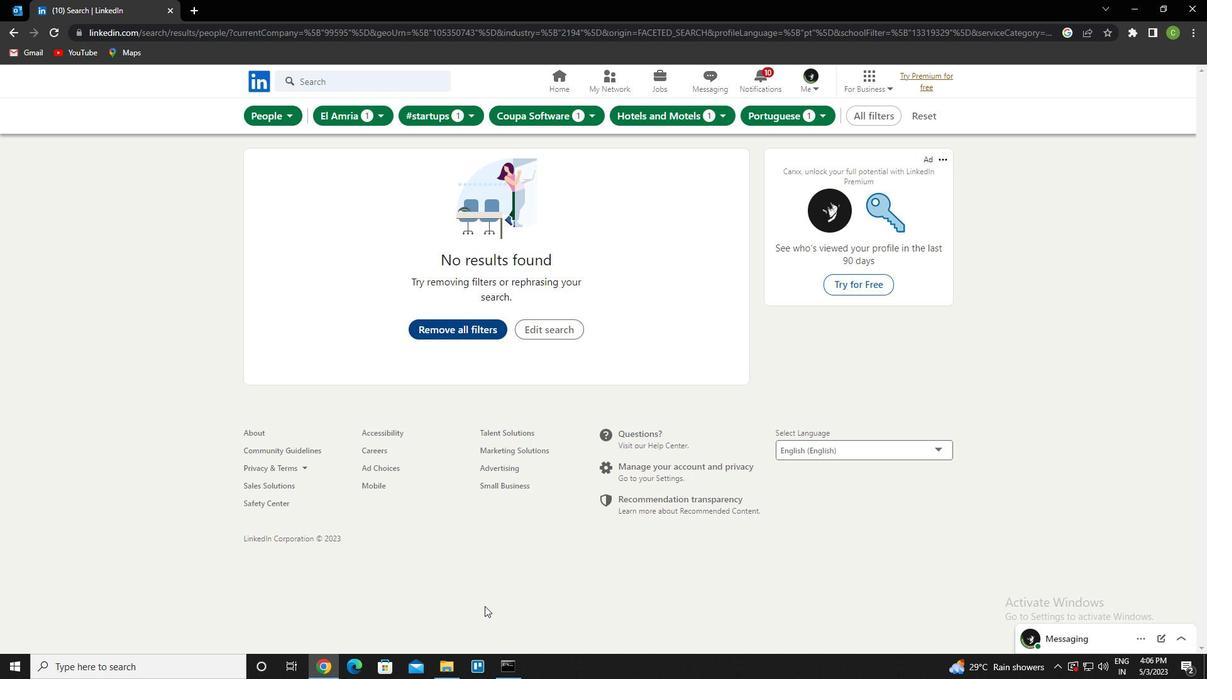 
